 Task: Search one way flight ticket for 2 adults, 2 children, 2 infants in seat in first from Amarillo: Rick Husband Amarillo International Airport to Jackson: Jackson Hole Airport on 5-2-2023. Choice of flights is Westjet. Number of bags: 2 checked bags. Price is upto 96000. Outbound departure time preference is 18:00.
Action: Mouse moved to (390, 151)
Screenshot: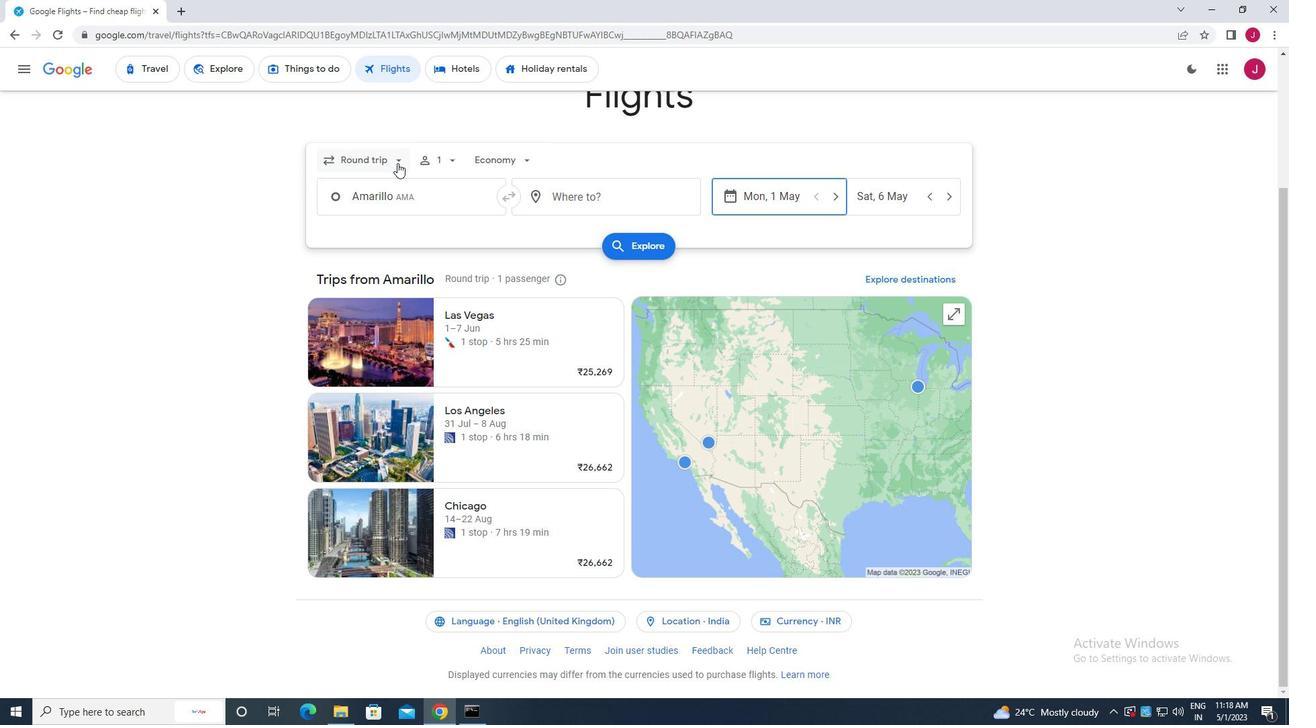 
Action: Mouse pressed left at (390, 151)
Screenshot: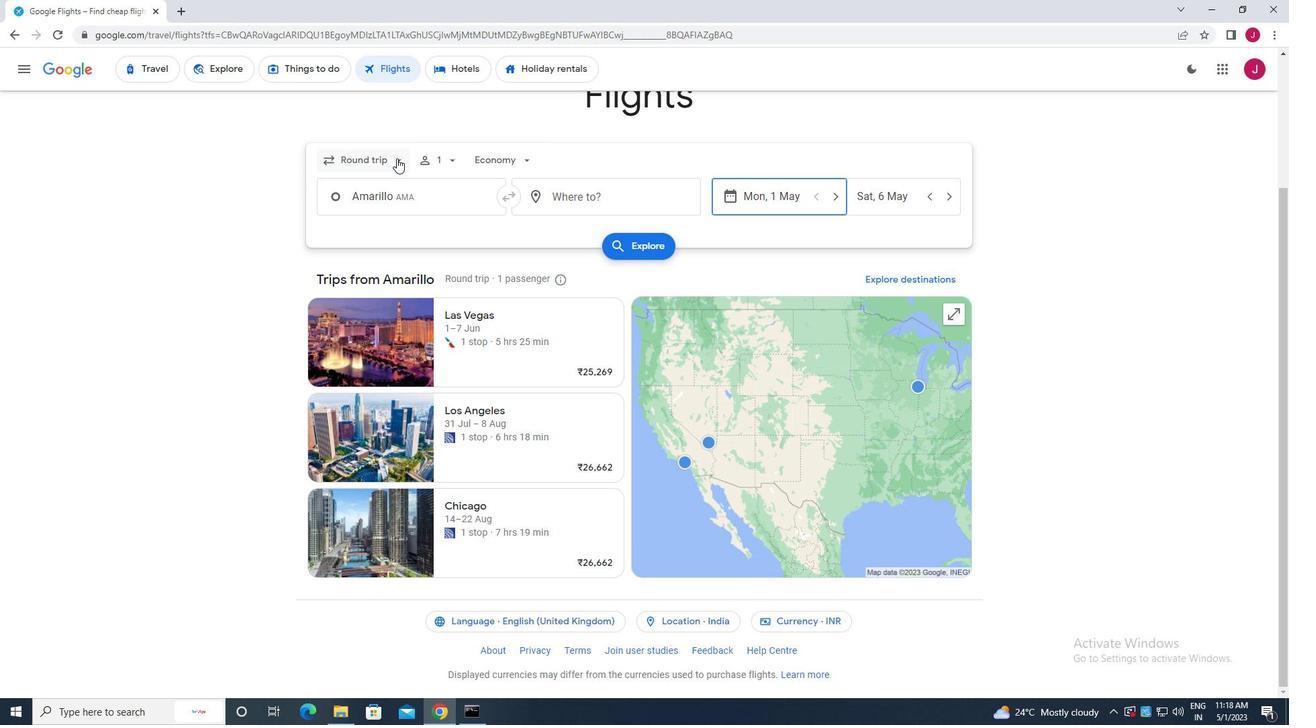 
Action: Mouse moved to (387, 224)
Screenshot: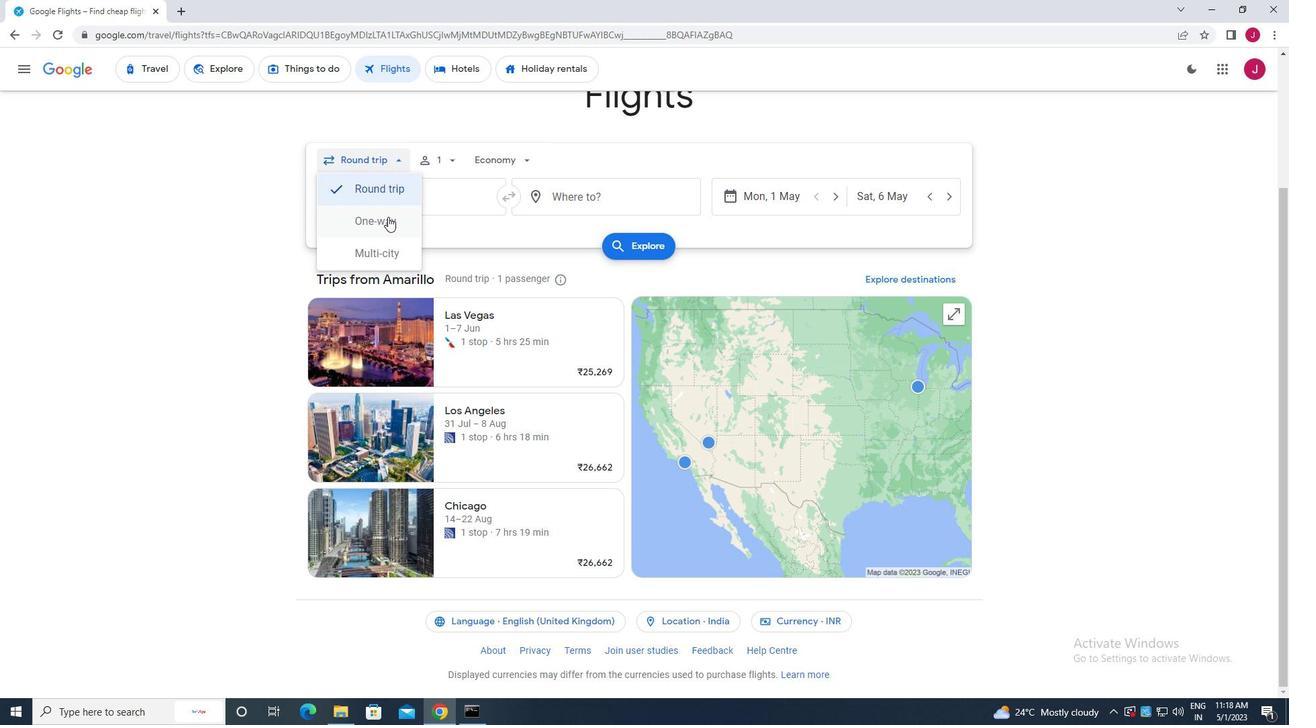 
Action: Mouse pressed left at (387, 224)
Screenshot: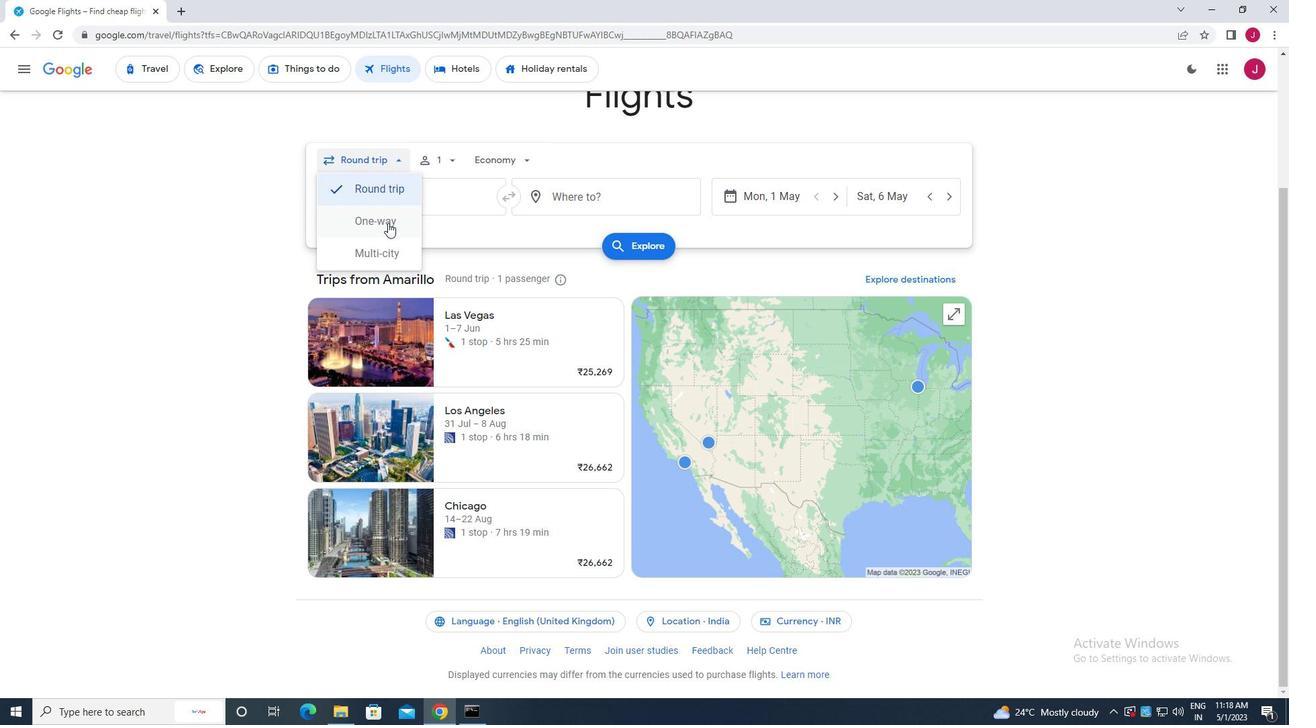 
Action: Mouse moved to (449, 159)
Screenshot: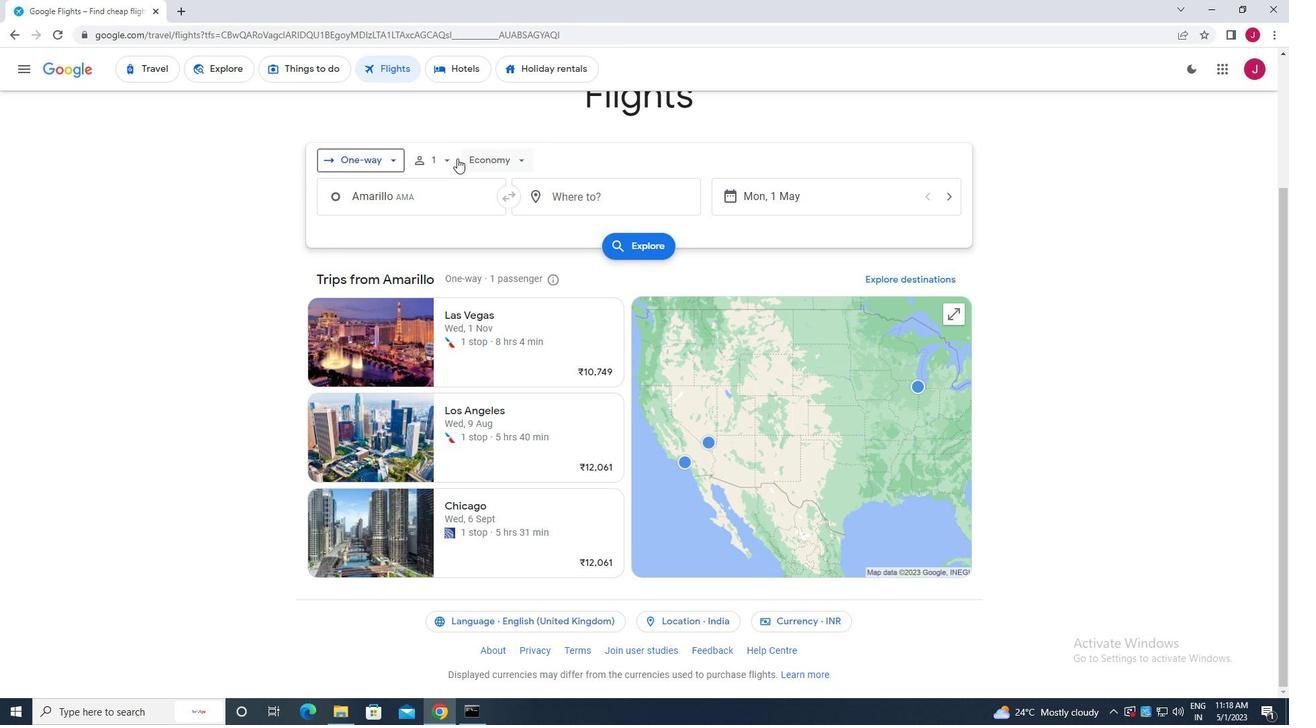 
Action: Mouse pressed left at (449, 159)
Screenshot: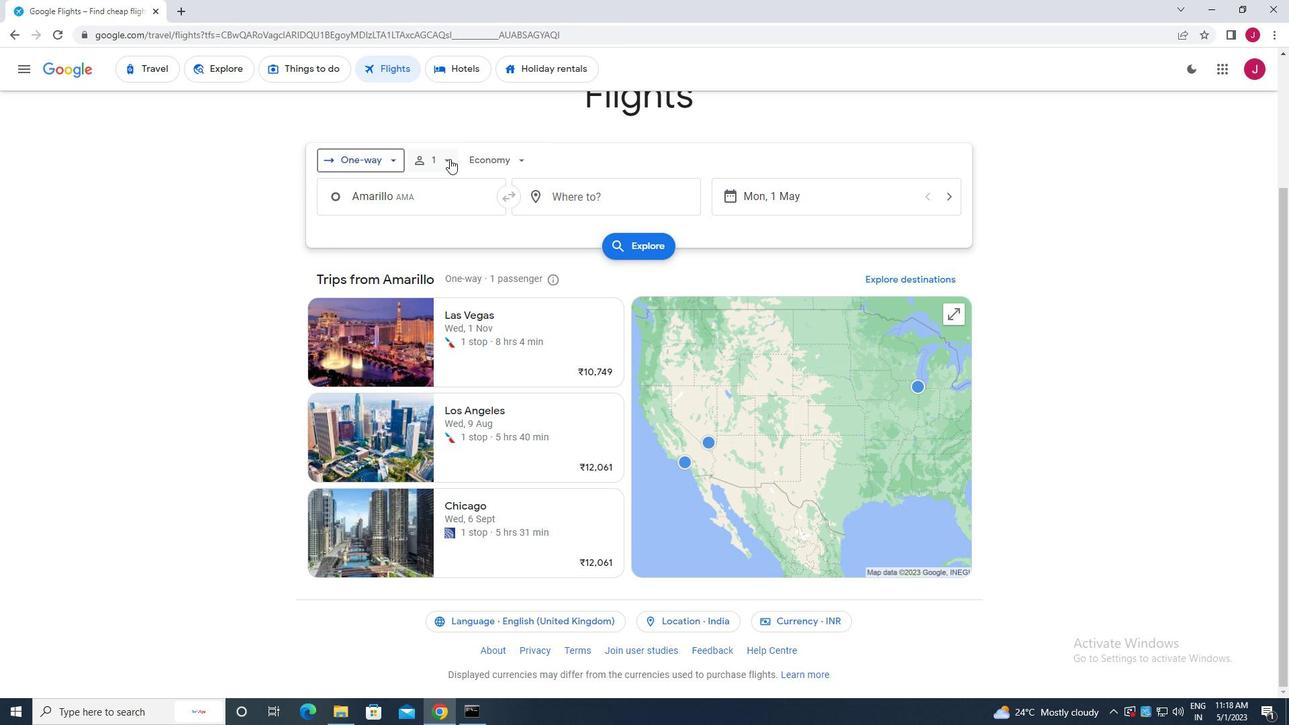 
Action: Mouse moved to (551, 196)
Screenshot: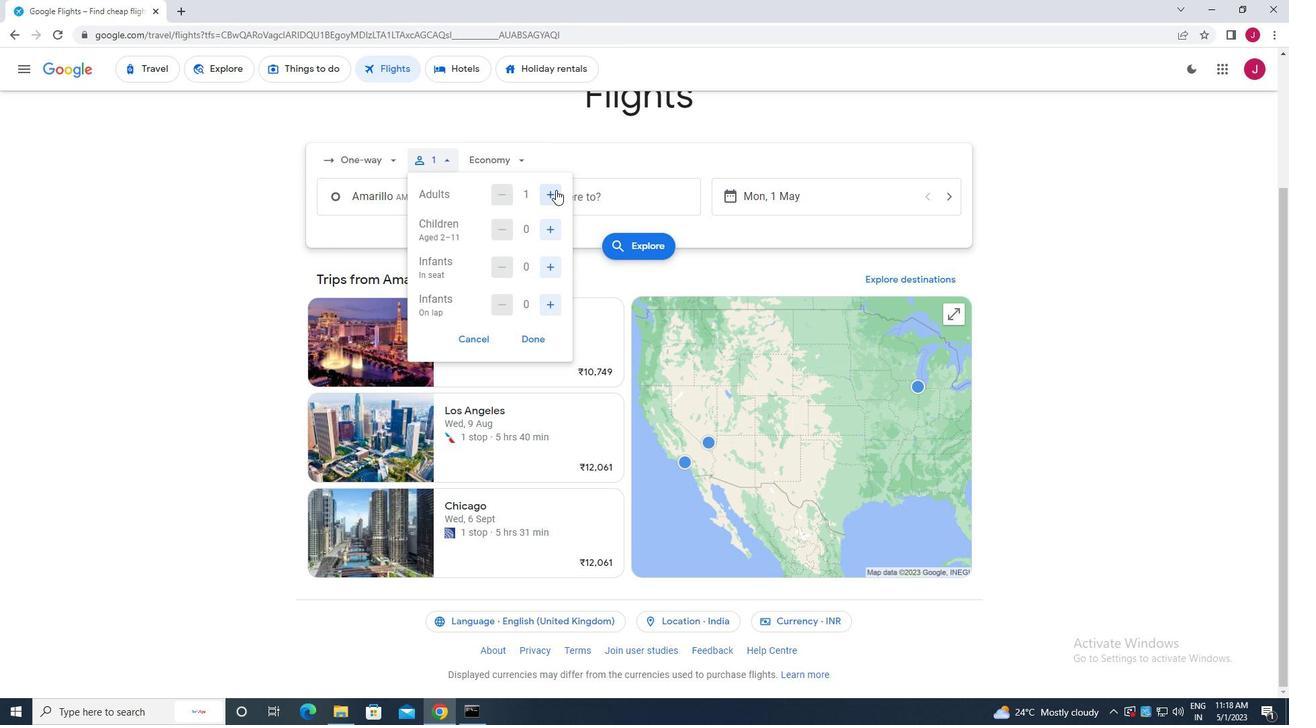 
Action: Mouse pressed left at (551, 196)
Screenshot: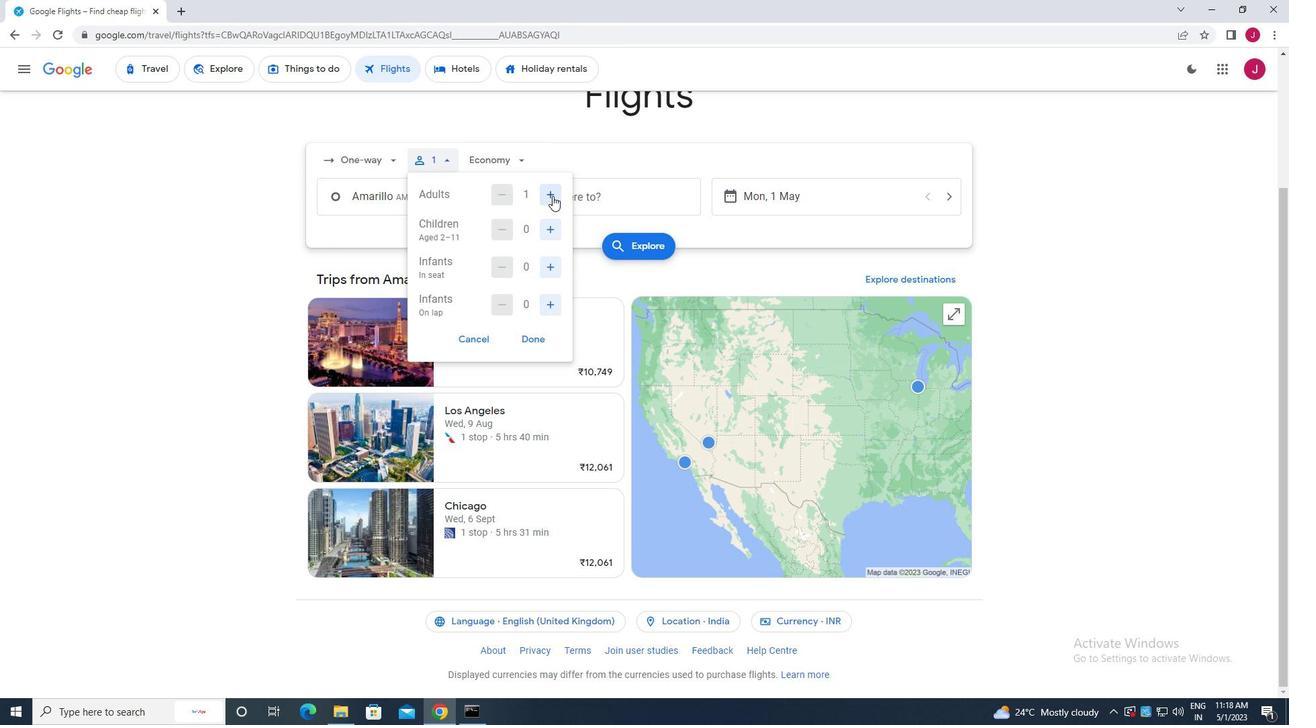 
Action: Mouse moved to (543, 228)
Screenshot: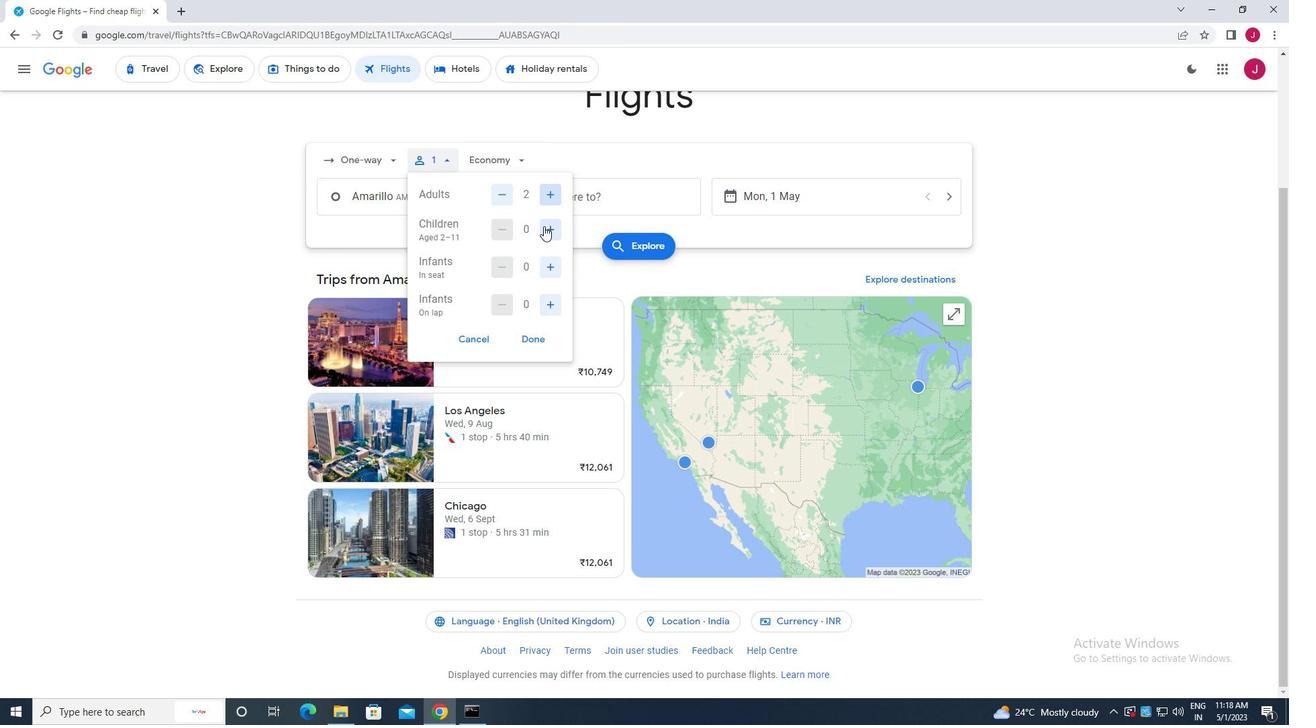 
Action: Mouse pressed left at (543, 228)
Screenshot: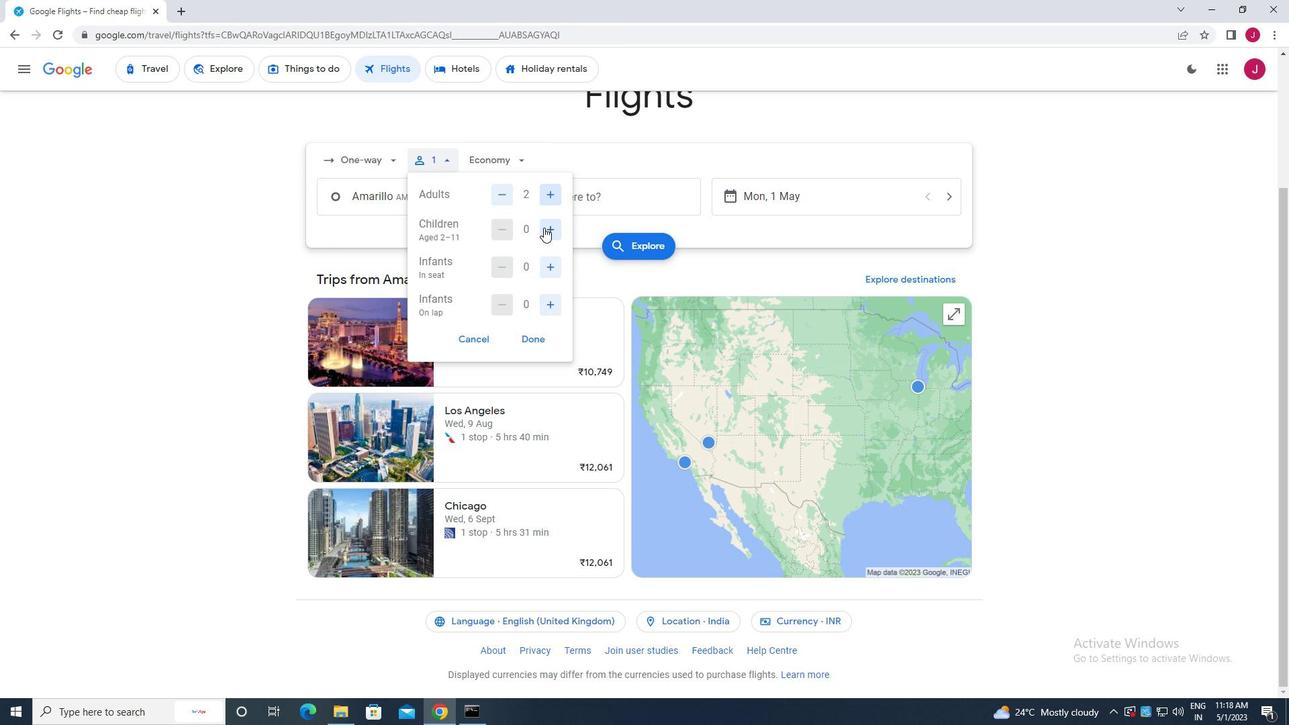 
Action: Mouse pressed left at (543, 228)
Screenshot: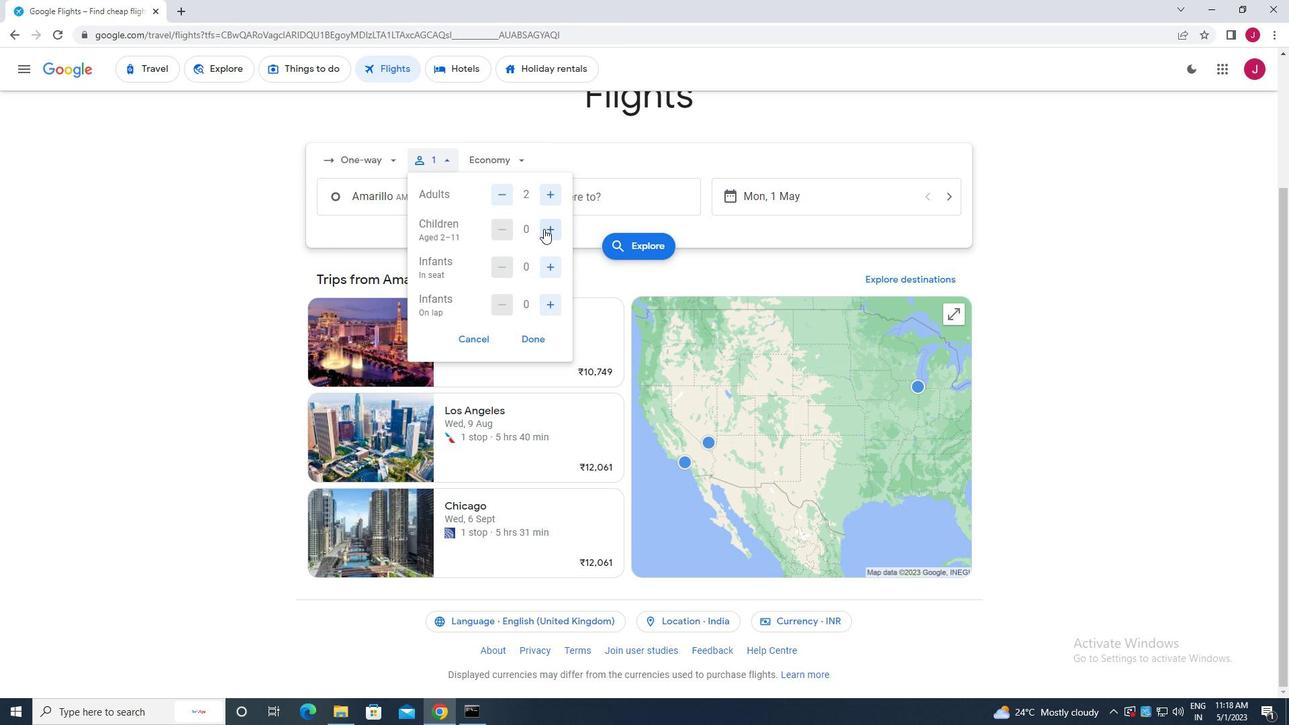 
Action: Mouse moved to (549, 269)
Screenshot: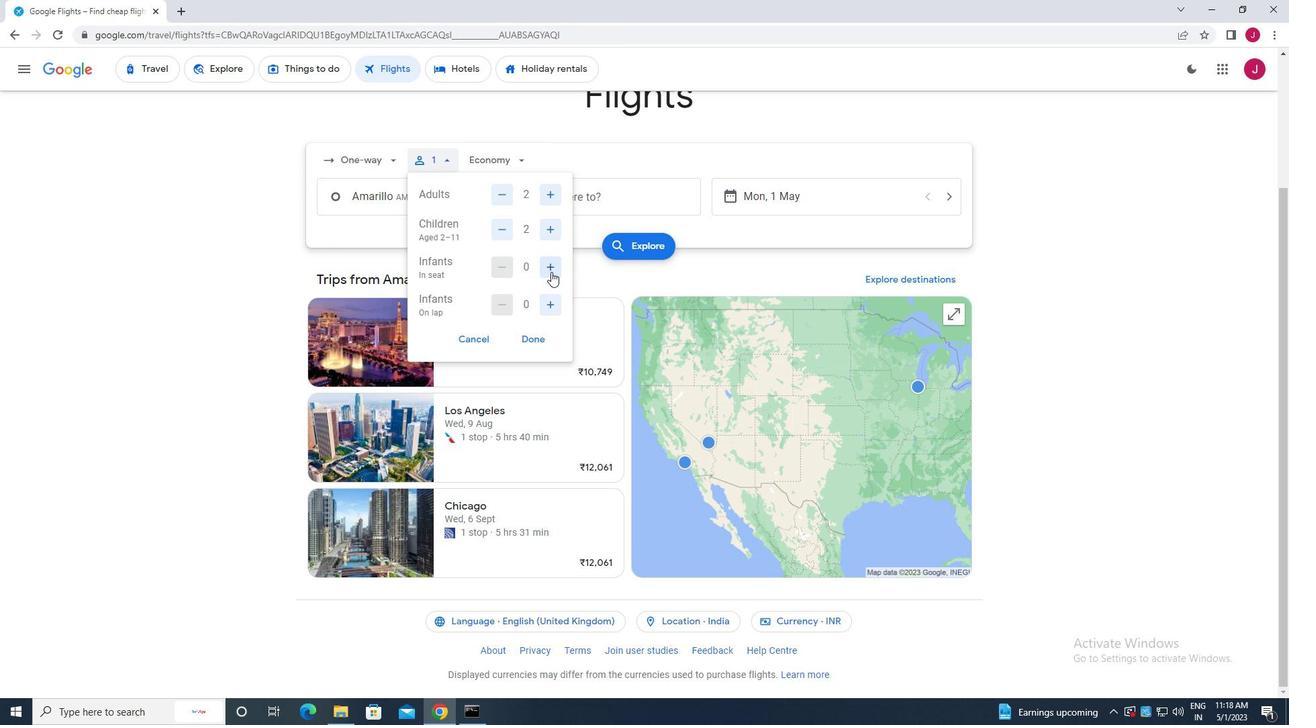 
Action: Mouse pressed left at (549, 269)
Screenshot: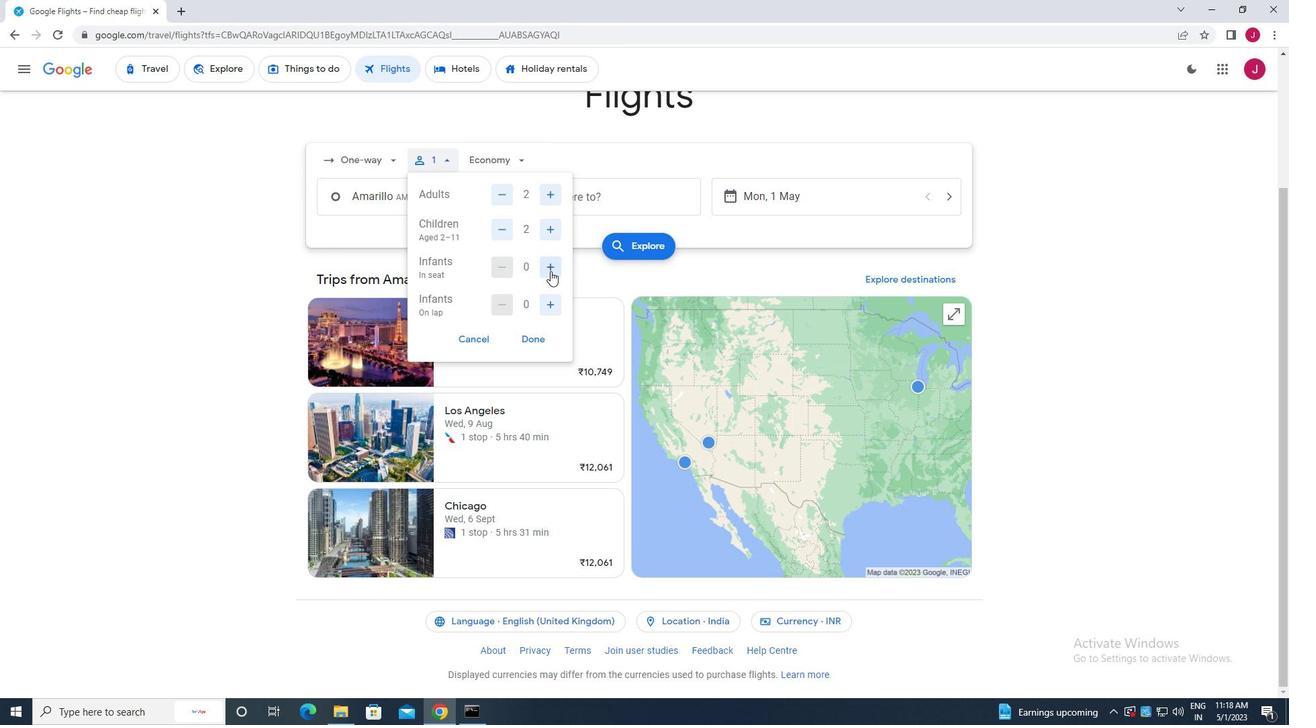 
Action: Mouse moved to (548, 269)
Screenshot: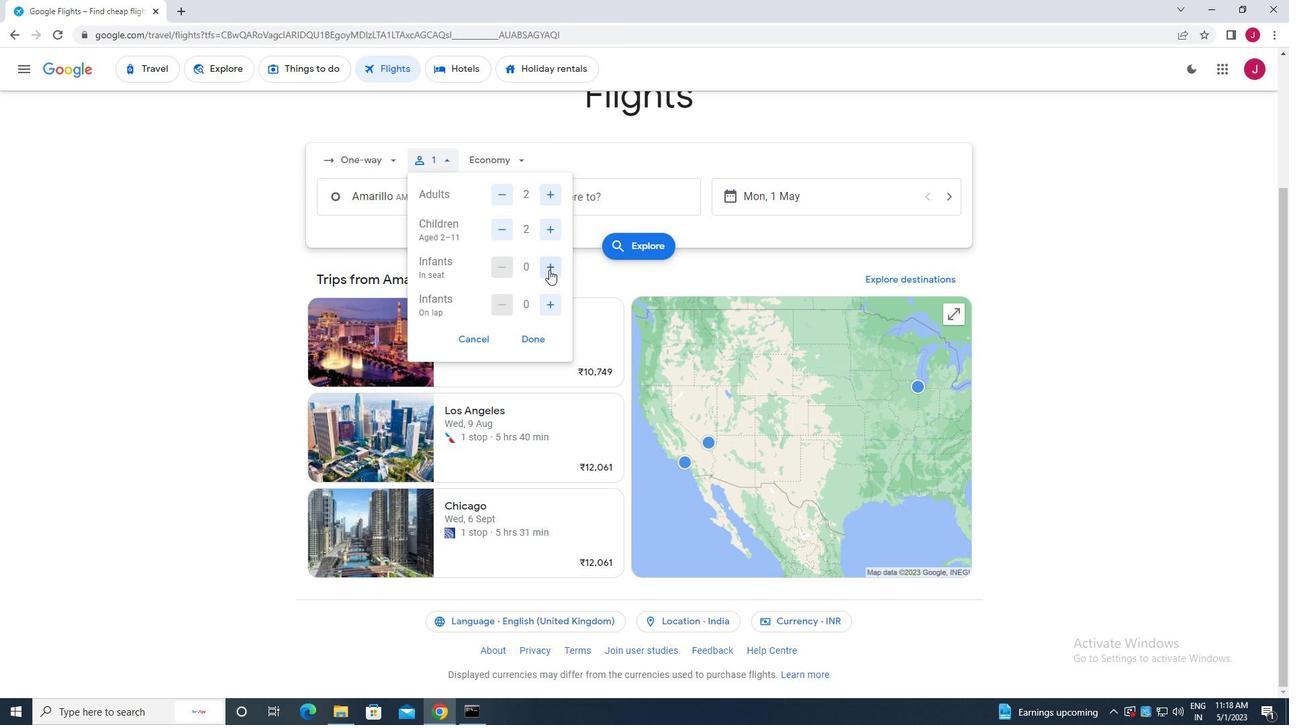 
Action: Mouse pressed left at (548, 269)
Screenshot: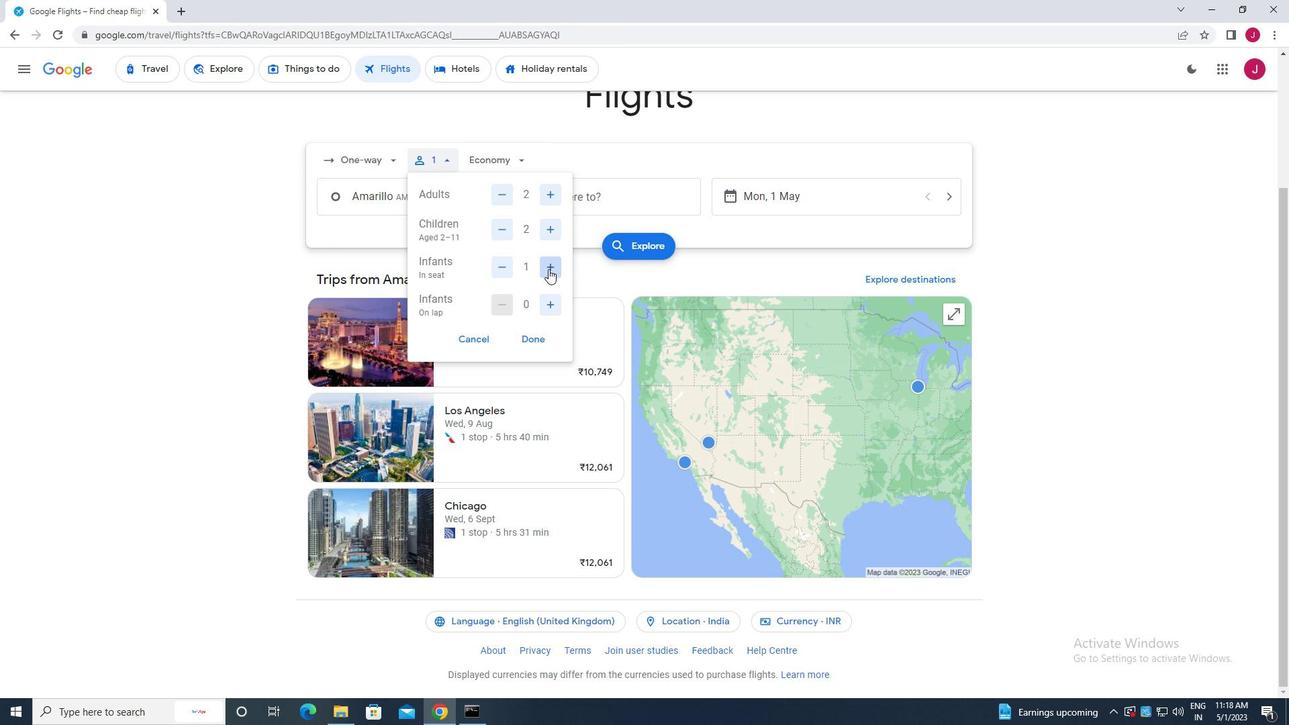 
Action: Mouse moved to (539, 339)
Screenshot: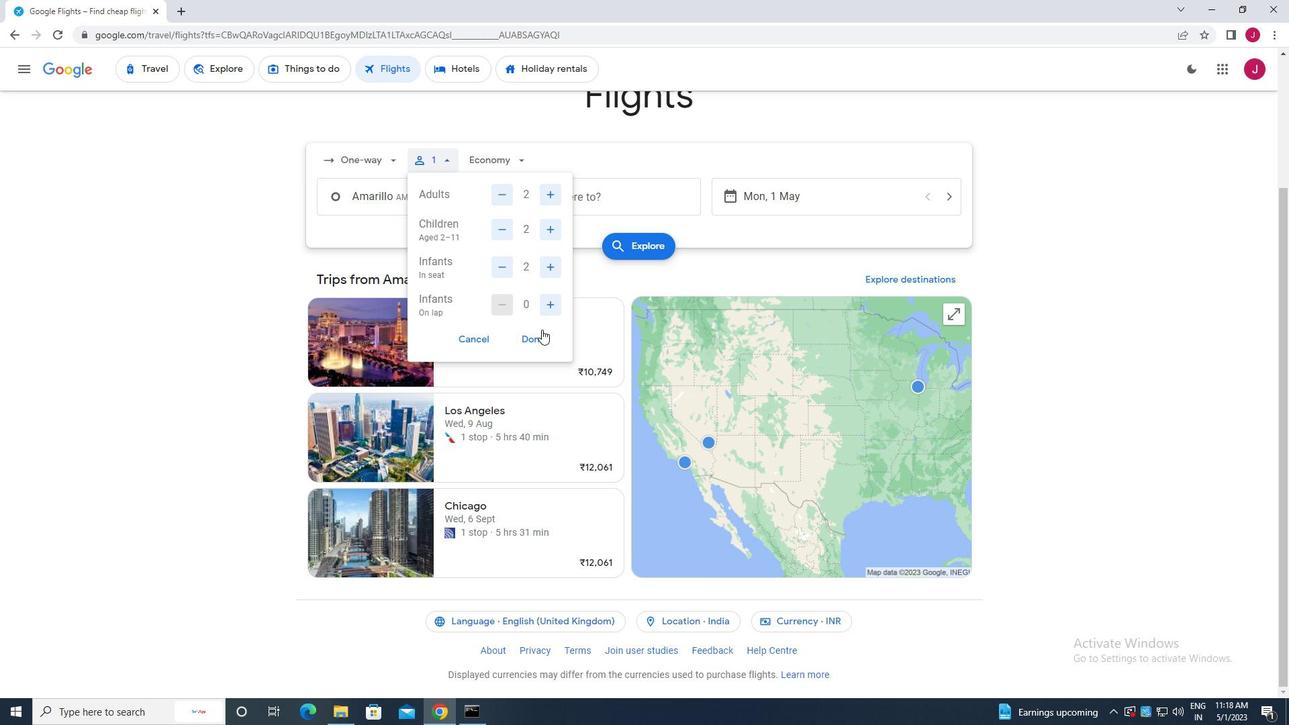 
Action: Mouse pressed left at (539, 339)
Screenshot: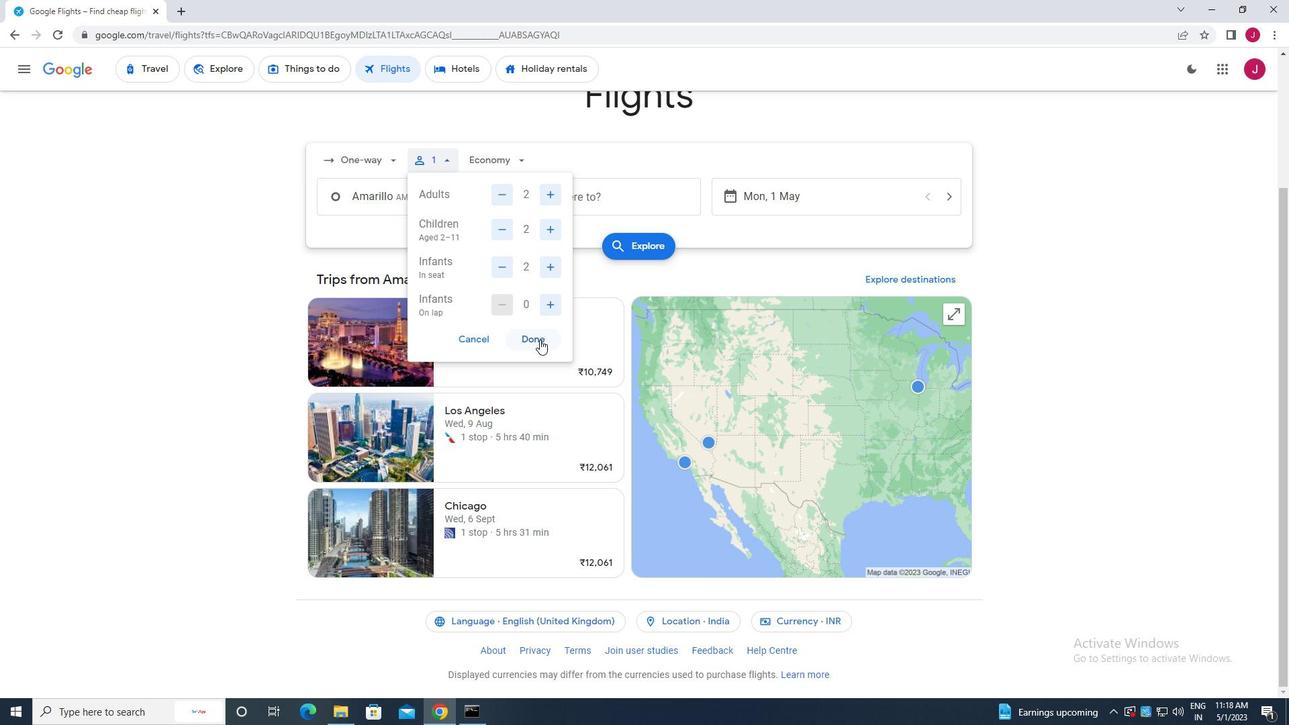 
Action: Mouse moved to (506, 156)
Screenshot: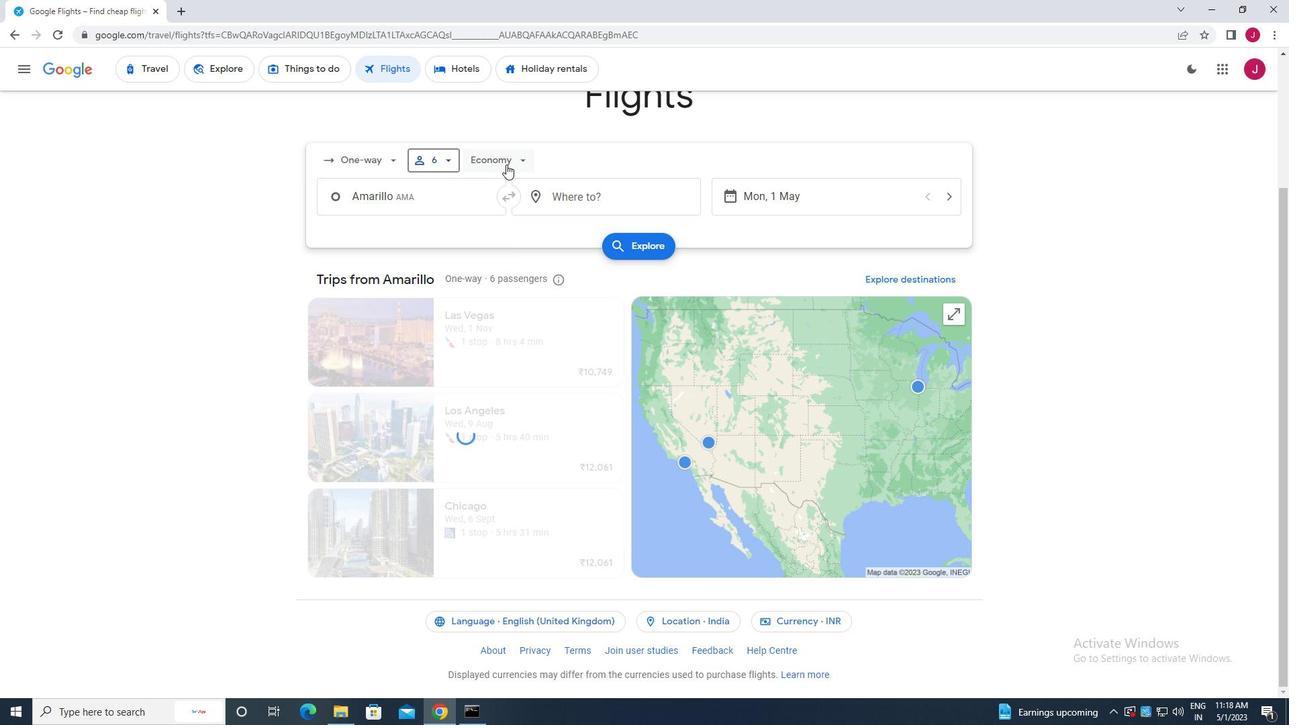 
Action: Mouse pressed left at (506, 156)
Screenshot: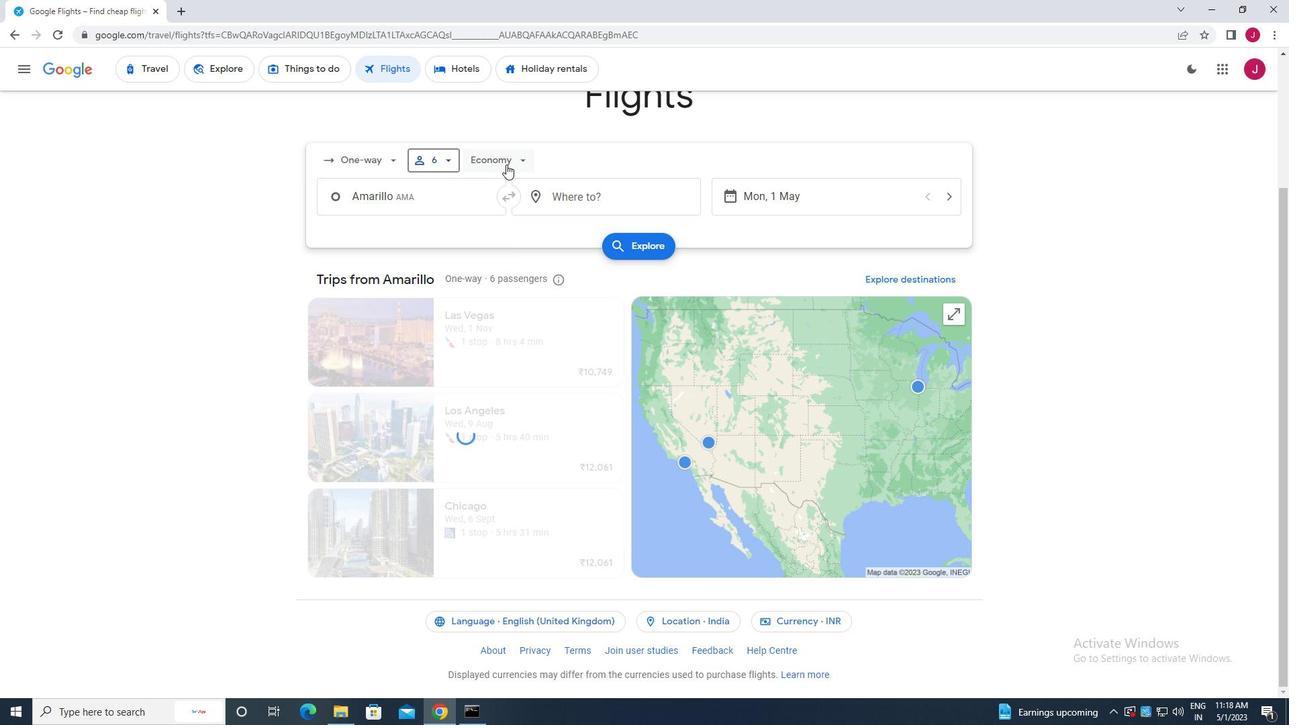 
Action: Mouse moved to (501, 291)
Screenshot: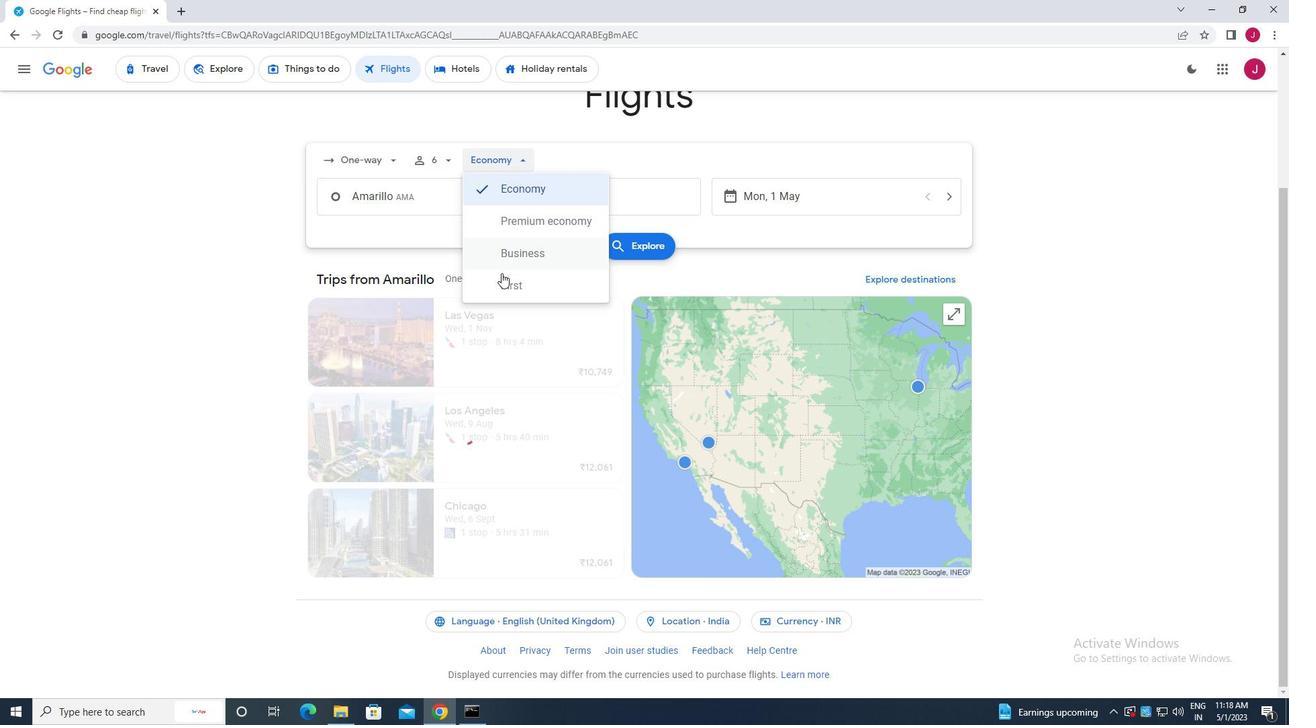 
Action: Mouse pressed left at (501, 291)
Screenshot: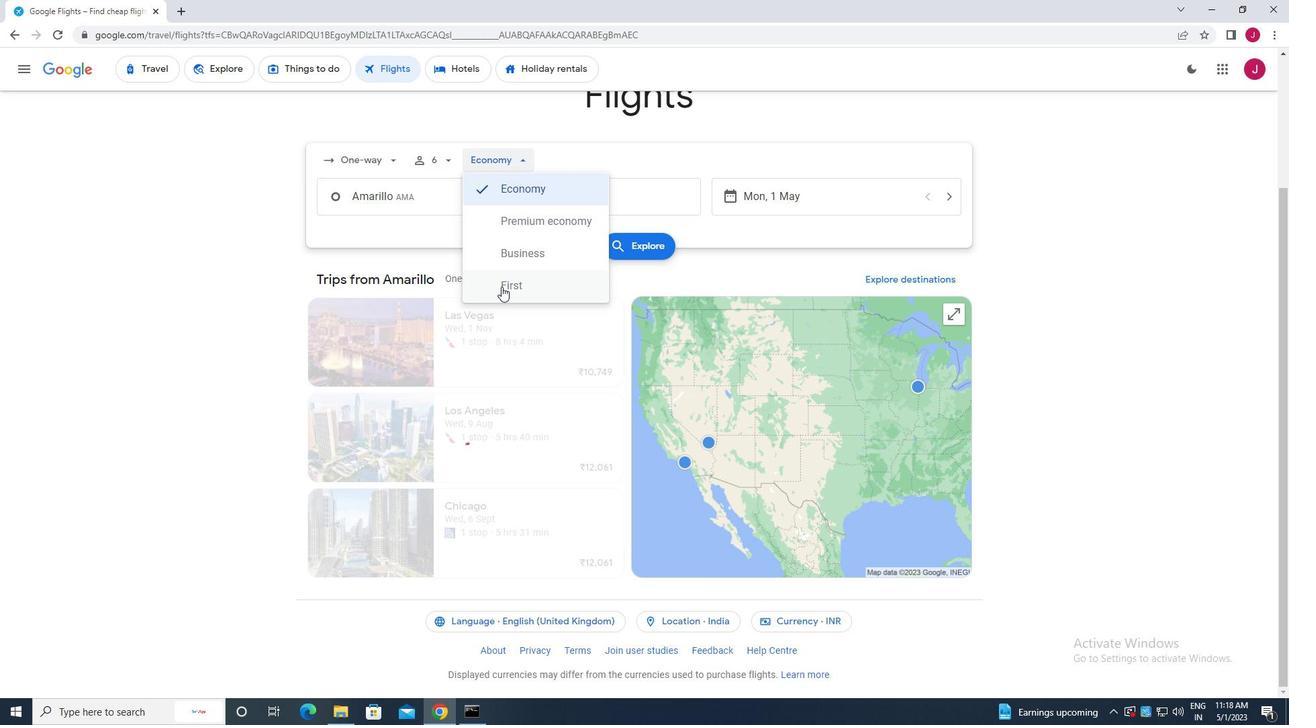 
Action: Mouse moved to (423, 201)
Screenshot: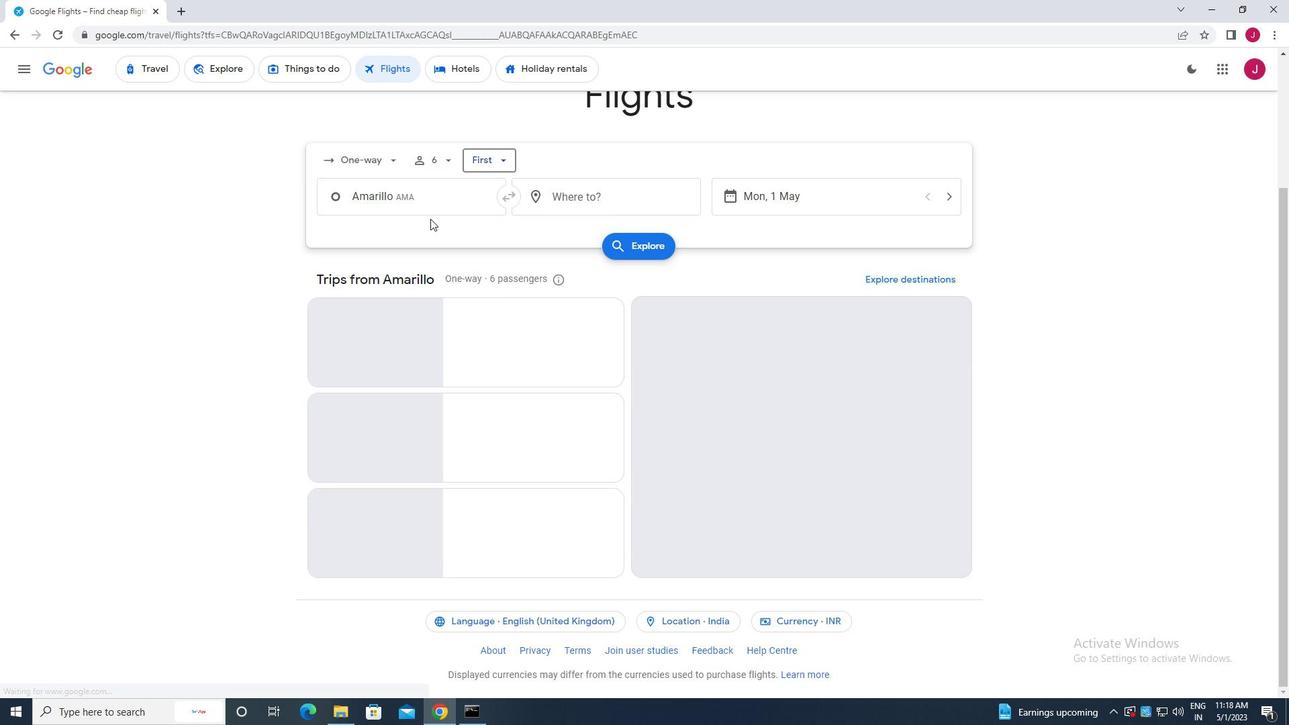
Action: Mouse pressed left at (423, 201)
Screenshot: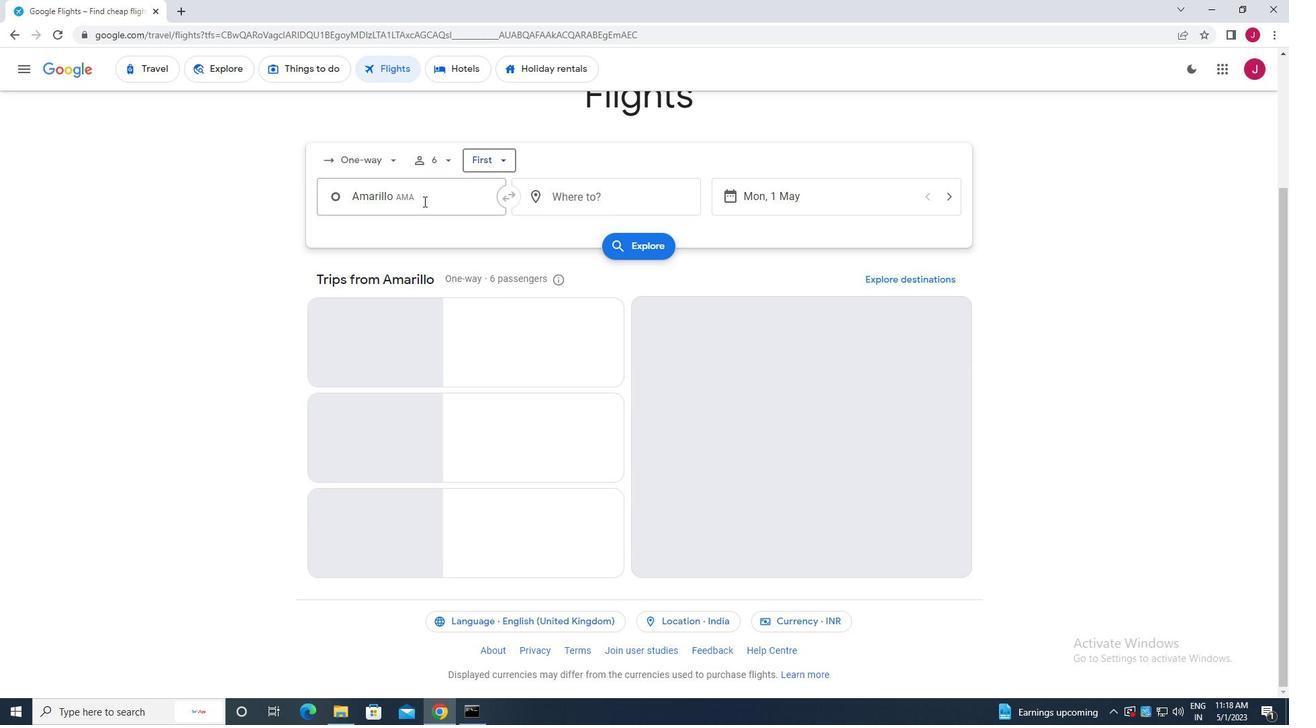 
Action: Key pressed amarillo
Screenshot: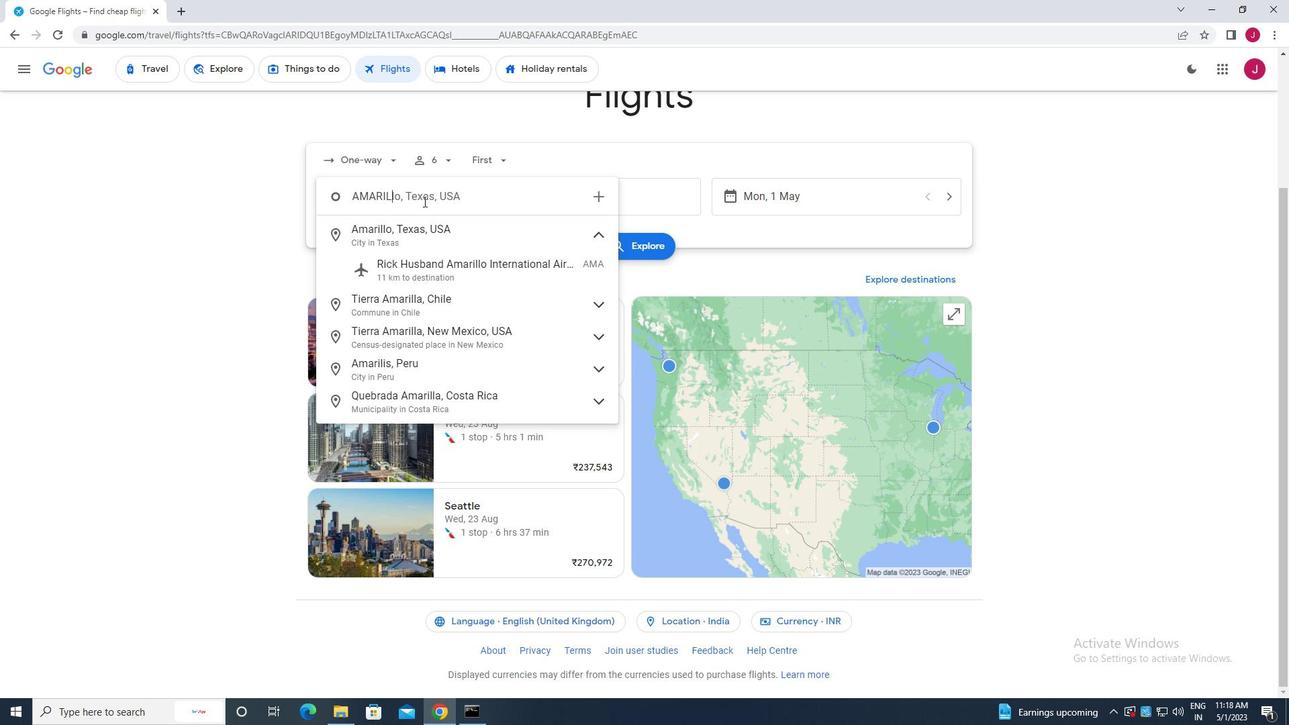 
Action: Mouse moved to (445, 264)
Screenshot: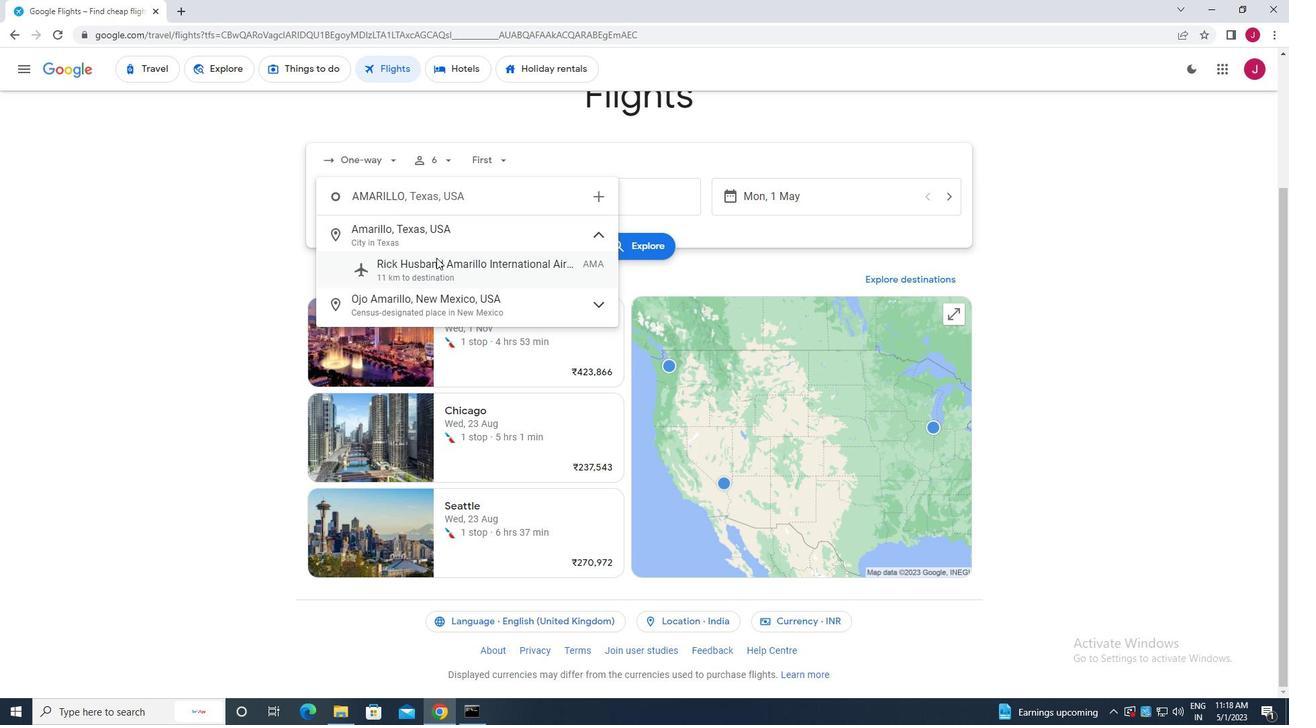 
Action: Mouse pressed left at (445, 264)
Screenshot: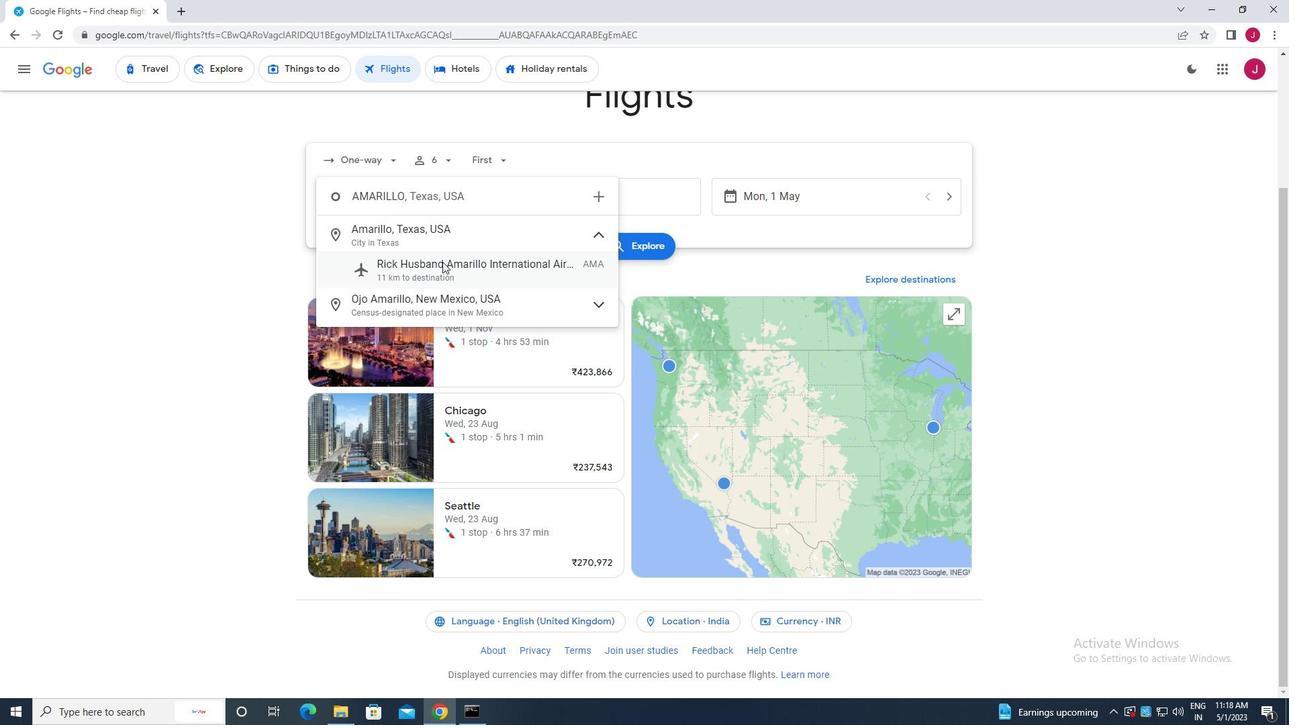 
Action: Mouse moved to (609, 200)
Screenshot: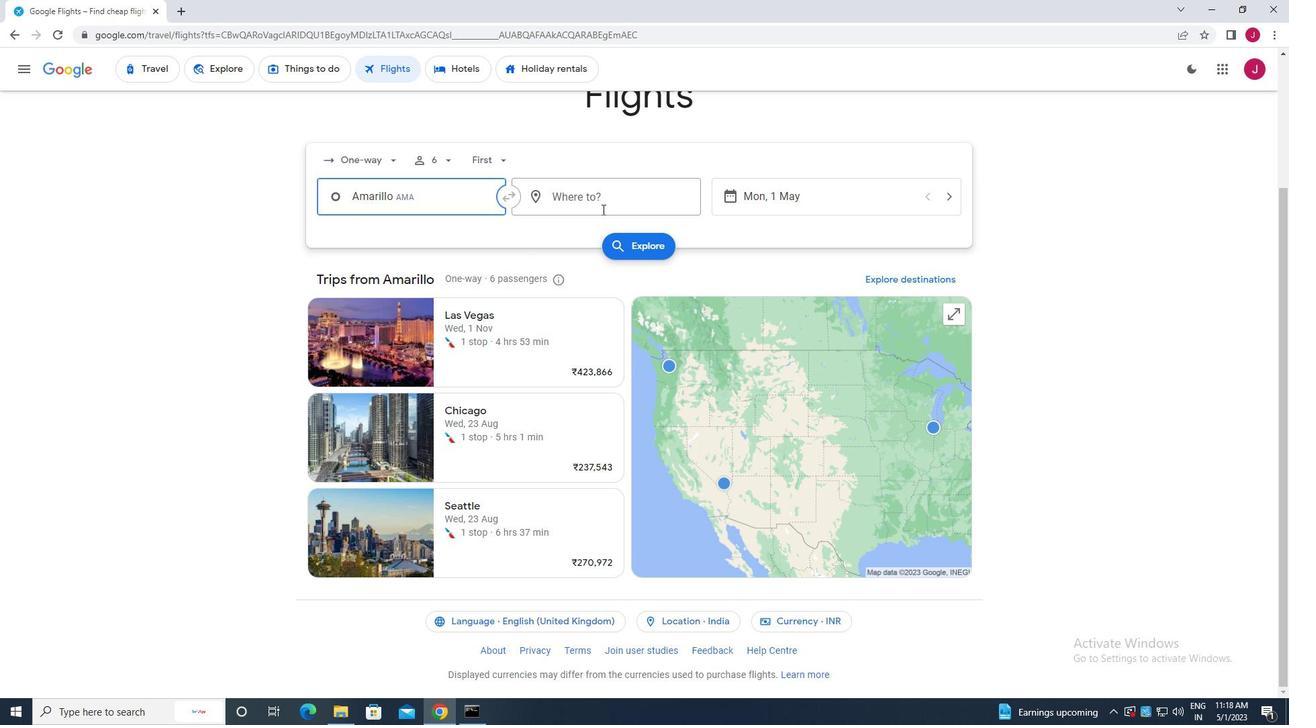 
Action: Mouse pressed left at (609, 200)
Screenshot: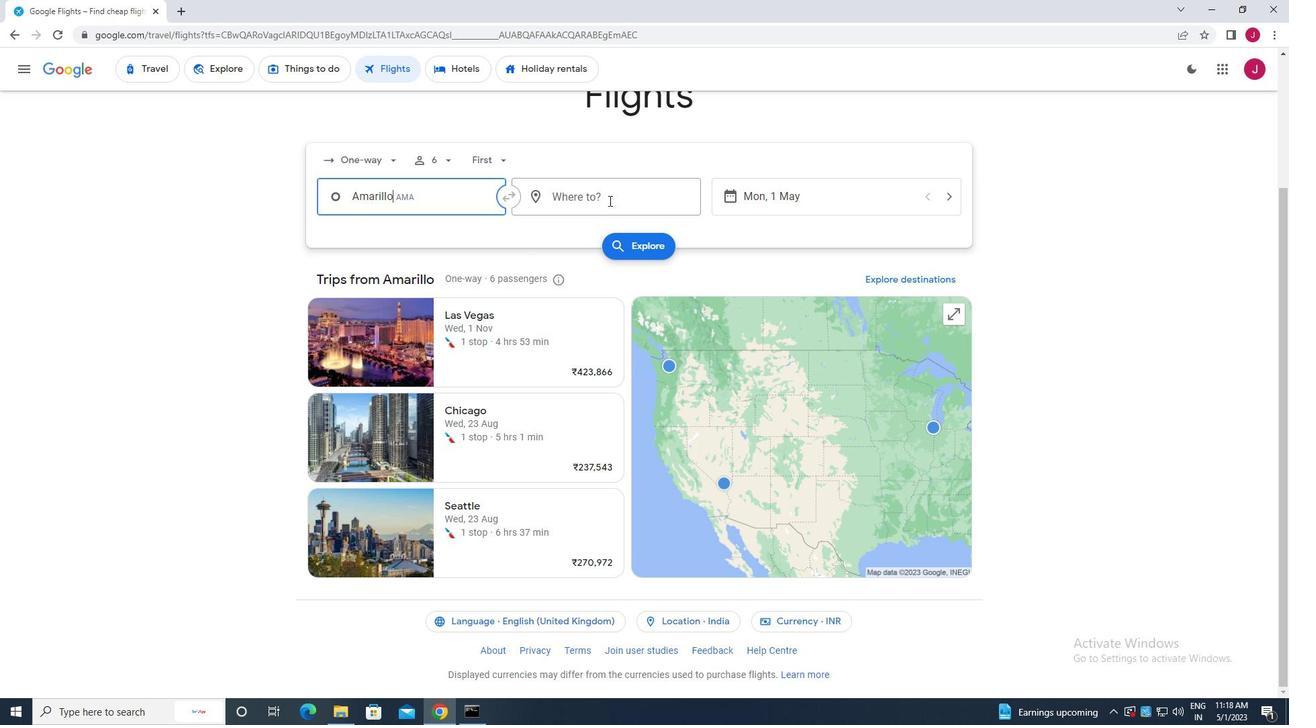 
Action: Key pressed jackson<Key.space>h
Screenshot: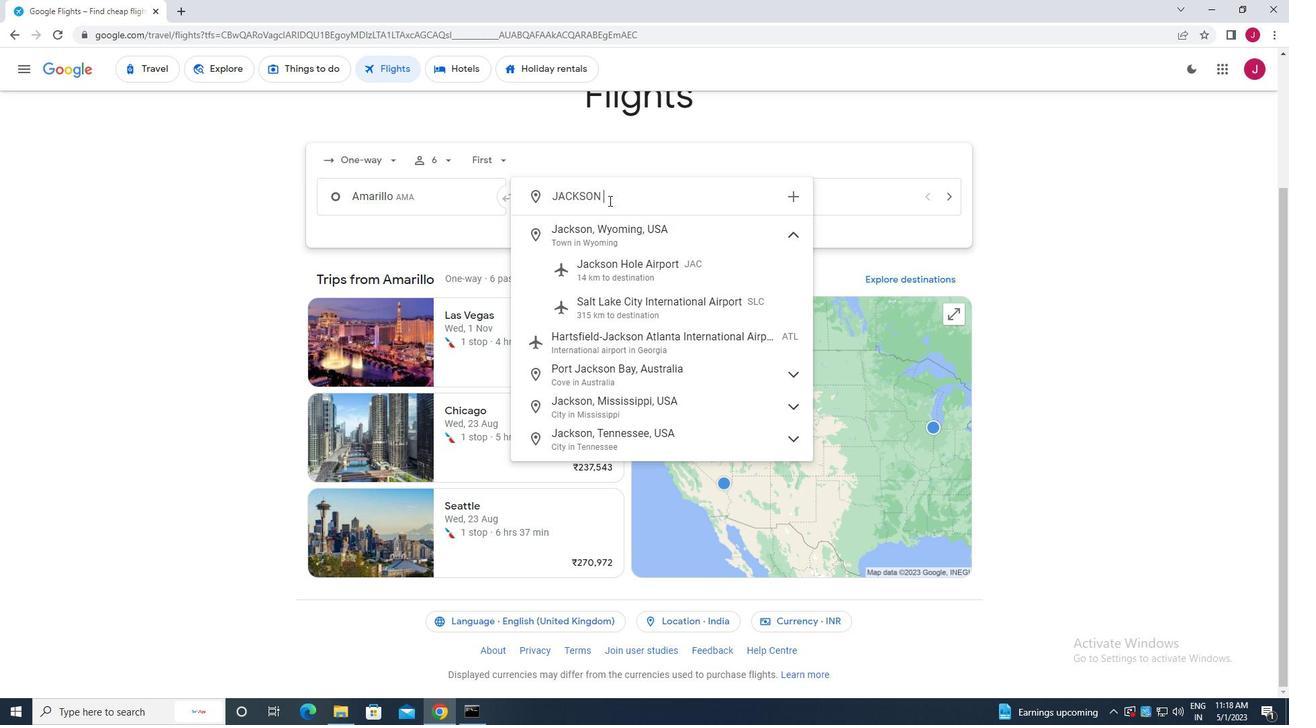 
Action: Mouse moved to (640, 259)
Screenshot: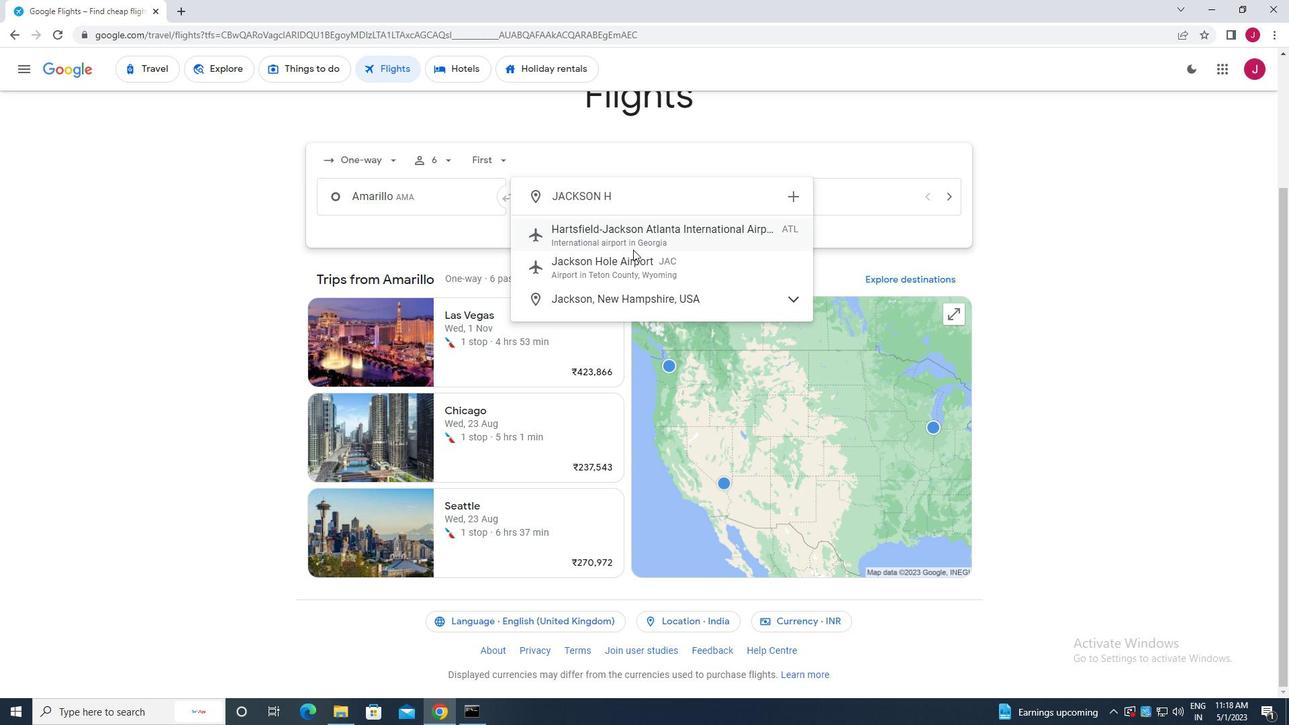 
Action: Mouse pressed left at (640, 259)
Screenshot: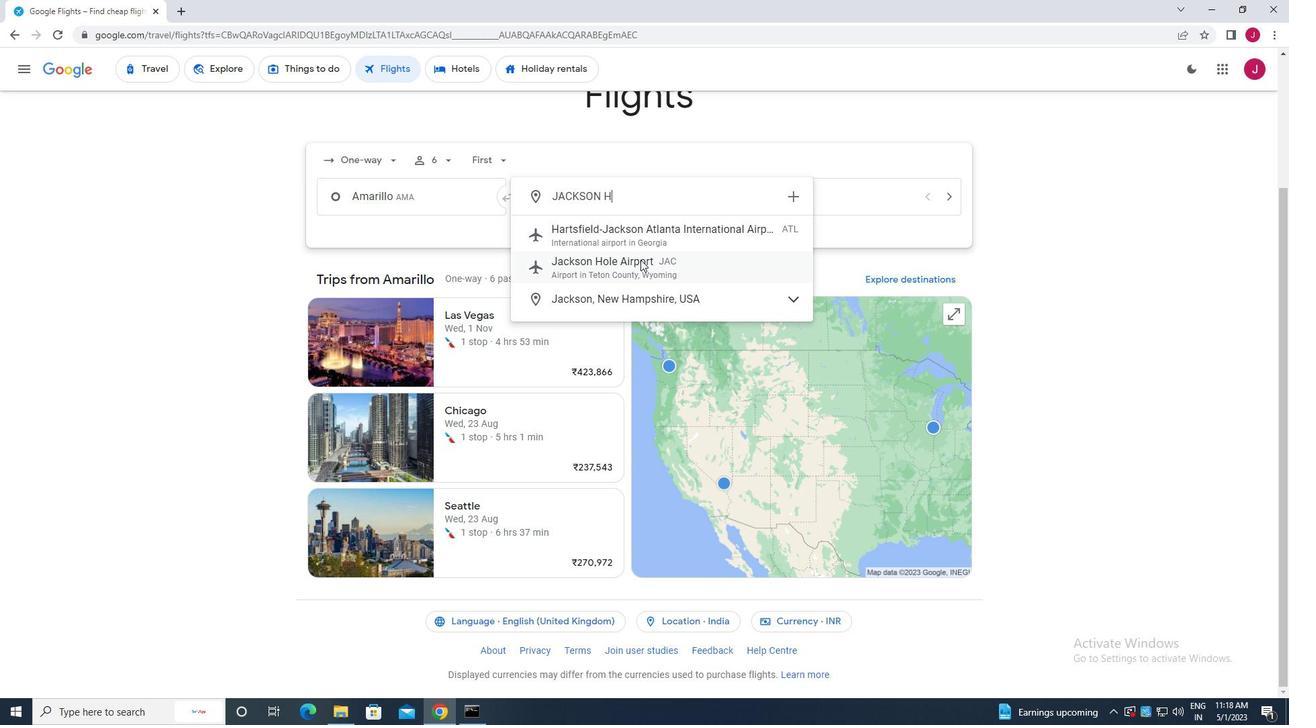 
Action: Mouse moved to (772, 204)
Screenshot: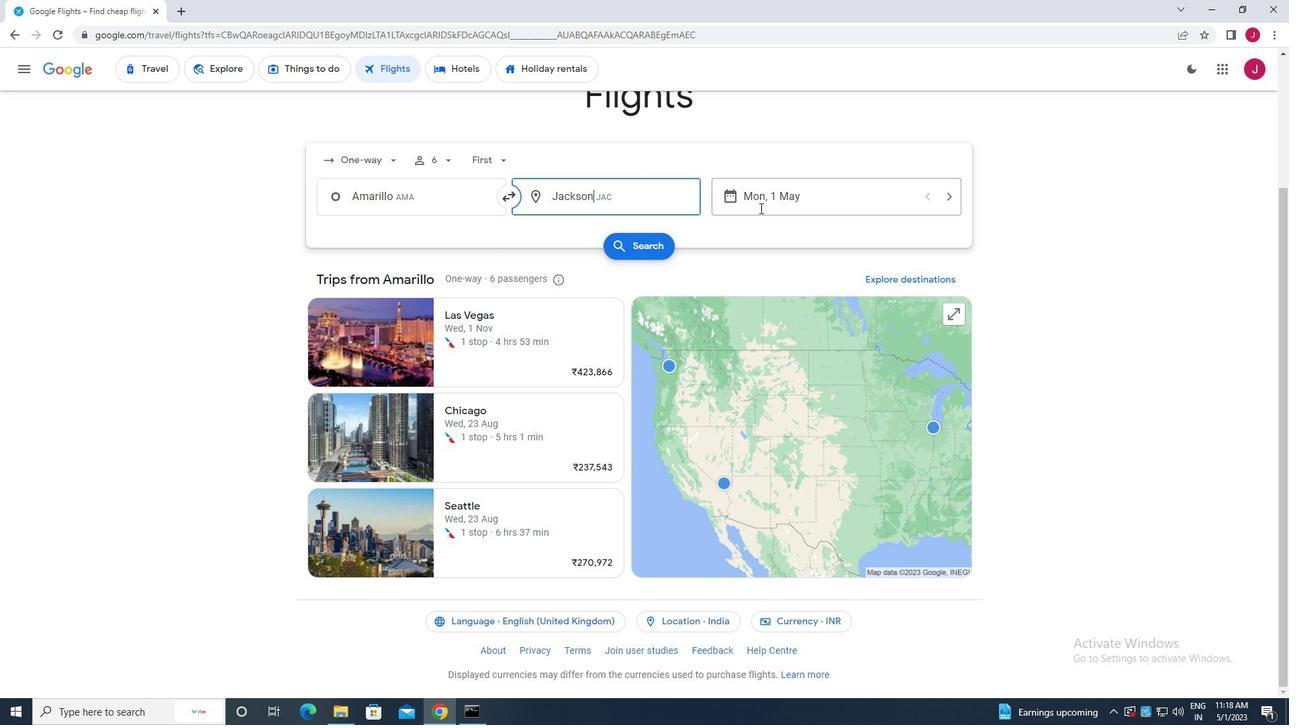 
Action: Mouse pressed left at (772, 204)
Screenshot: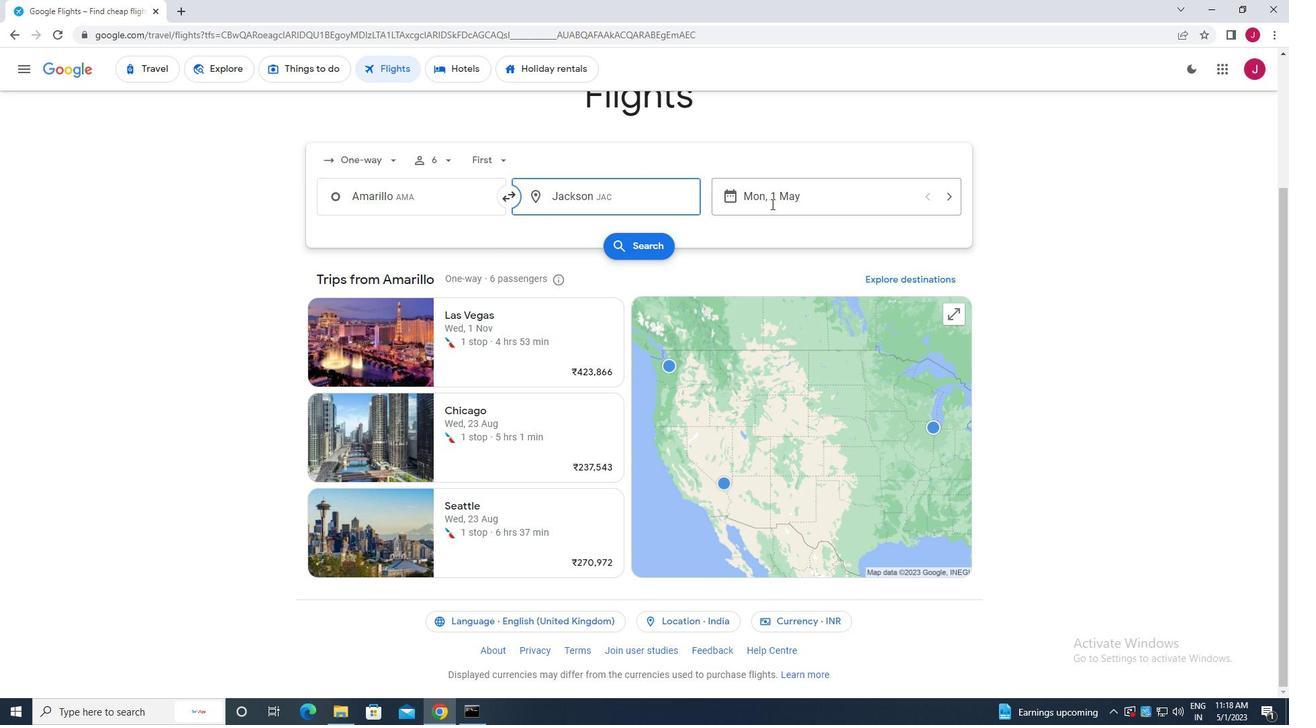 
Action: Mouse moved to (539, 300)
Screenshot: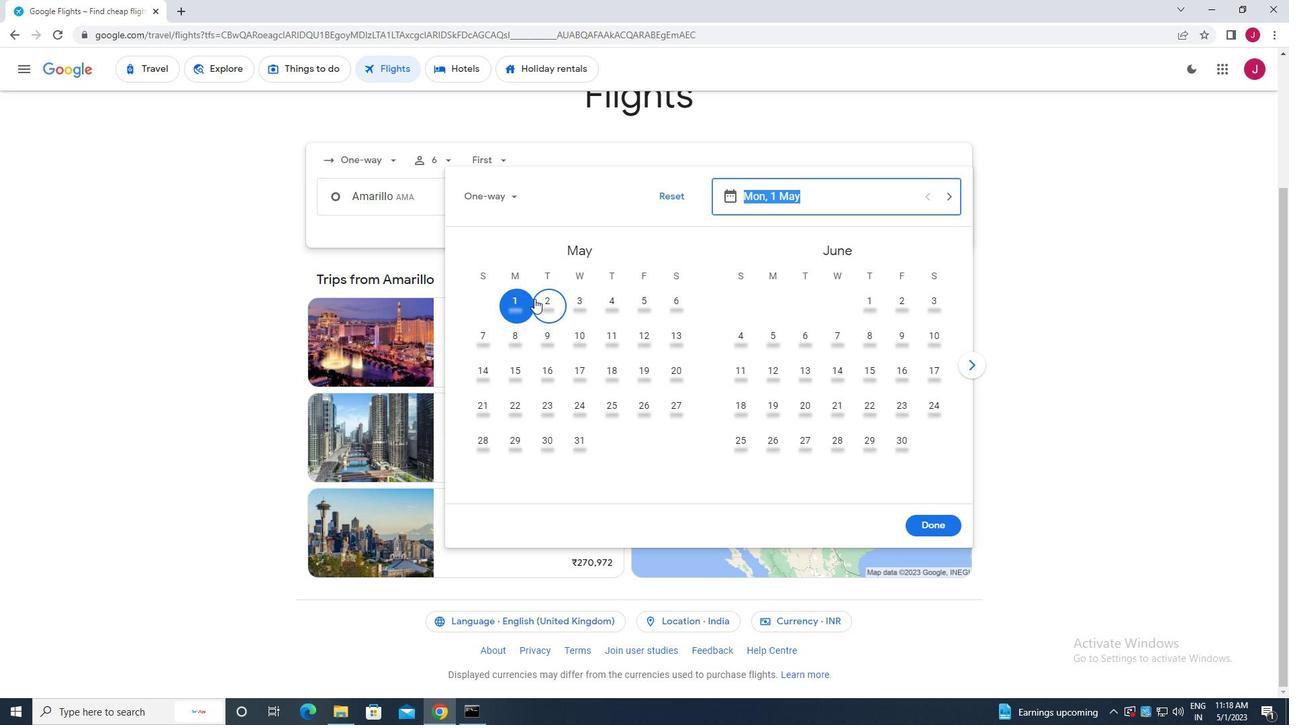 
Action: Mouse pressed left at (539, 300)
Screenshot: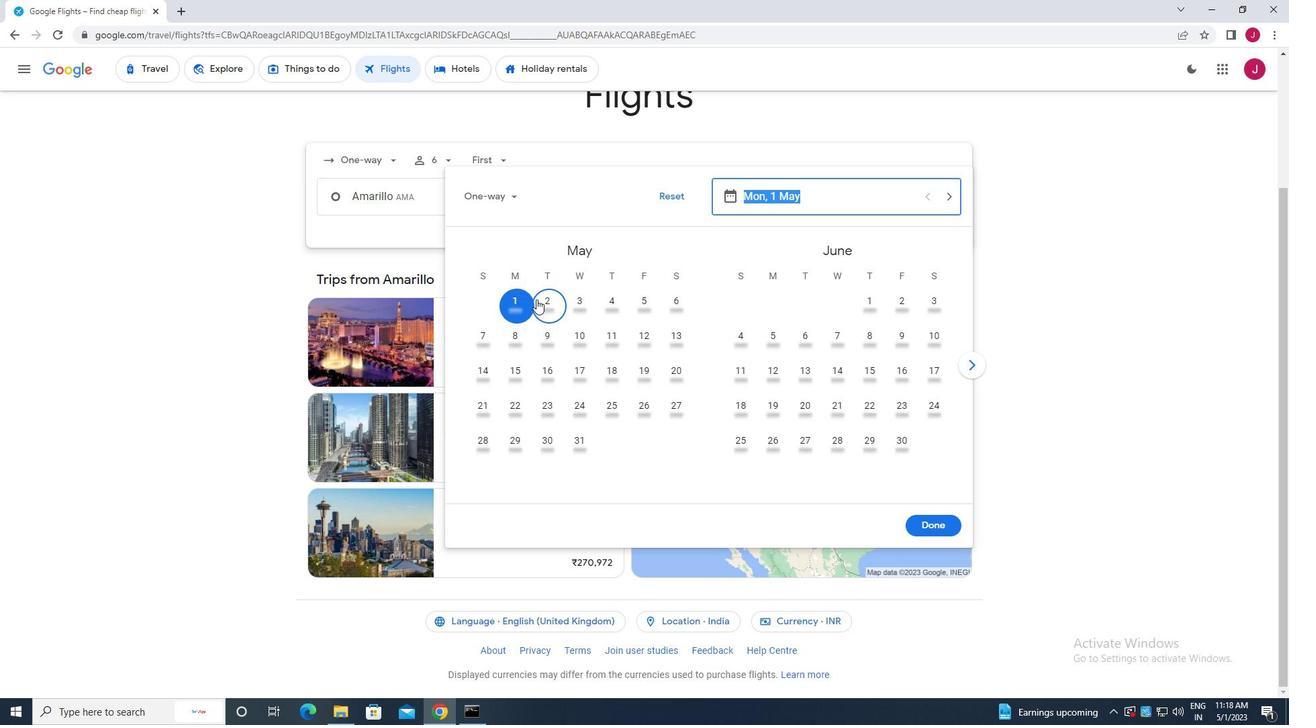 
Action: Mouse moved to (925, 525)
Screenshot: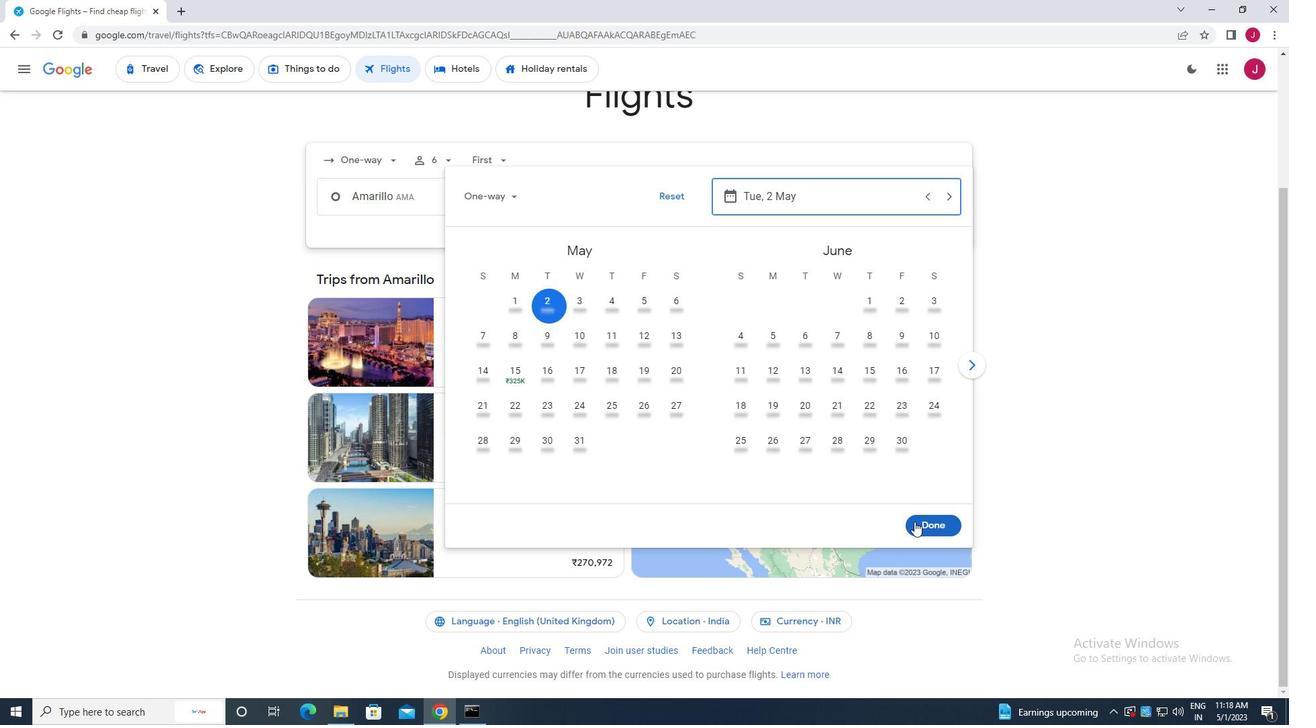 
Action: Mouse pressed left at (925, 525)
Screenshot: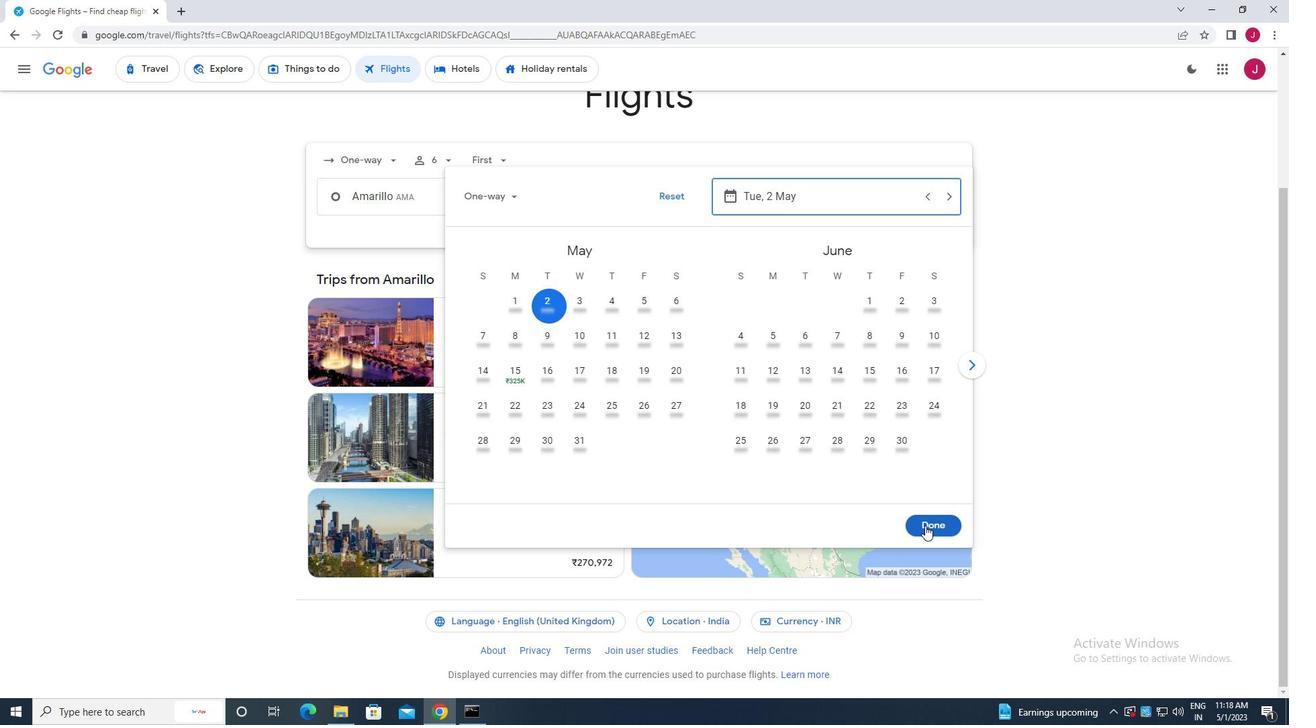 
Action: Mouse moved to (656, 248)
Screenshot: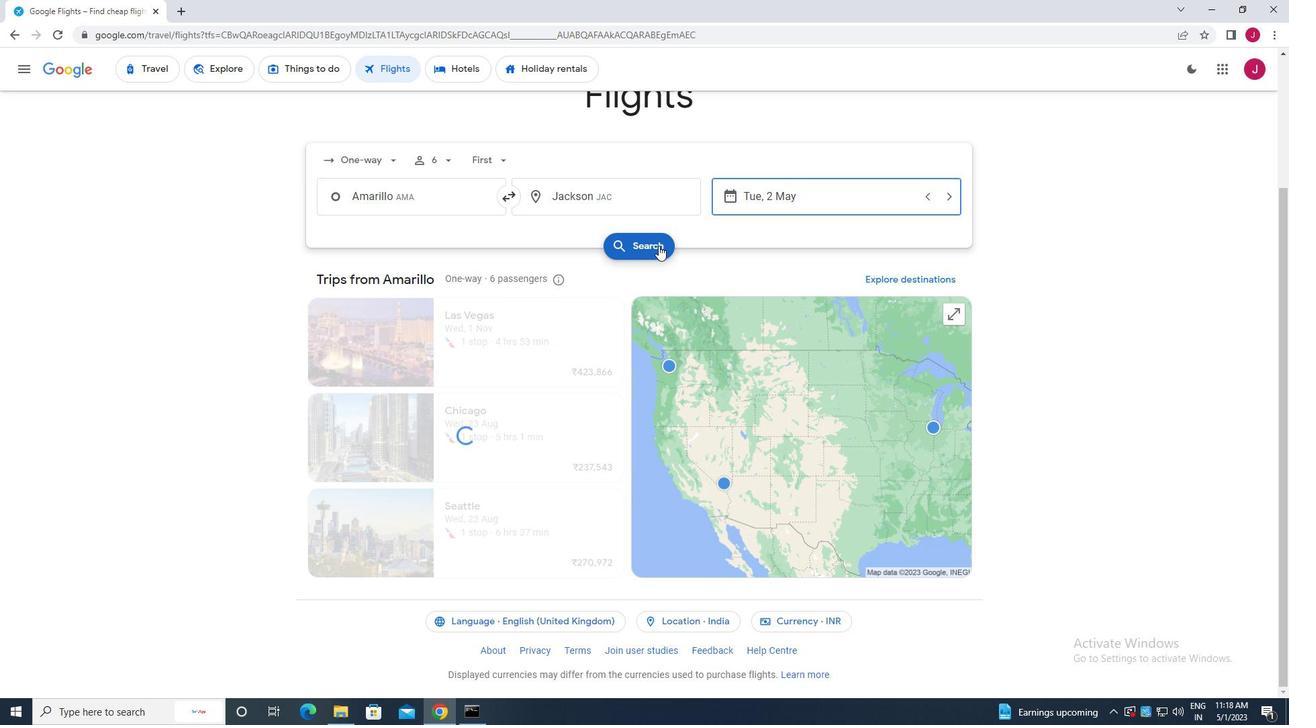 
Action: Mouse pressed left at (656, 248)
Screenshot: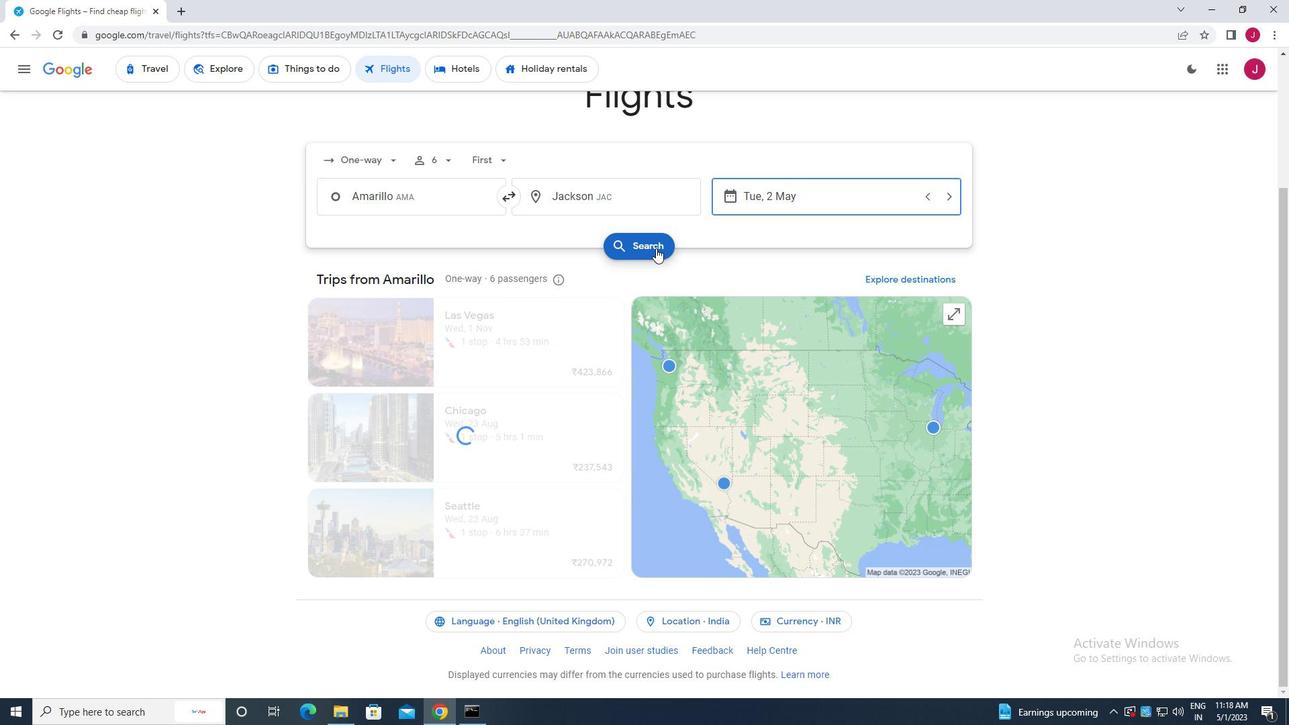 
Action: Mouse moved to (324, 190)
Screenshot: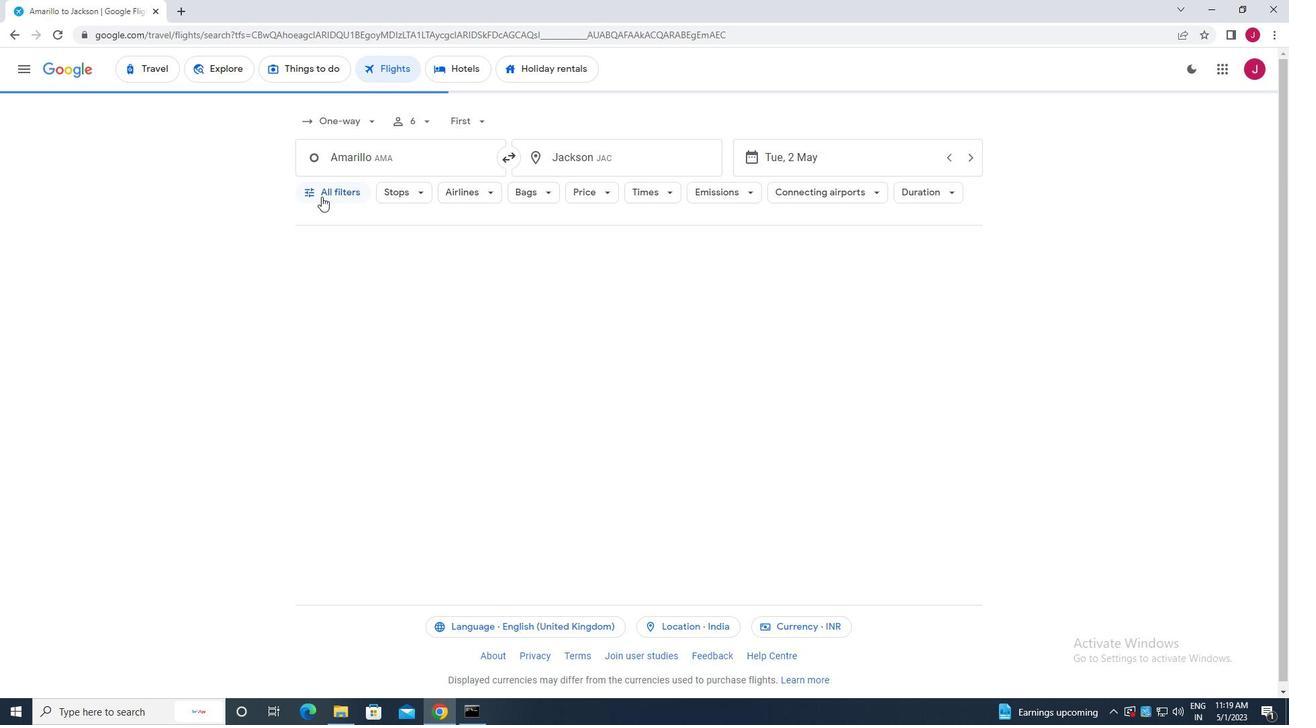
Action: Mouse pressed left at (324, 190)
Screenshot: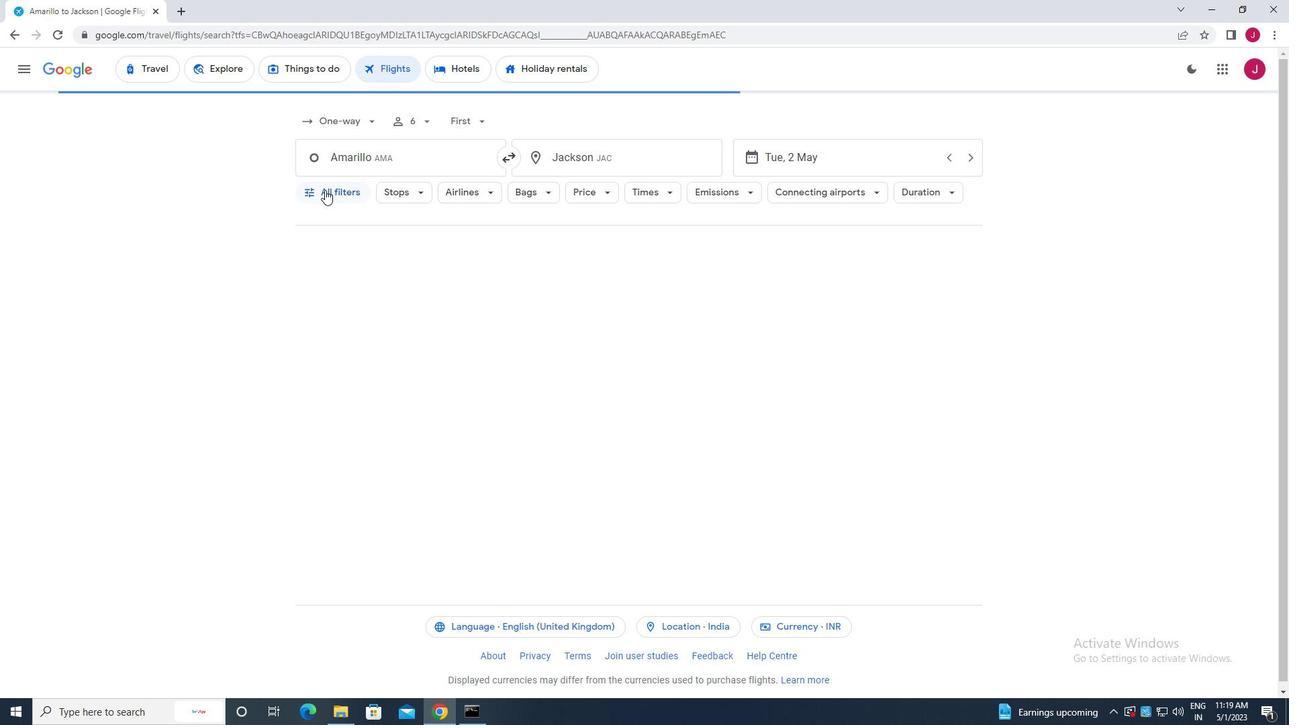 
Action: Mouse moved to (371, 281)
Screenshot: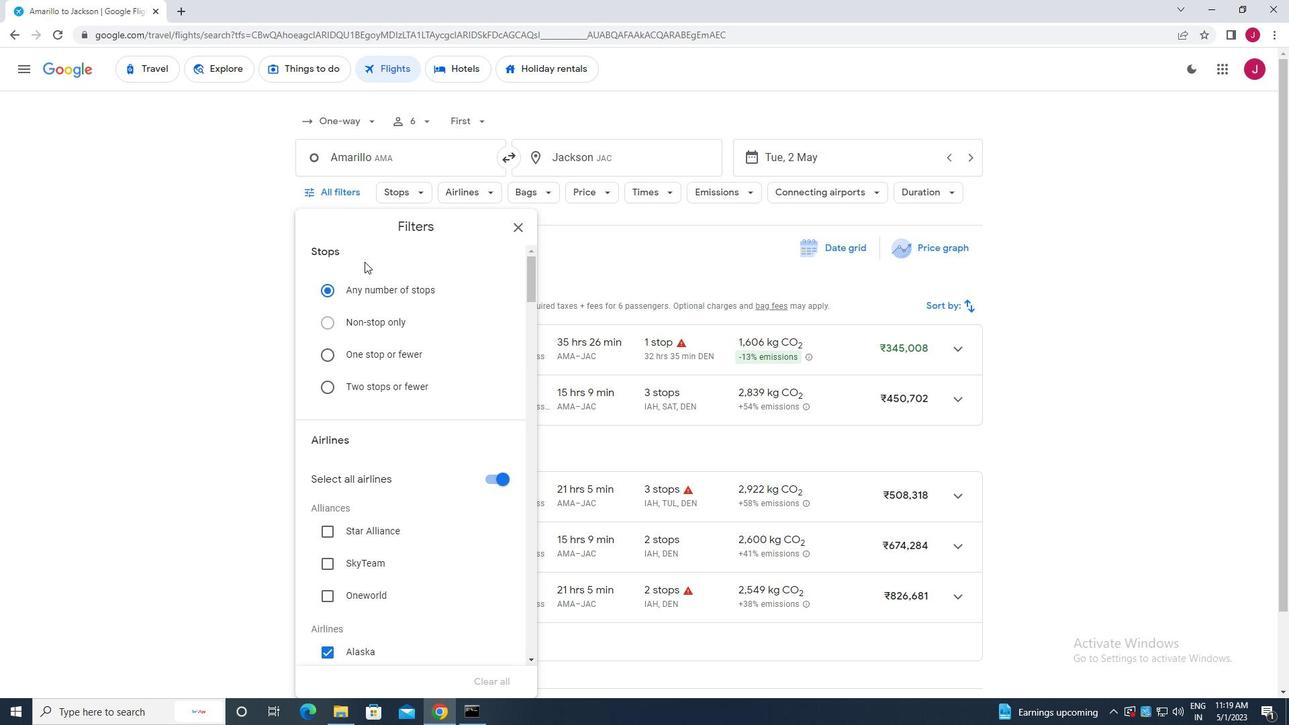 
Action: Mouse scrolled (371, 280) with delta (0, 0)
Screenshot: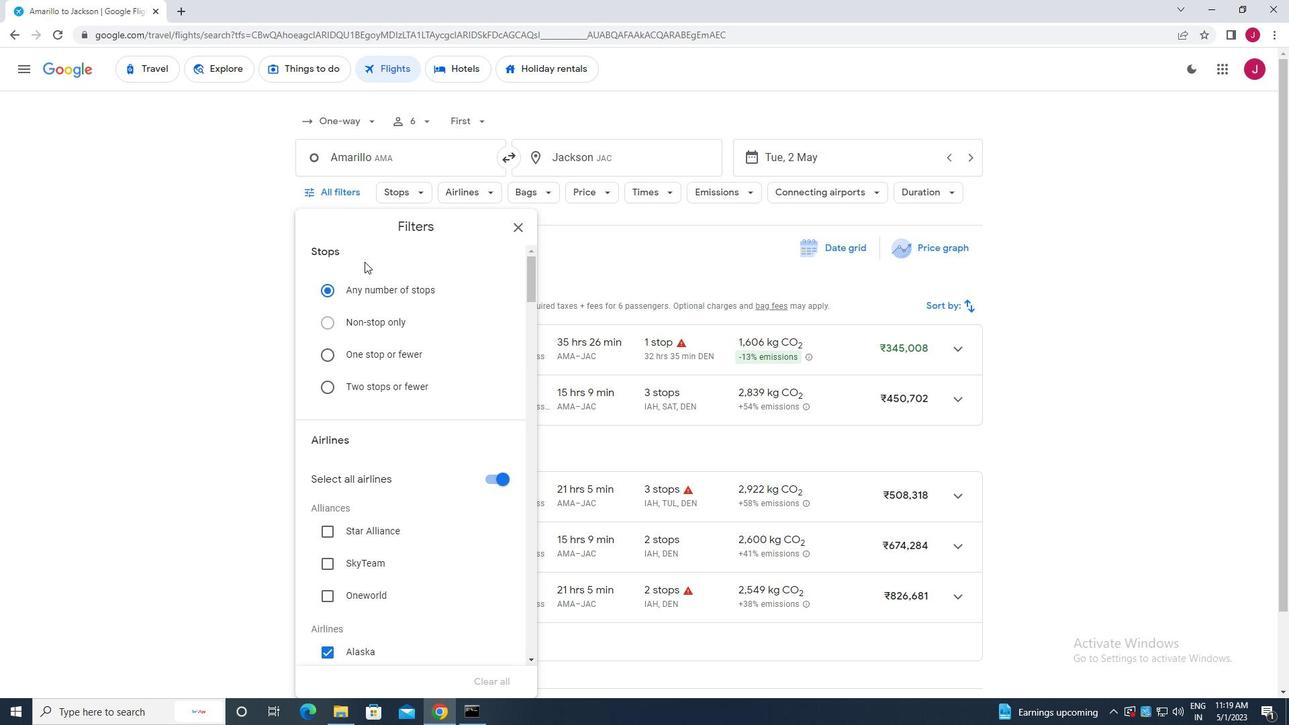 
Action: Mouse moved to (374, 291)
Screenshot: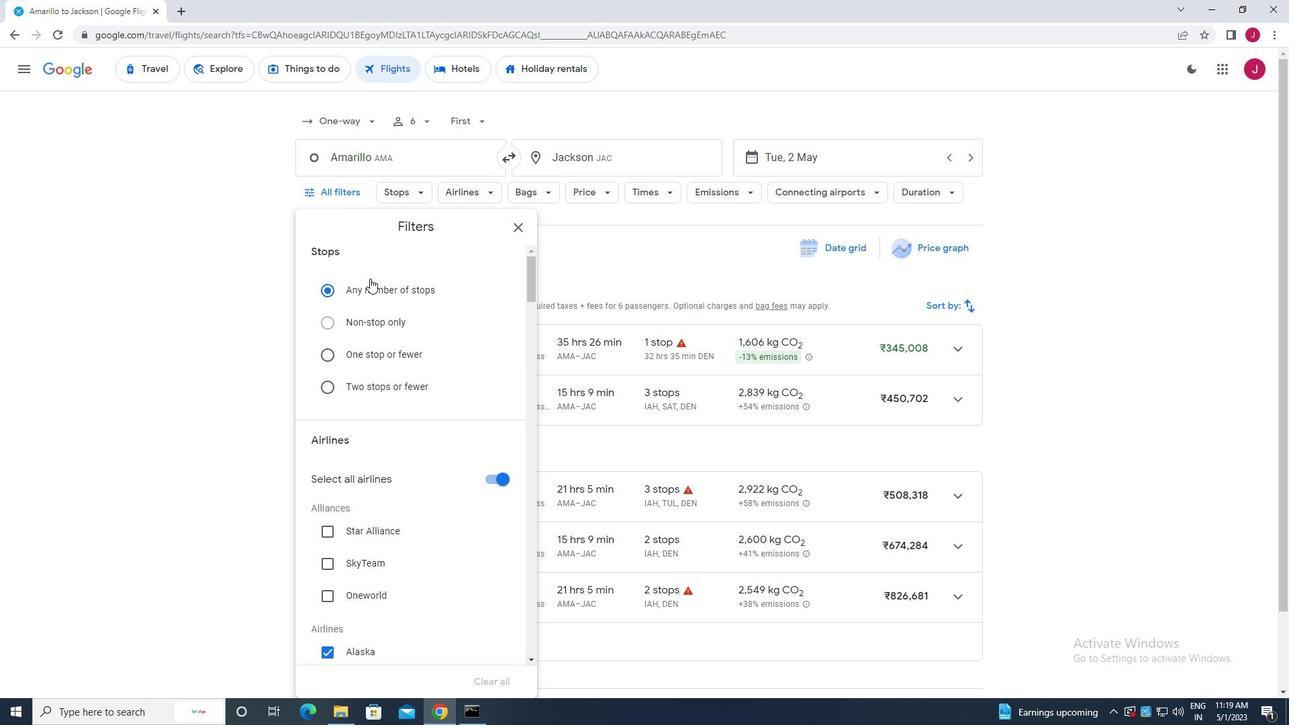 
Action: Mouse scrolled (374, 290) with delta (0, 0)
Screenshot: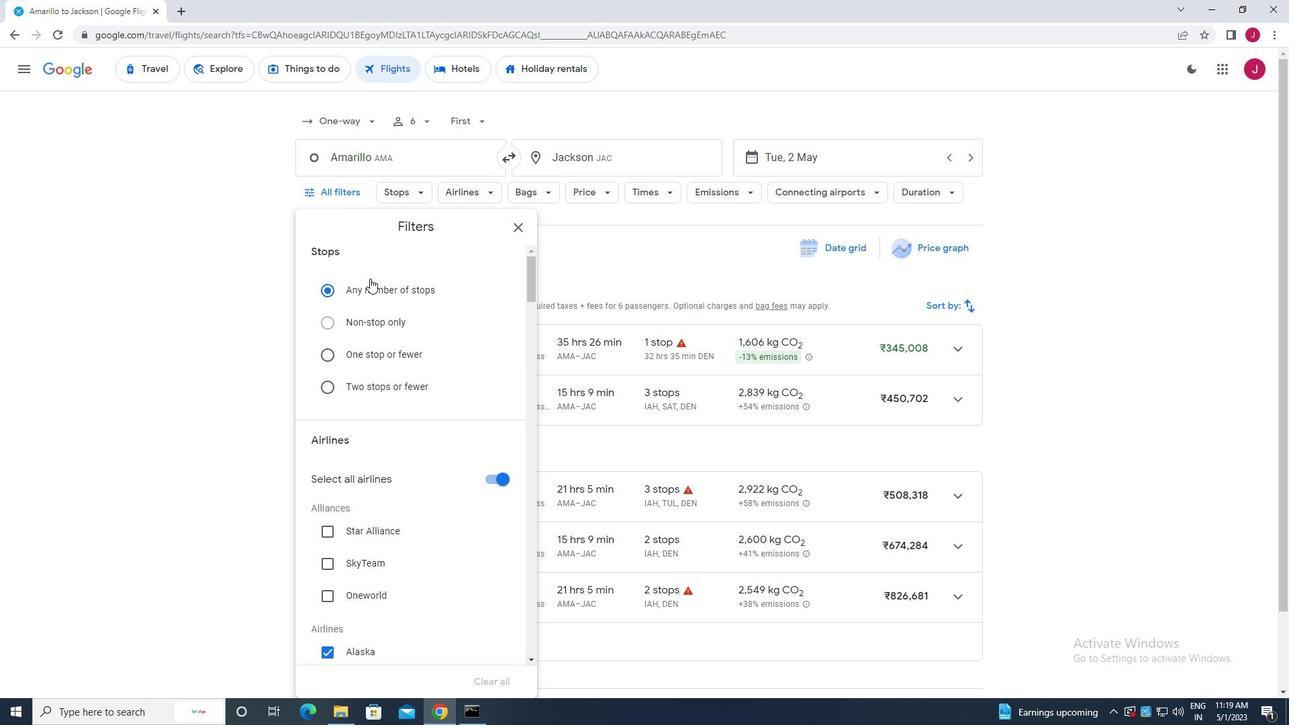 
Action: Mouse moved to (378, 294)
Screenshot: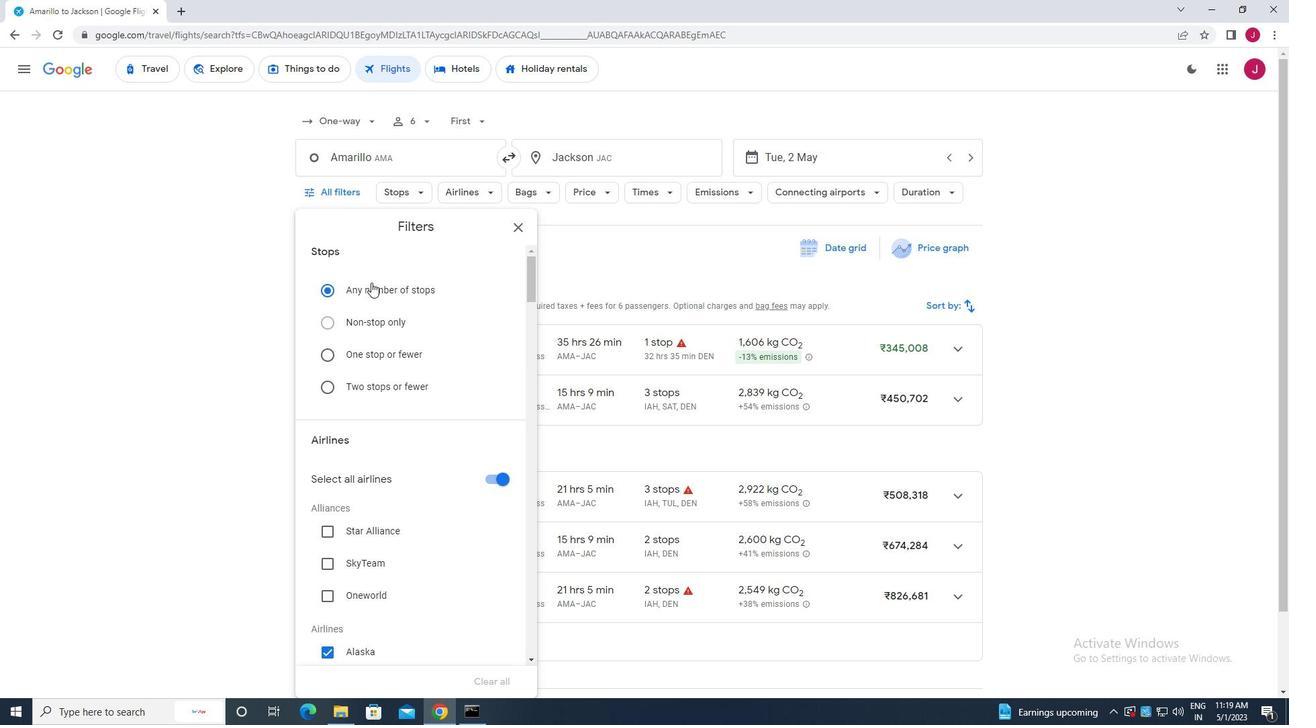 
Action: Mouse scrolled (378, 294) with delta (0, 0)
Screenshot: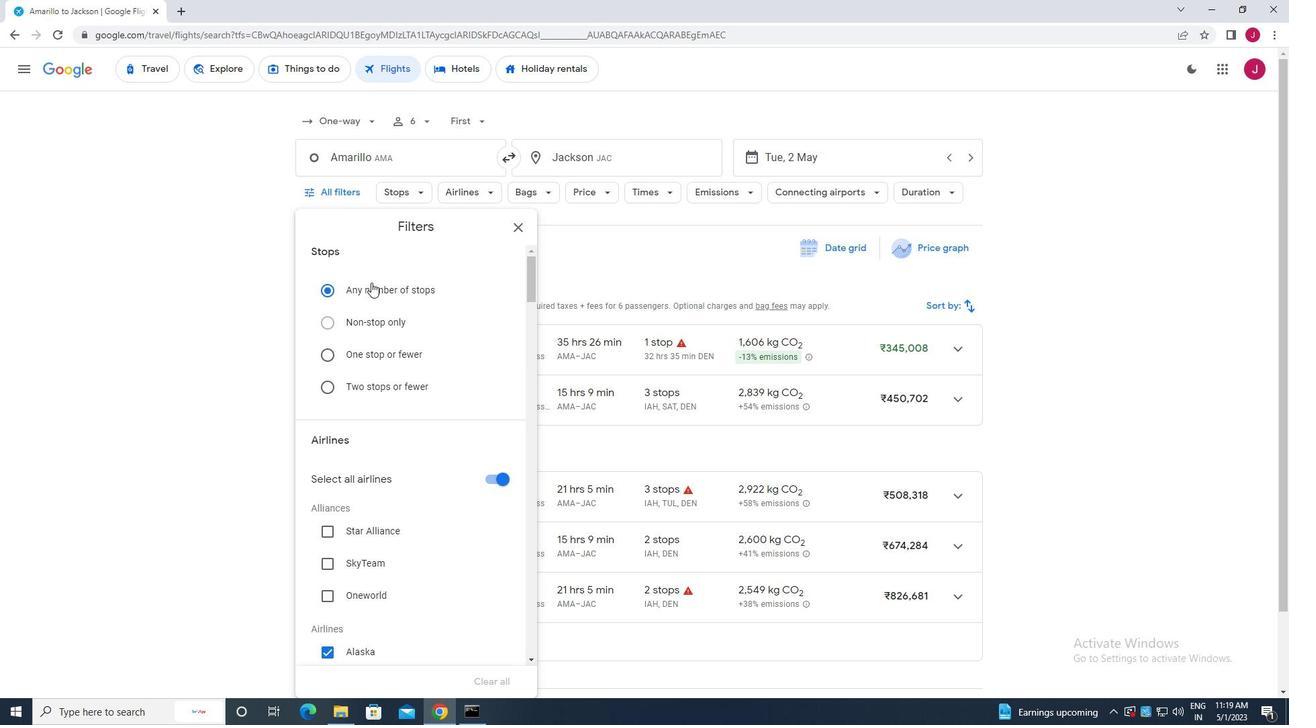 
Action: Mouse moved to (483, 278)
Screenshot: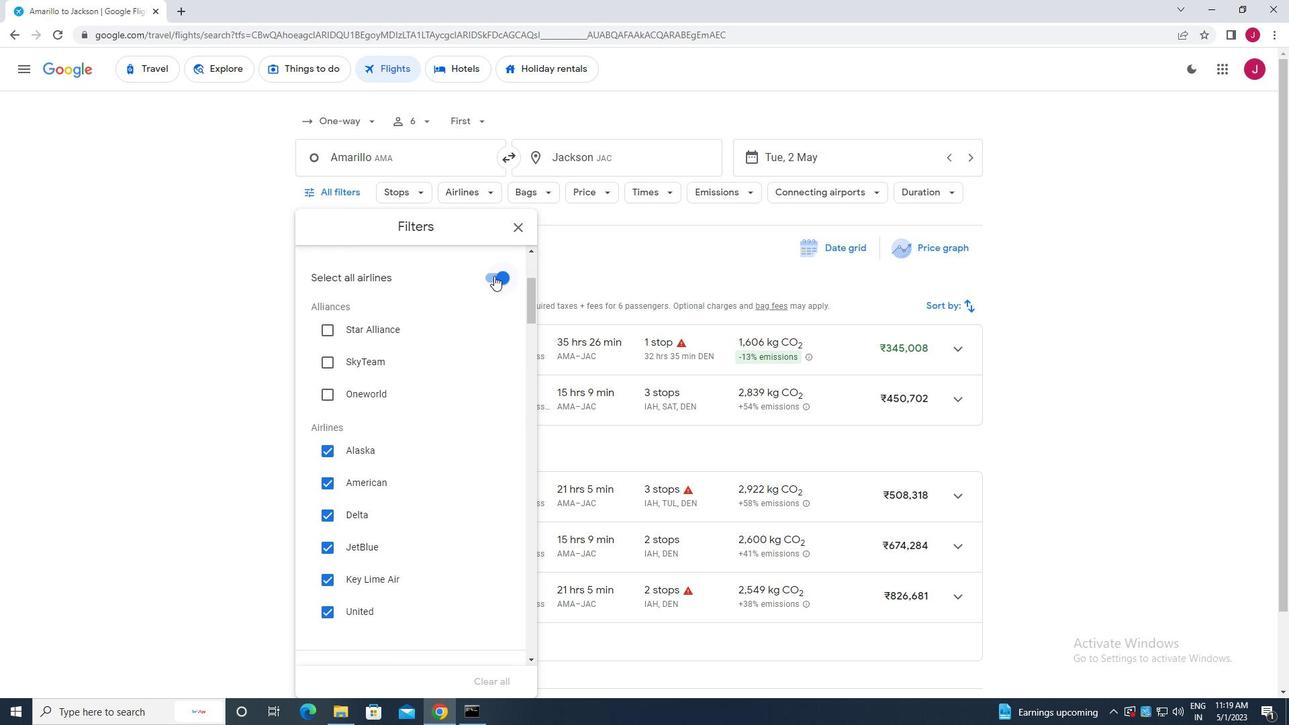 
Action: Mouse pressed left at (483, 278)
Screenshot: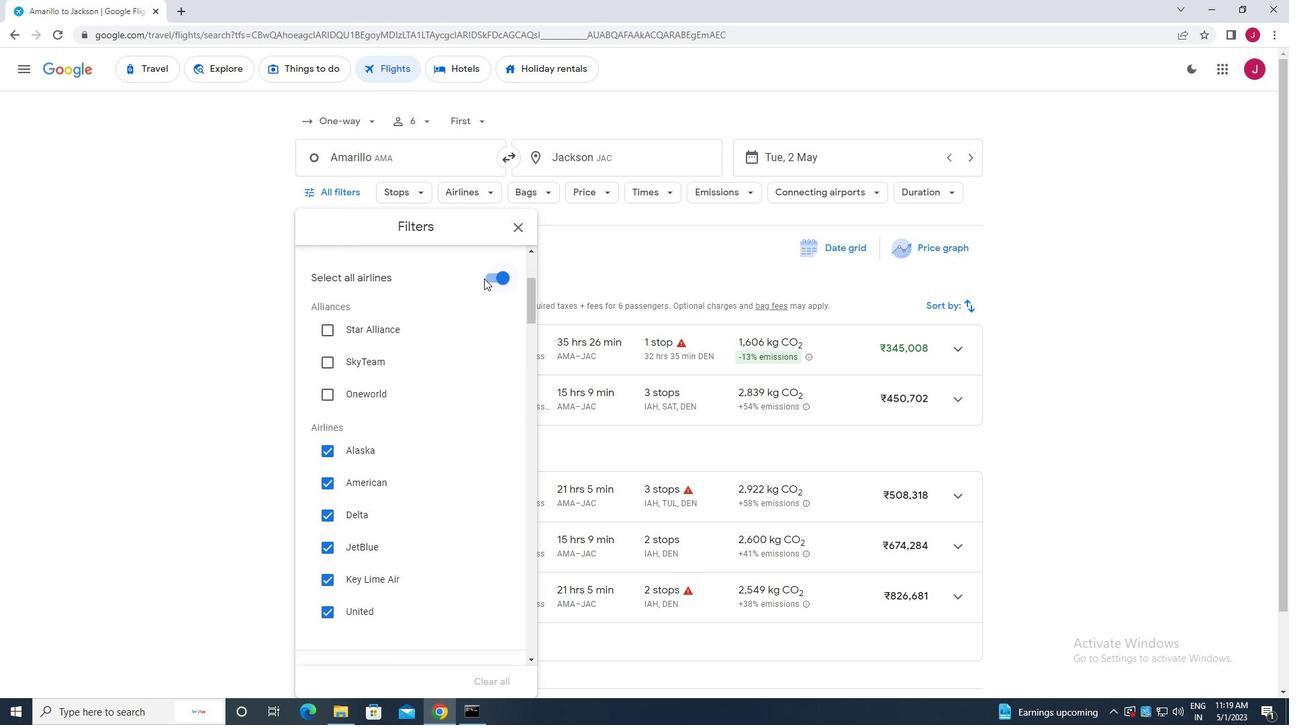 
Action: Mouse moved to (485, 278)
Screenshot: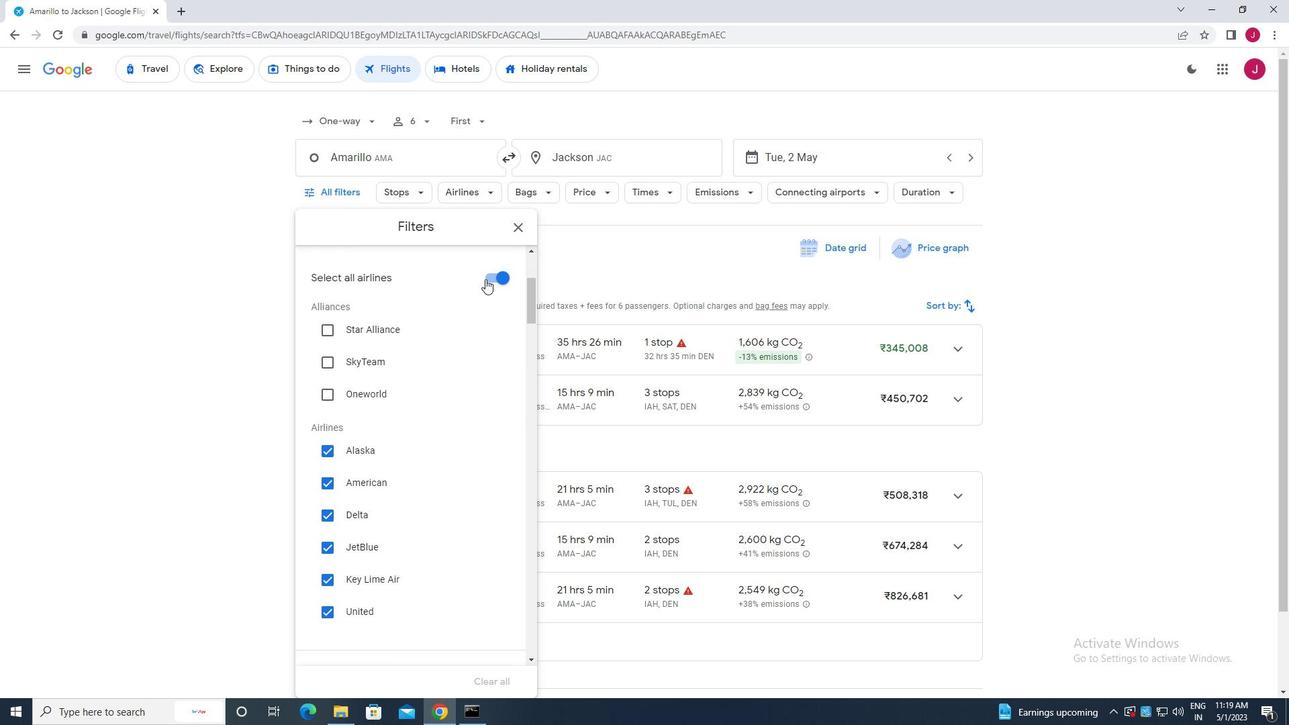 
Action: Mouse pressed left at (485, 278)
Screenshot: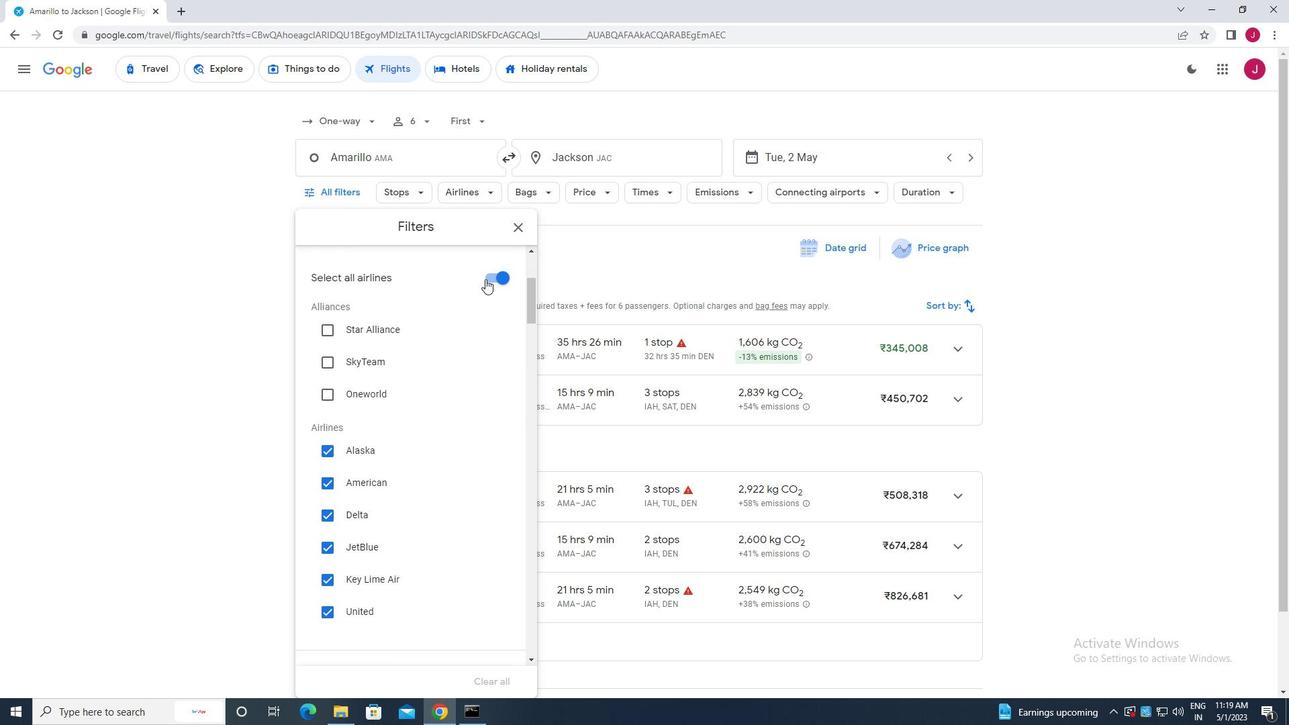 
Action: Mouse moved to (371, 351)
Screenshot: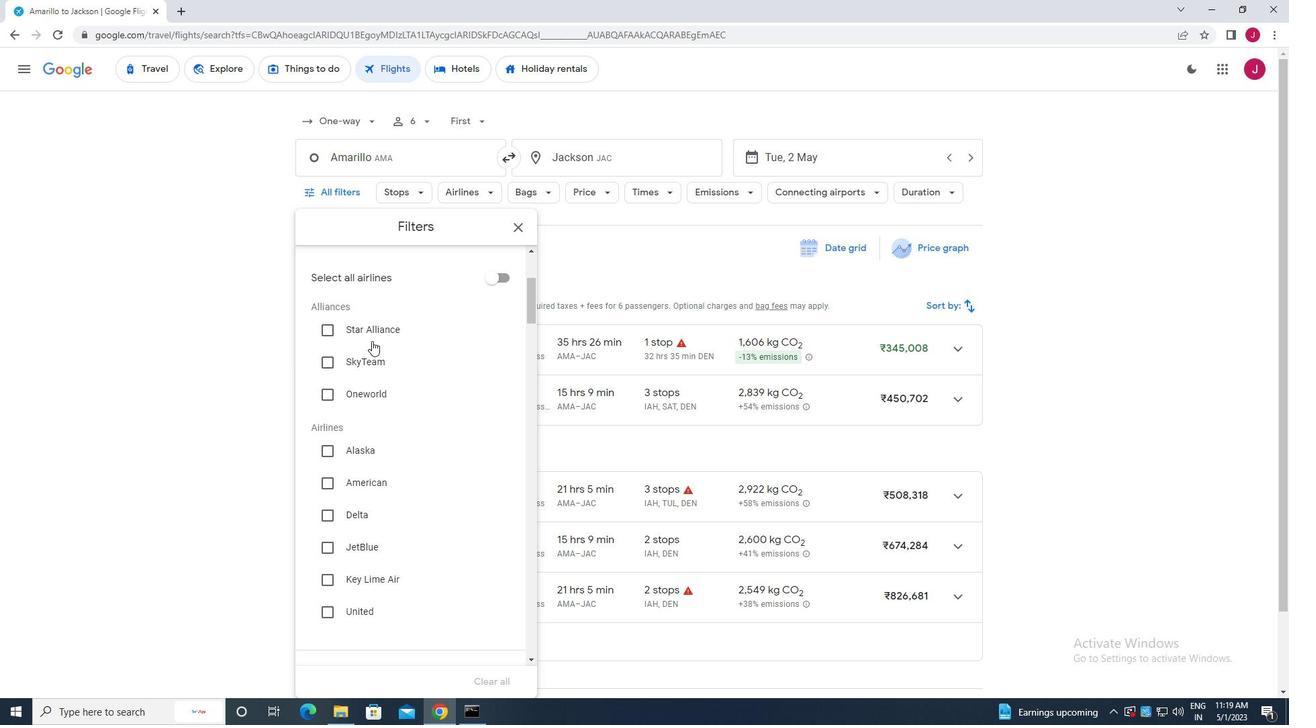 
Action: Mouse scrolled (371, 351) with delta (0, 0)
Screenshot: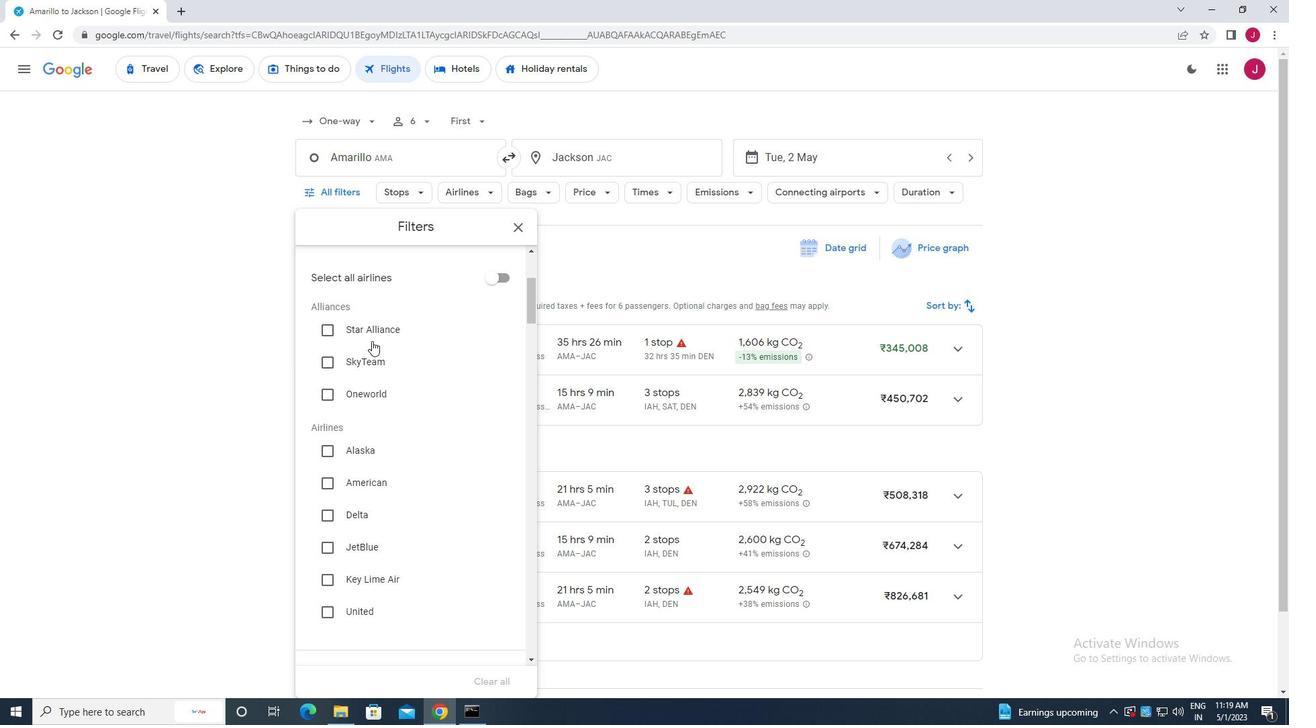 
Action: Mouse moved to (372, 376)
Screenshot: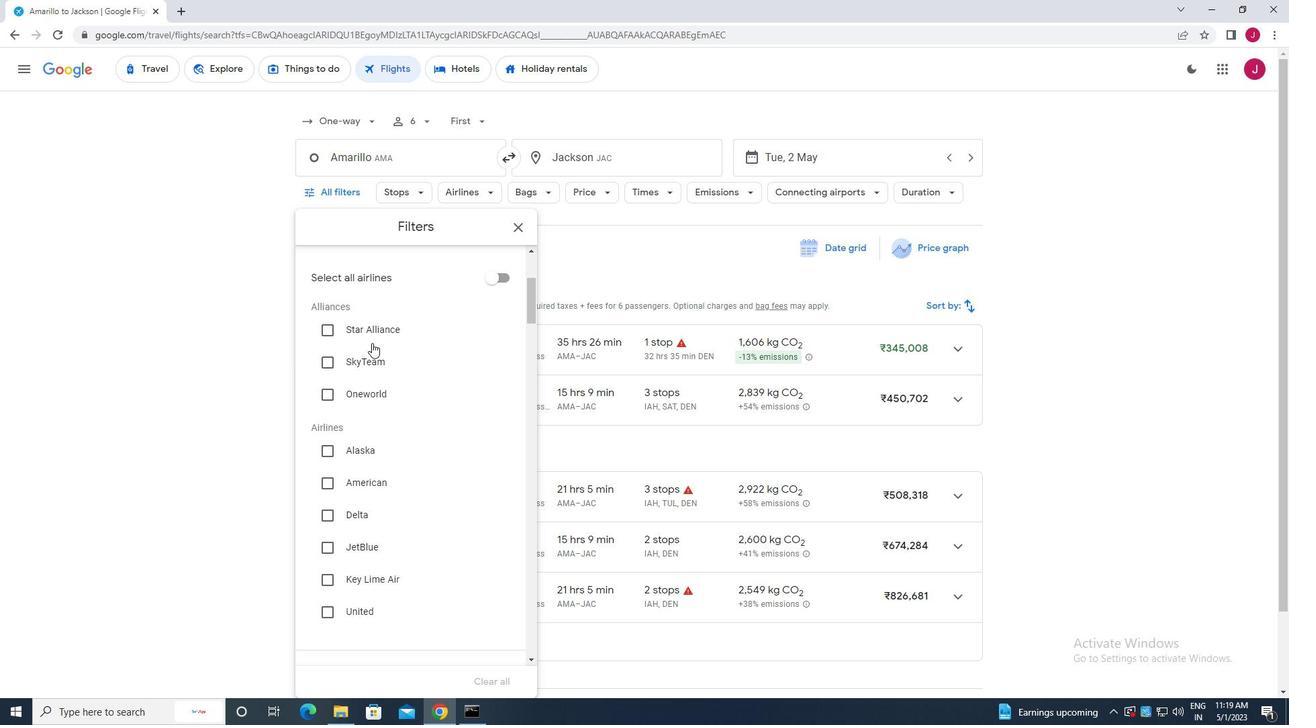 
Action: Mouse scrolled (372, 375) with delta (0, 0)
Screenshot: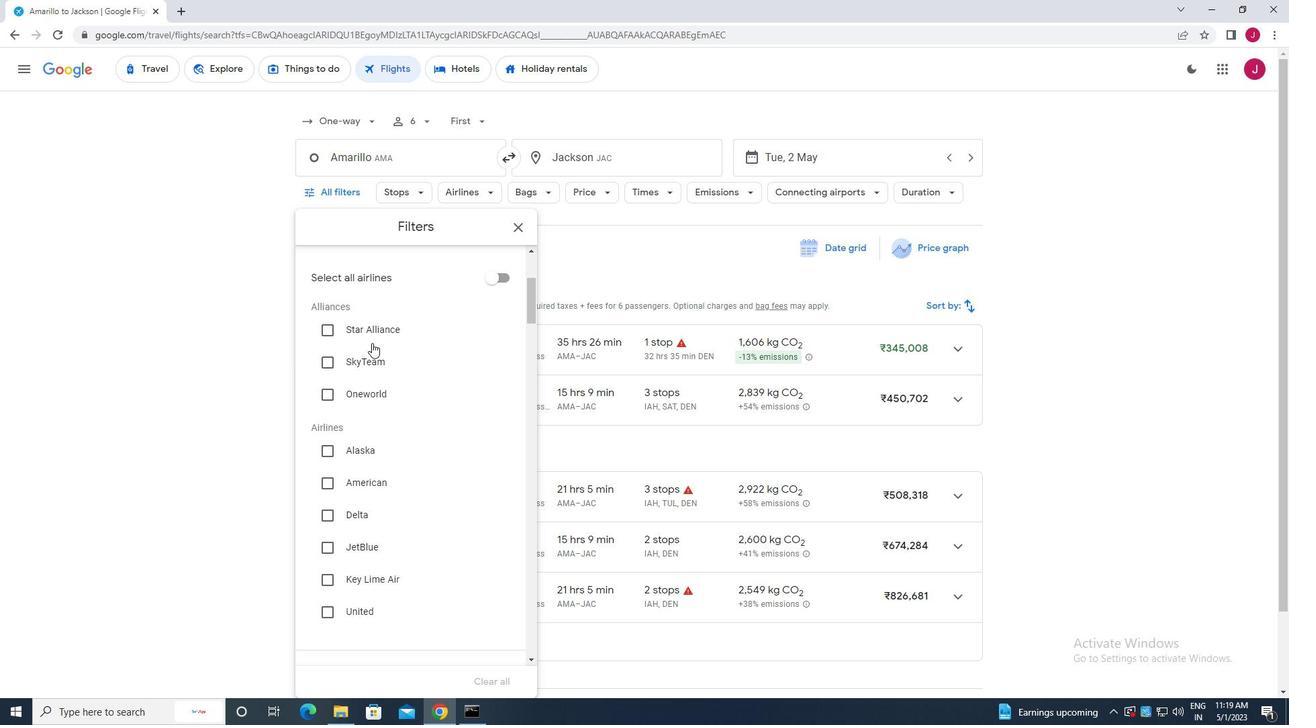 
Action: Mouse moved to (374, 383)
Screenshot: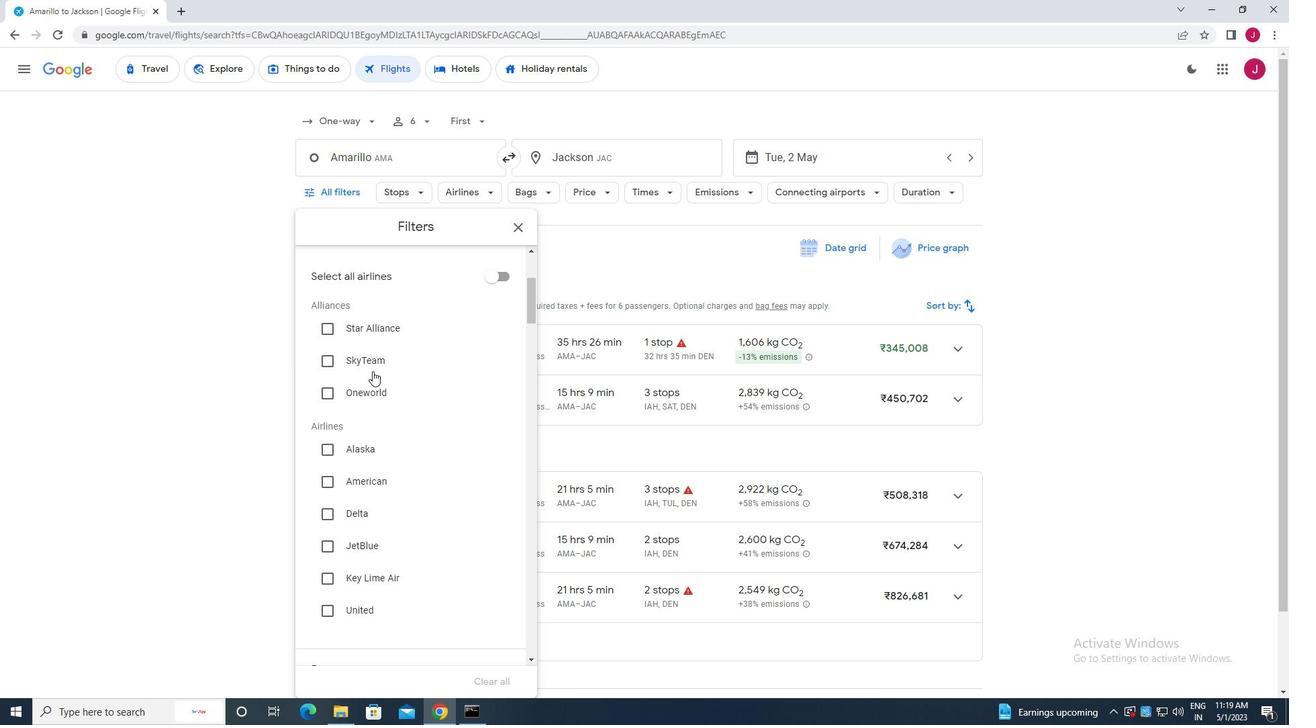 
Action: Mouse scrolled (374, 382) with delta (0, 0)
Screenshot: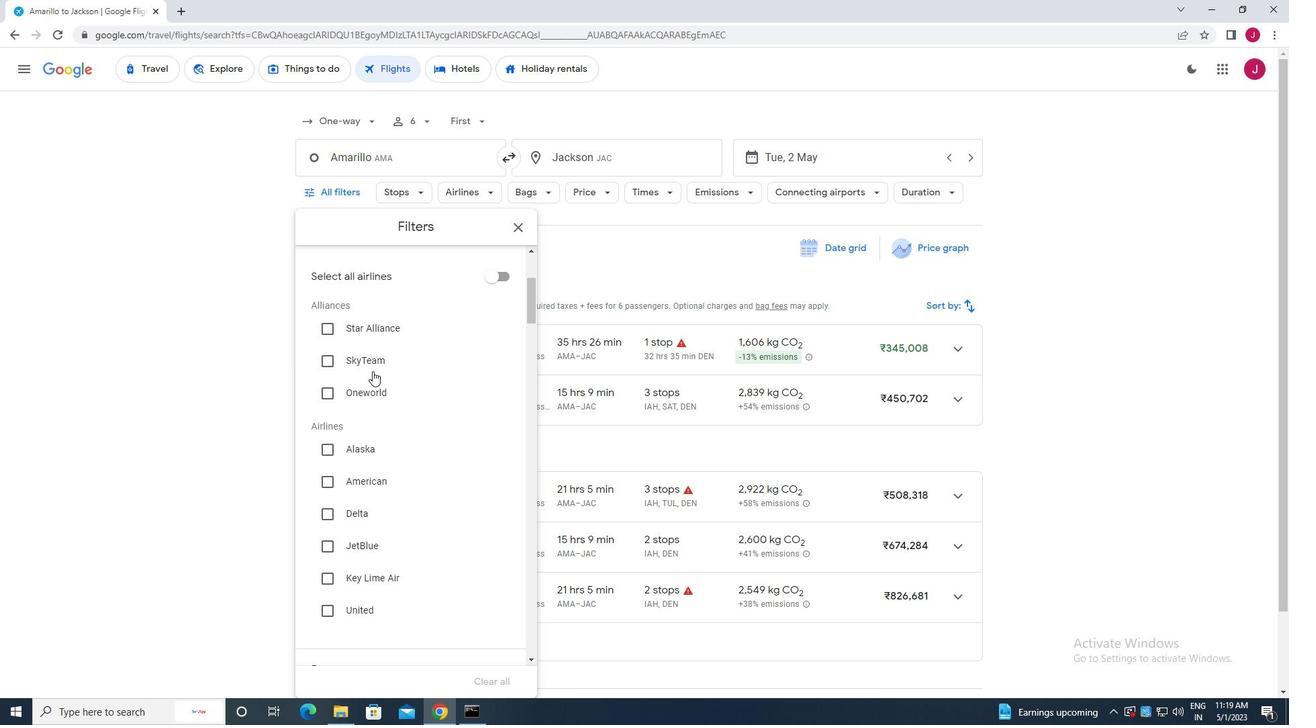 
Action: Mouse moved to (385, 345)
Screenshot: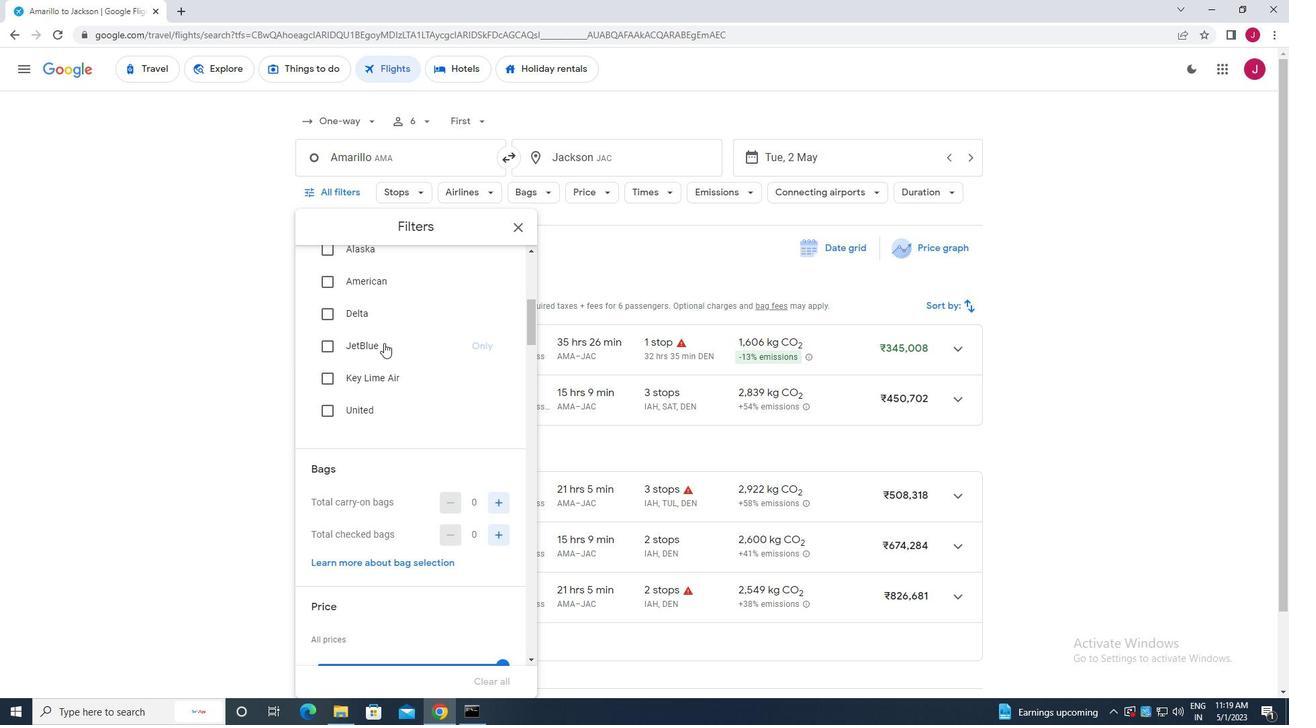 
Action: Mouse scrolled (385, 345) with delta (0, 0)
Screenshot: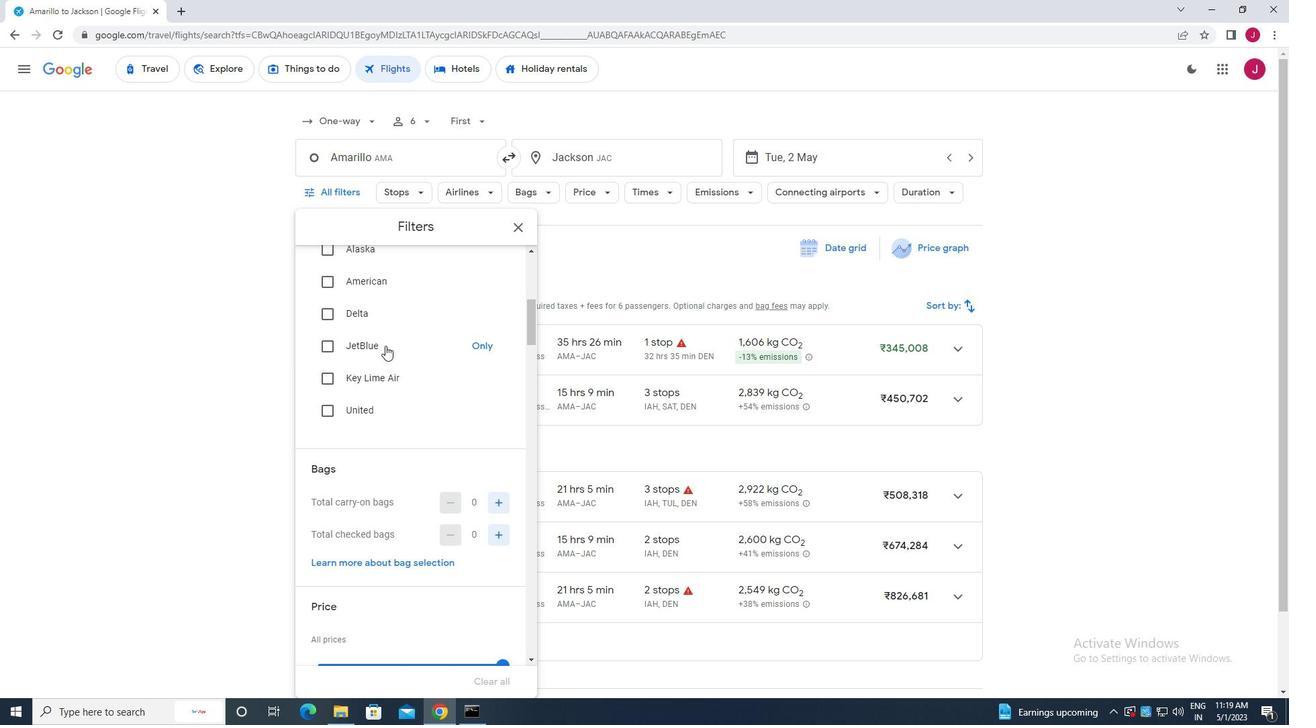 
Action: Mouse moved to (385, 346)
Screenshot: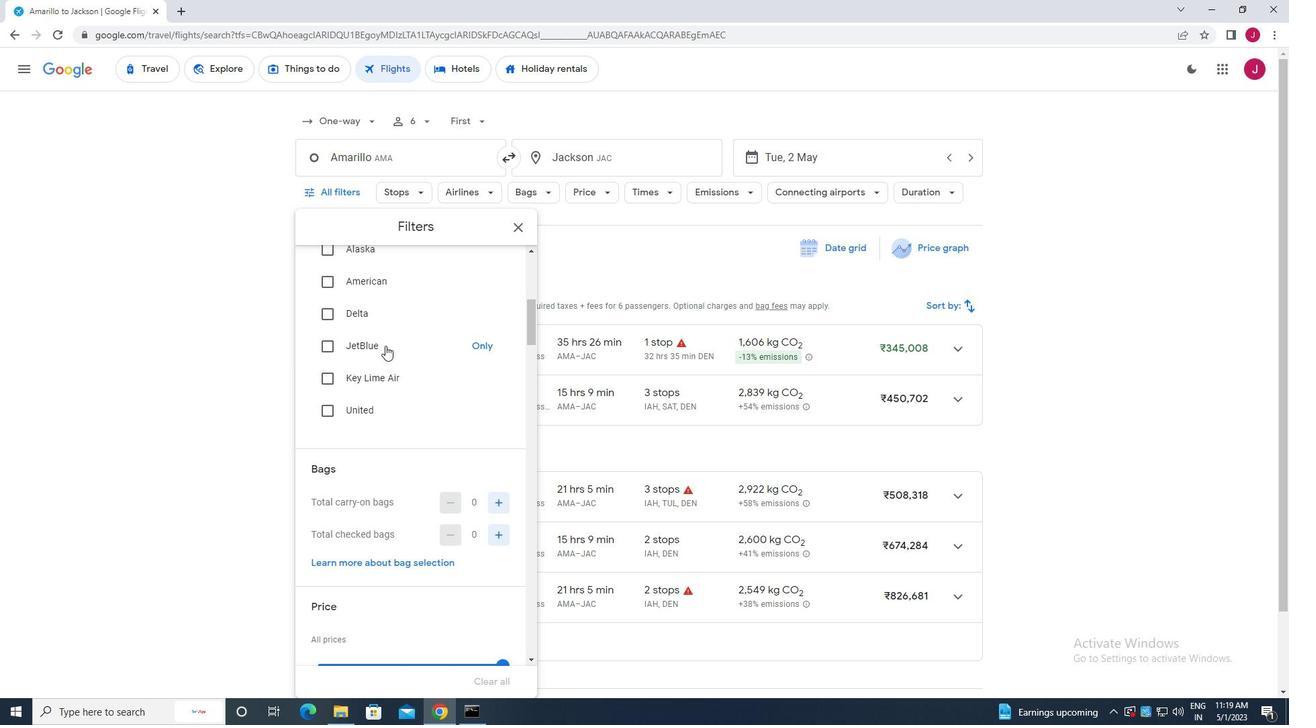 
Action: Mouse scrolled (385, 345) with delta (0, 0)
Screenshot: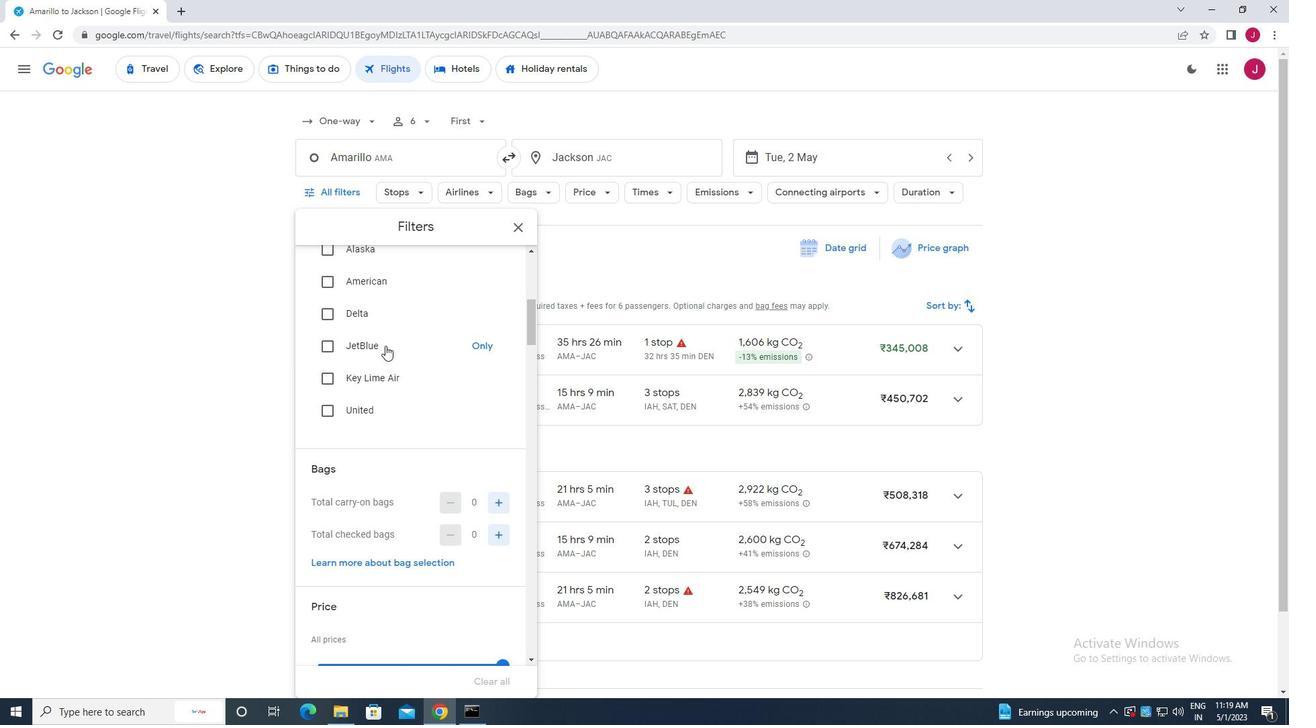 
Action: Mouse moved to (387, 347)
Screenshot: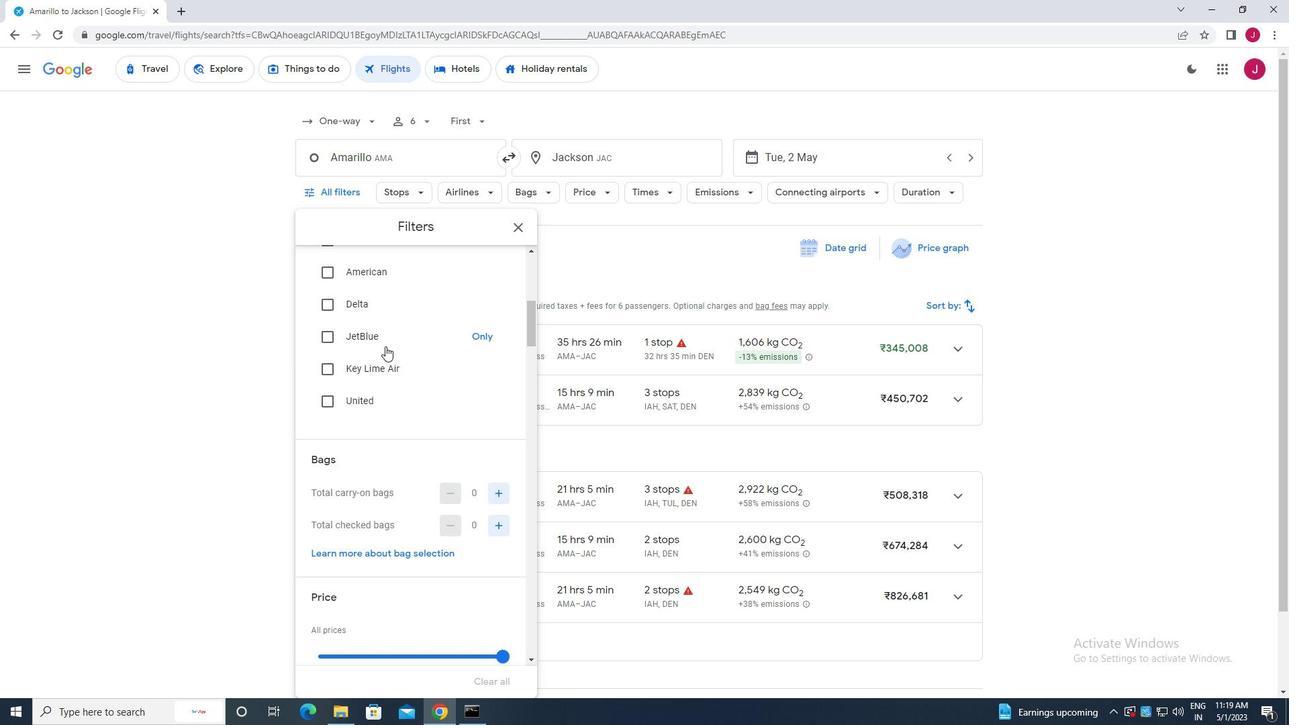 
Action: Mouse scrolled (387, 346) with delta (0, 0)
Screenshot: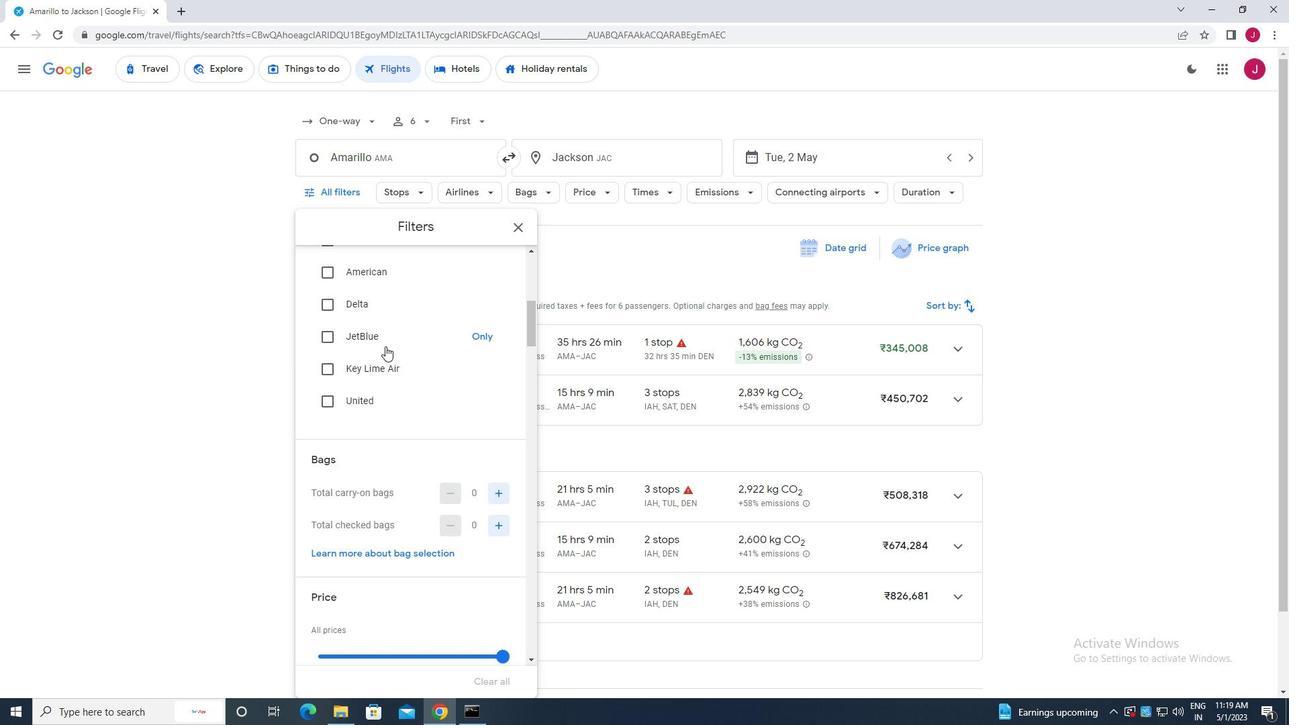 
Action: Mouse moved to (498, 331)
Screenshot: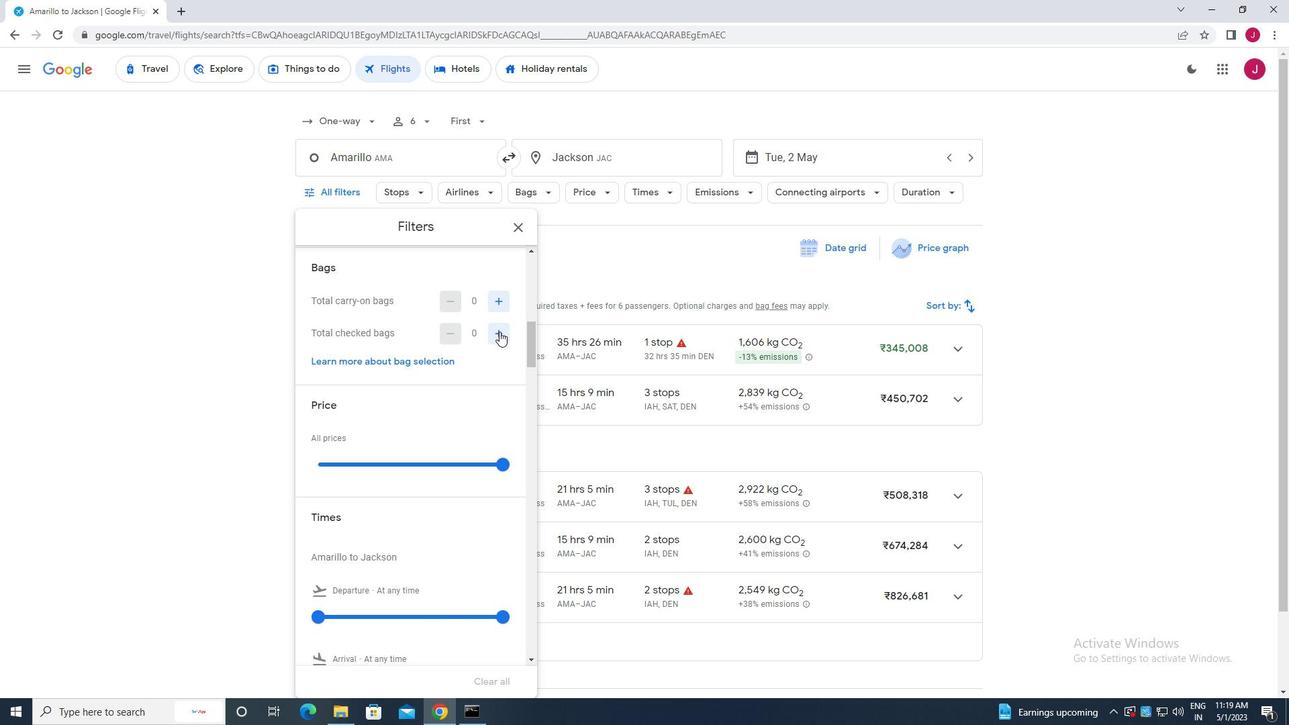 
Action: Mouse pressed left at (498, 331)
Screenshot: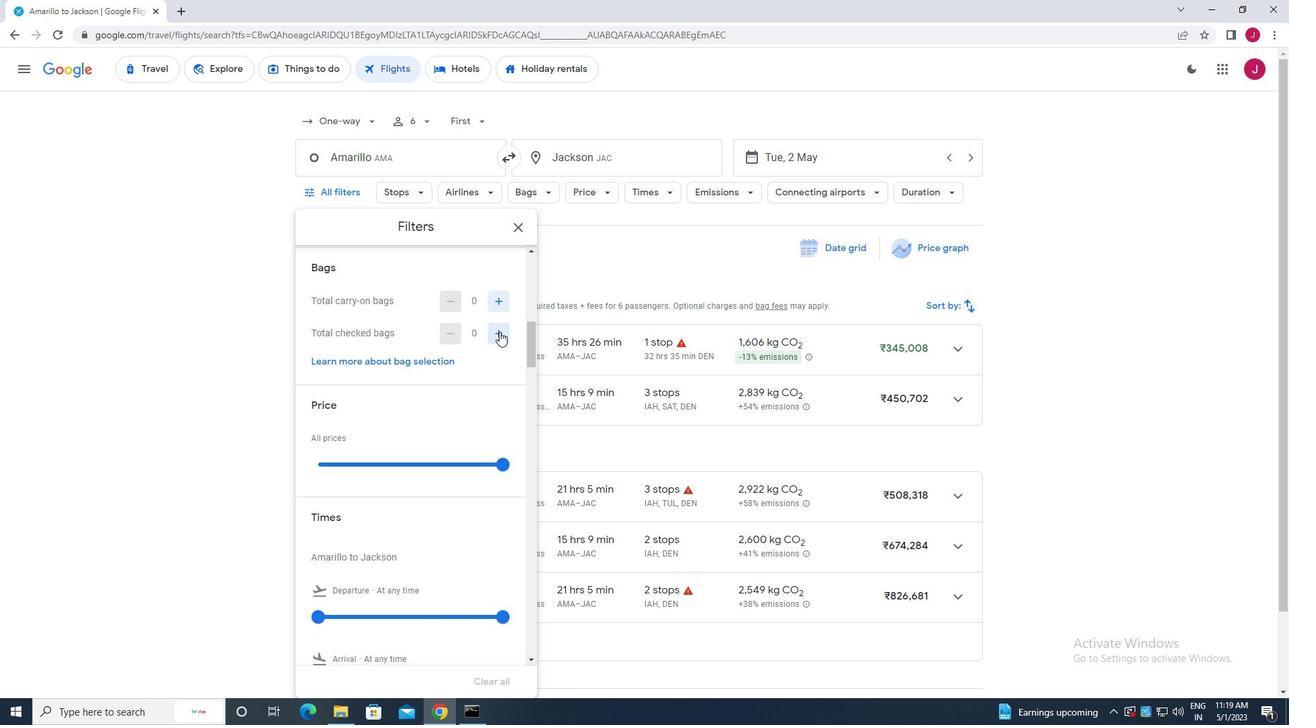 
Action: Mouse pressed left at (498, 331)
Screenshot: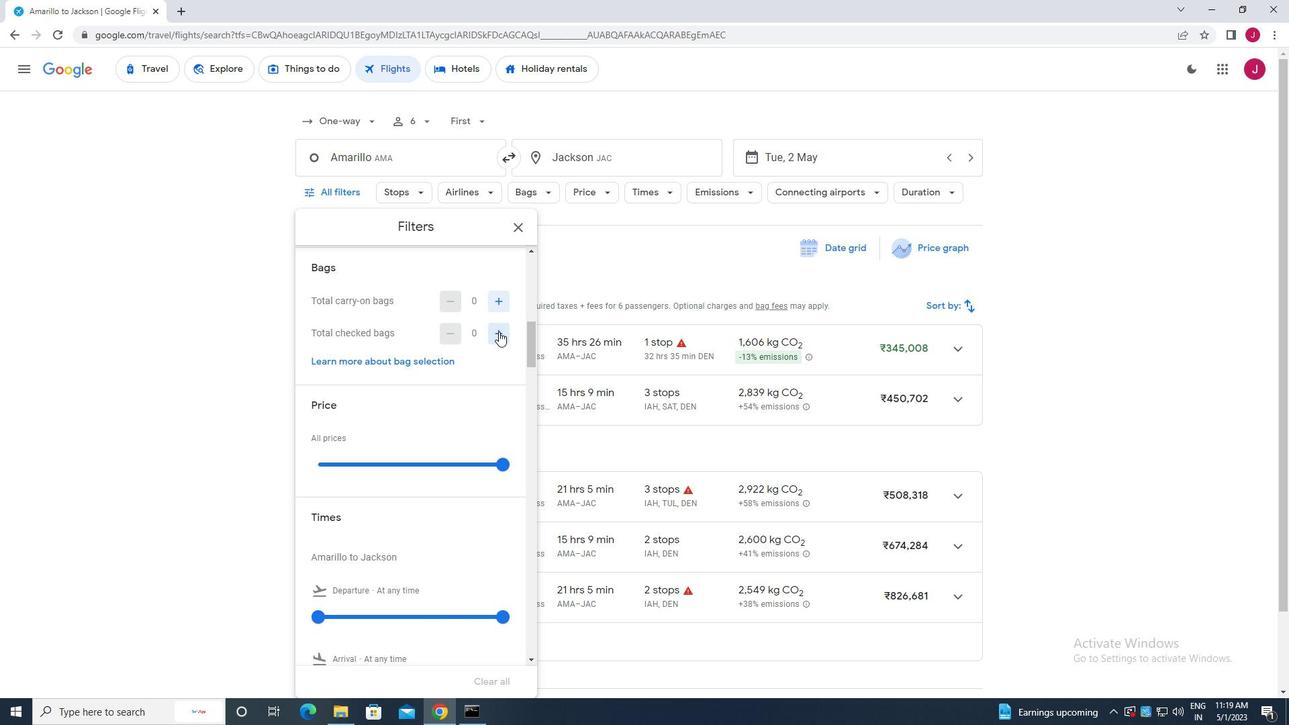 
Action: Mouse moved to (488, 342)
Screenshot: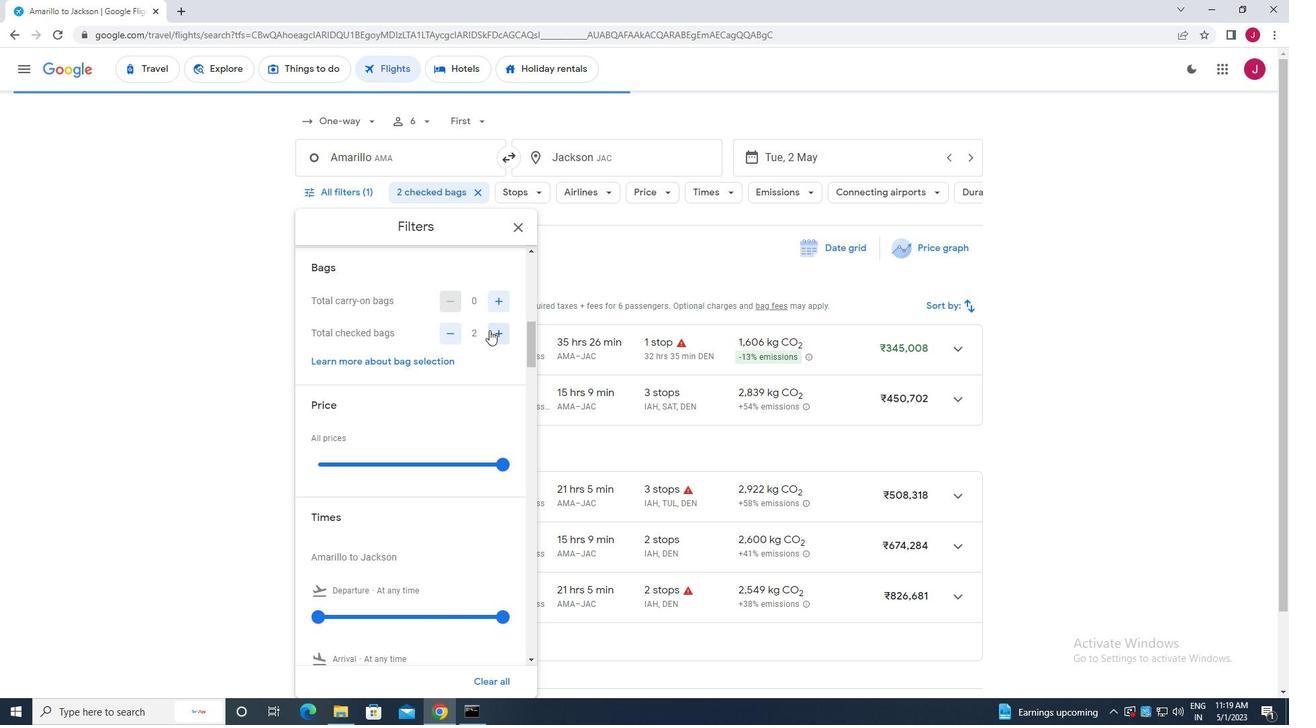 
Action: Mouse scrolled (488, 341) with delta (0, 0)
Screenshot: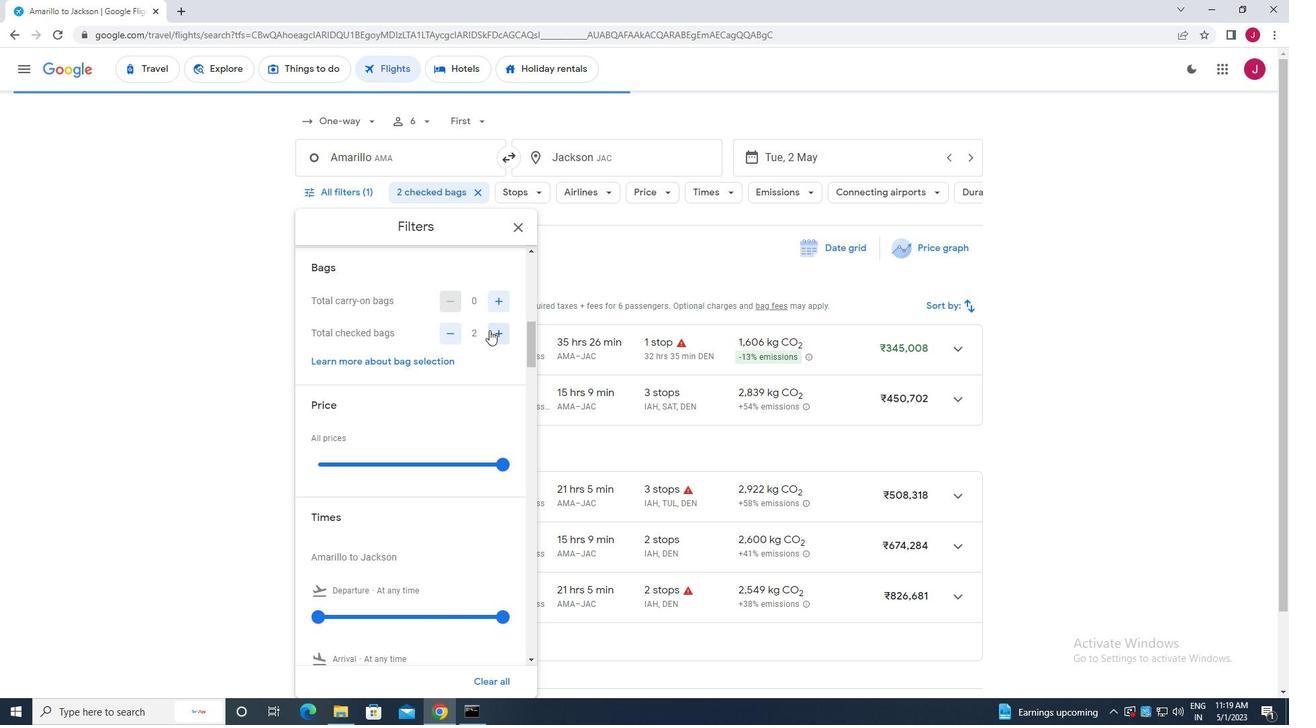 
Action: Mouse moved to (488, 347)
Screenshot: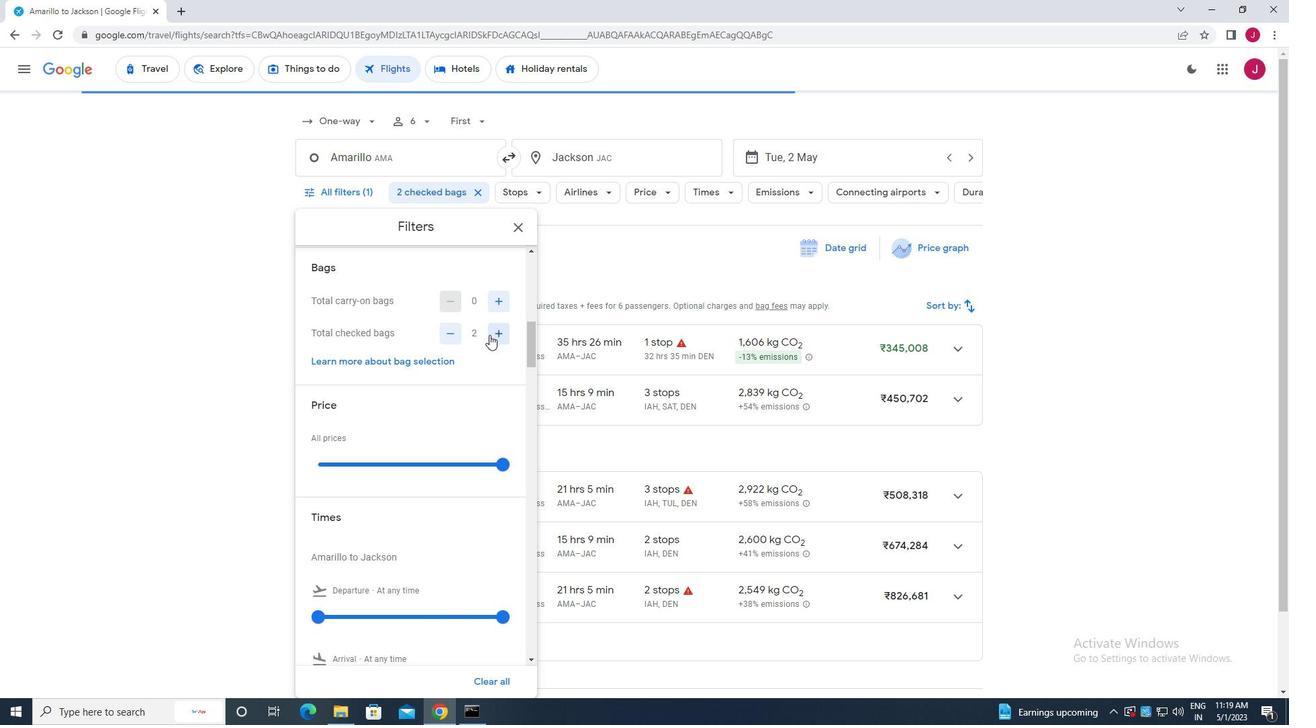 
Action: Mouse scrolled (488, 346) with delta (0, 0)
Screenshot: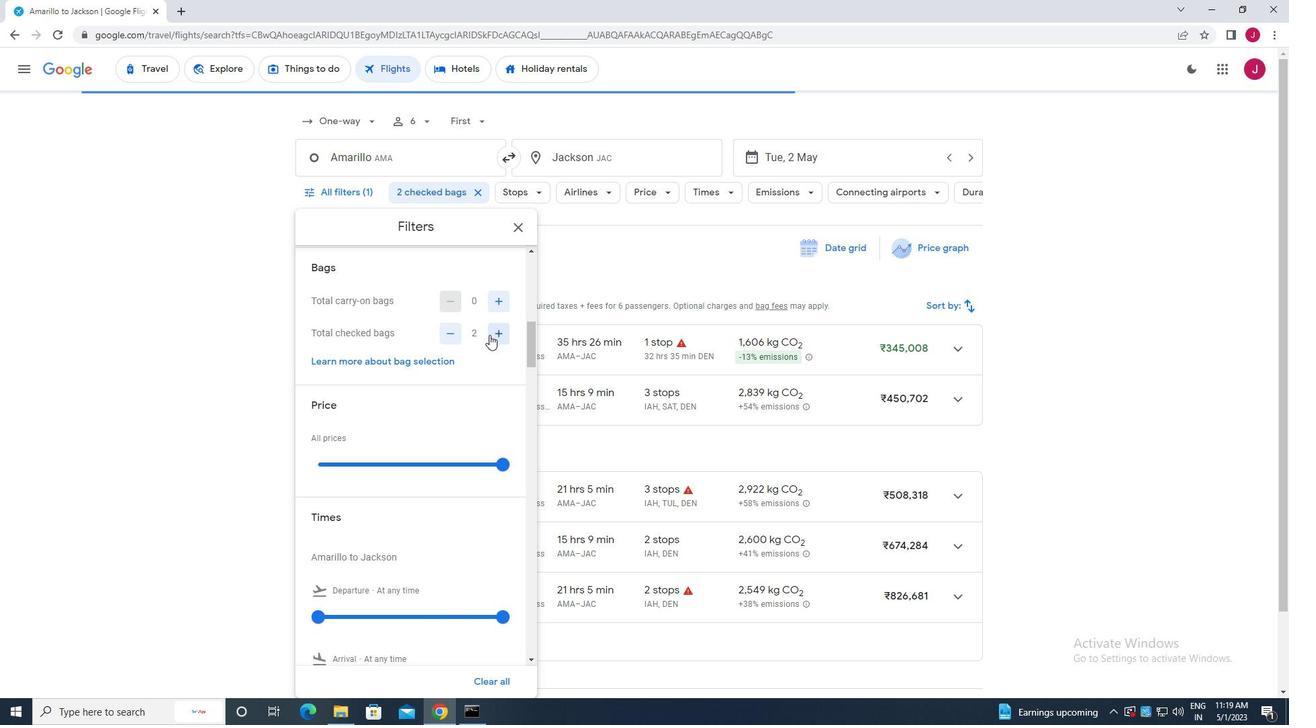 
Action: Mouse moved to (498, 333)
Screenshot: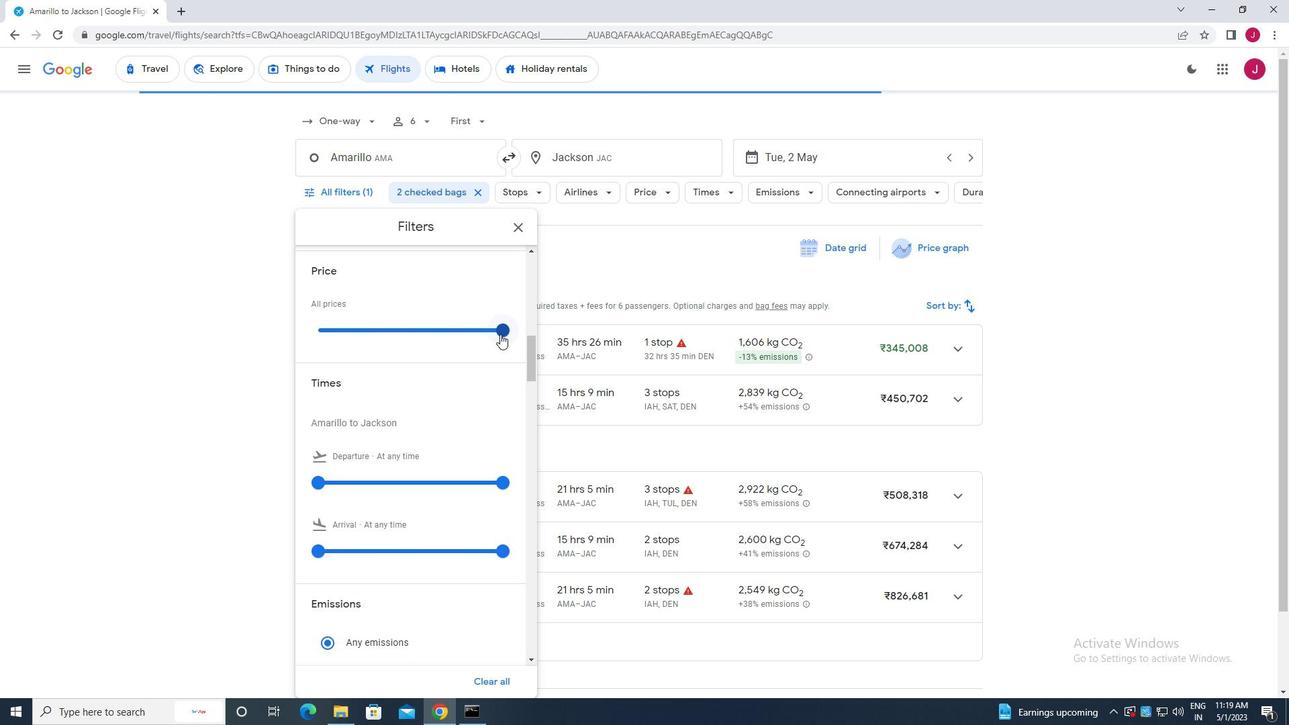 
Action: Mouse pressed left at (498, 333)
Screenshot: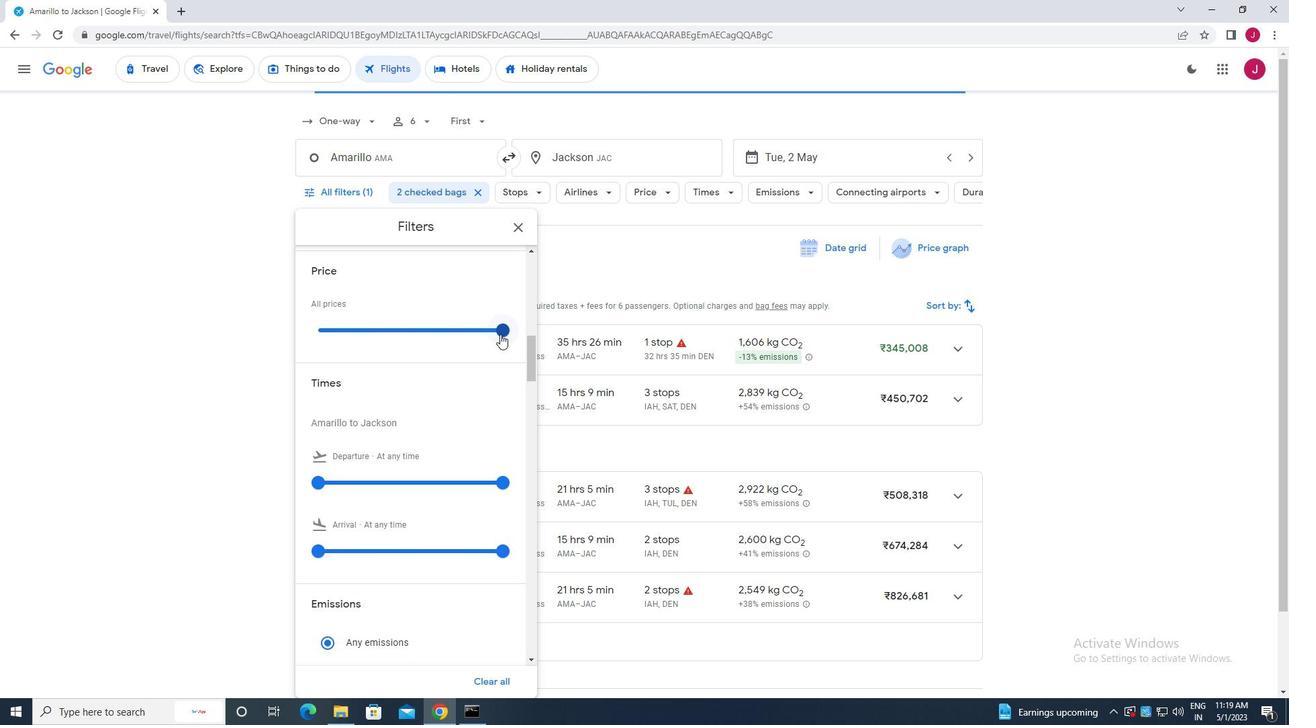 
Action: Mouse moved to (416, 378)
Screenshot: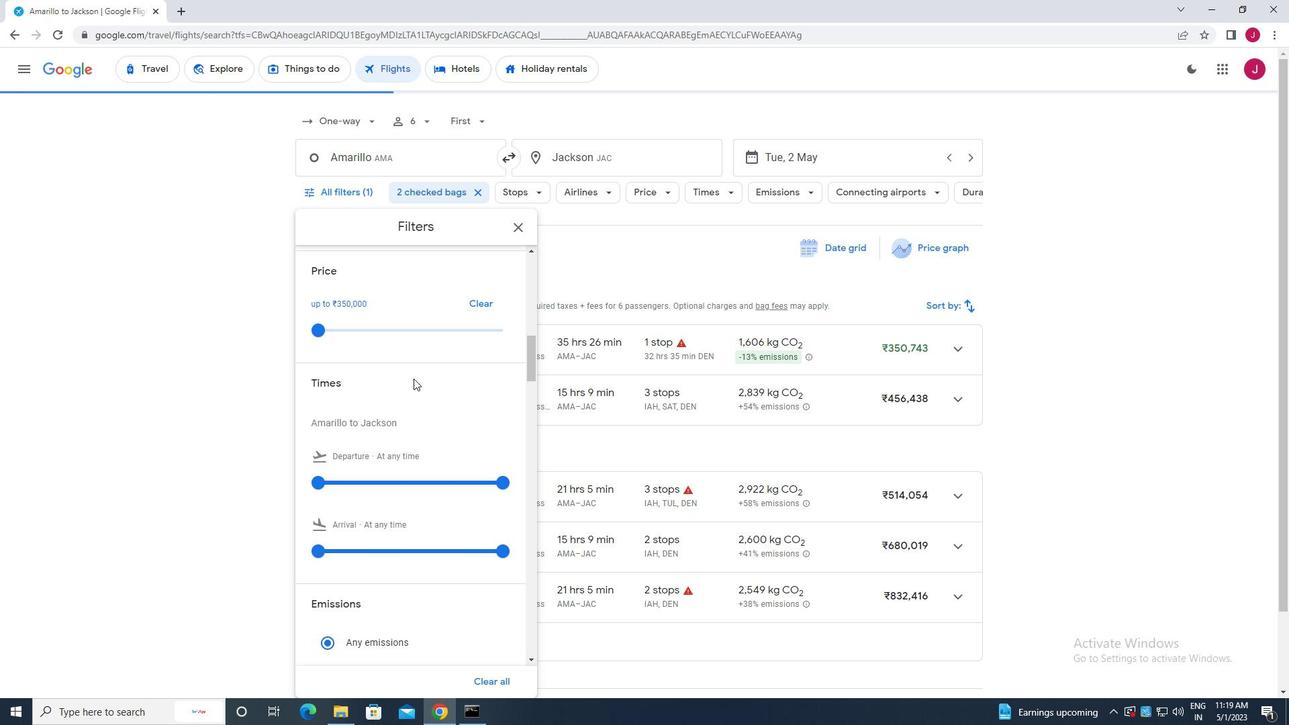 
Action: Mouse scrolled (416, 378) with delta (0, 0)
Screenshot: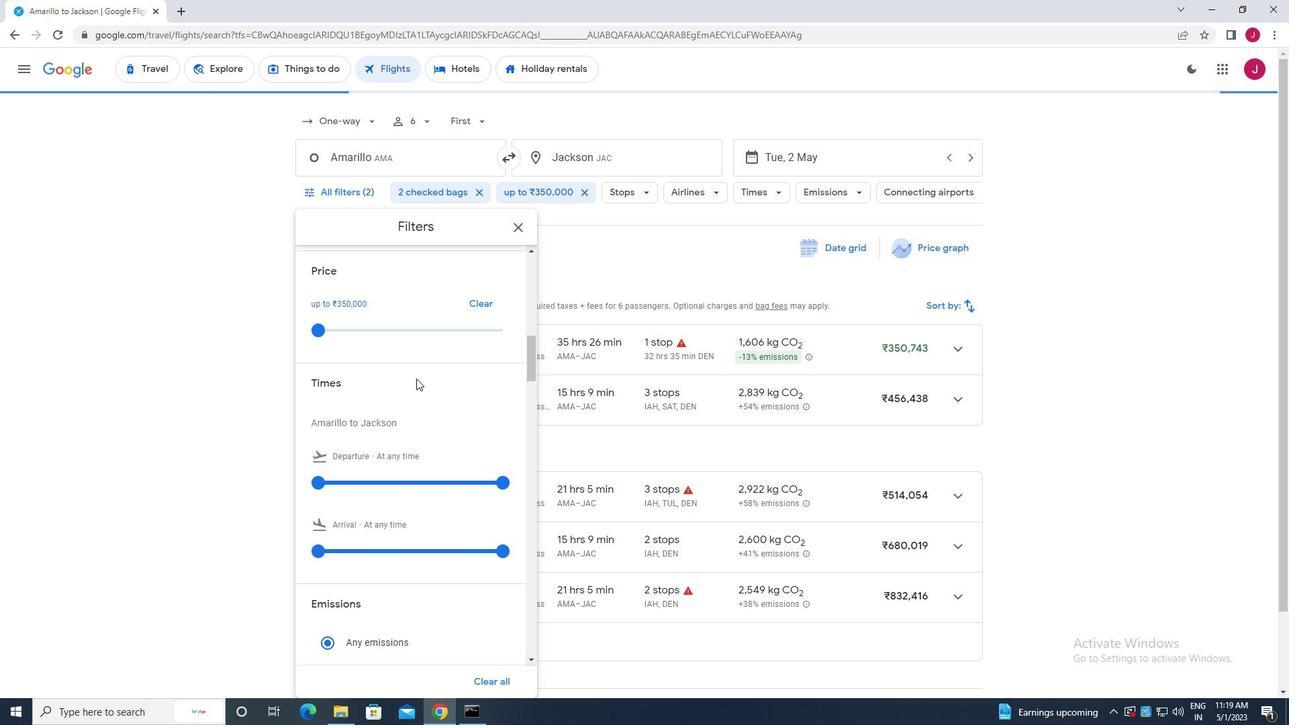 
Action: Mouse moved to (417, 382)
Screenshot: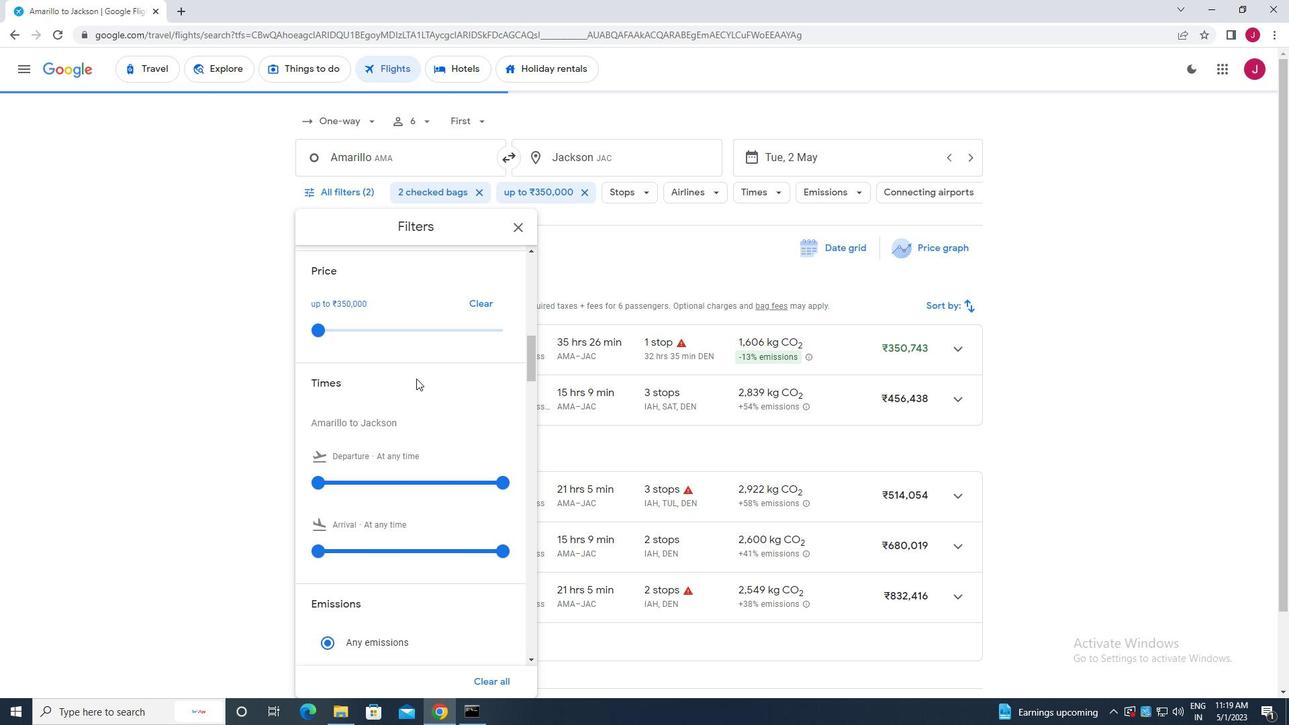 
Action: Mouse scrolled (417, 381) with delta (0, 0)
Screenshot: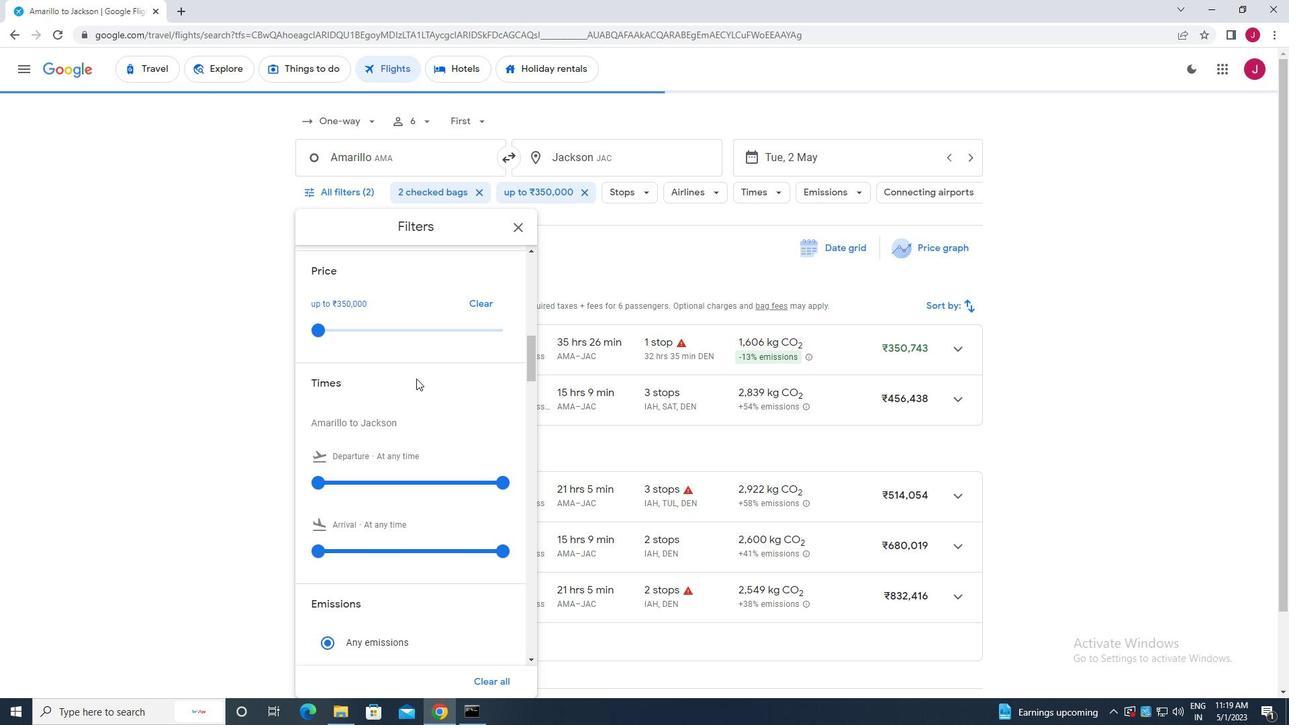 
Action: Mouse moved to (320, 349)
Screenshot: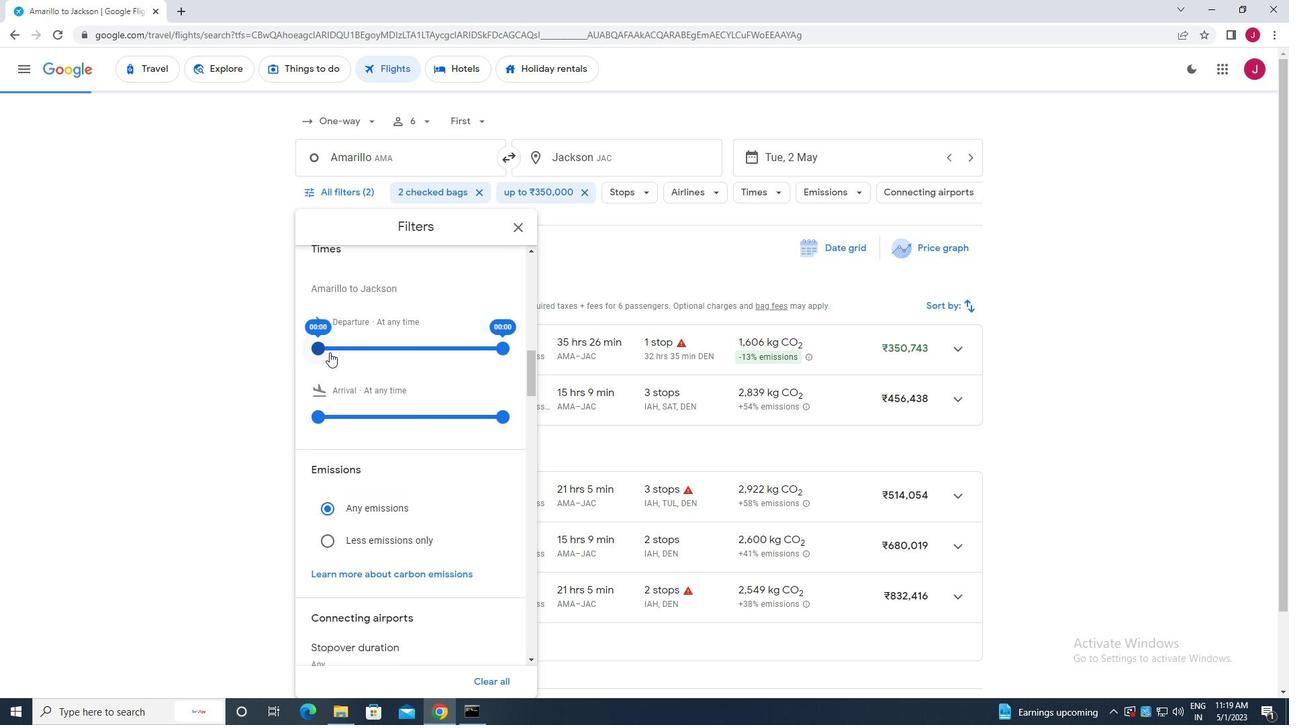
Action: Mouse pressed left at (320, 349)
Screenshot: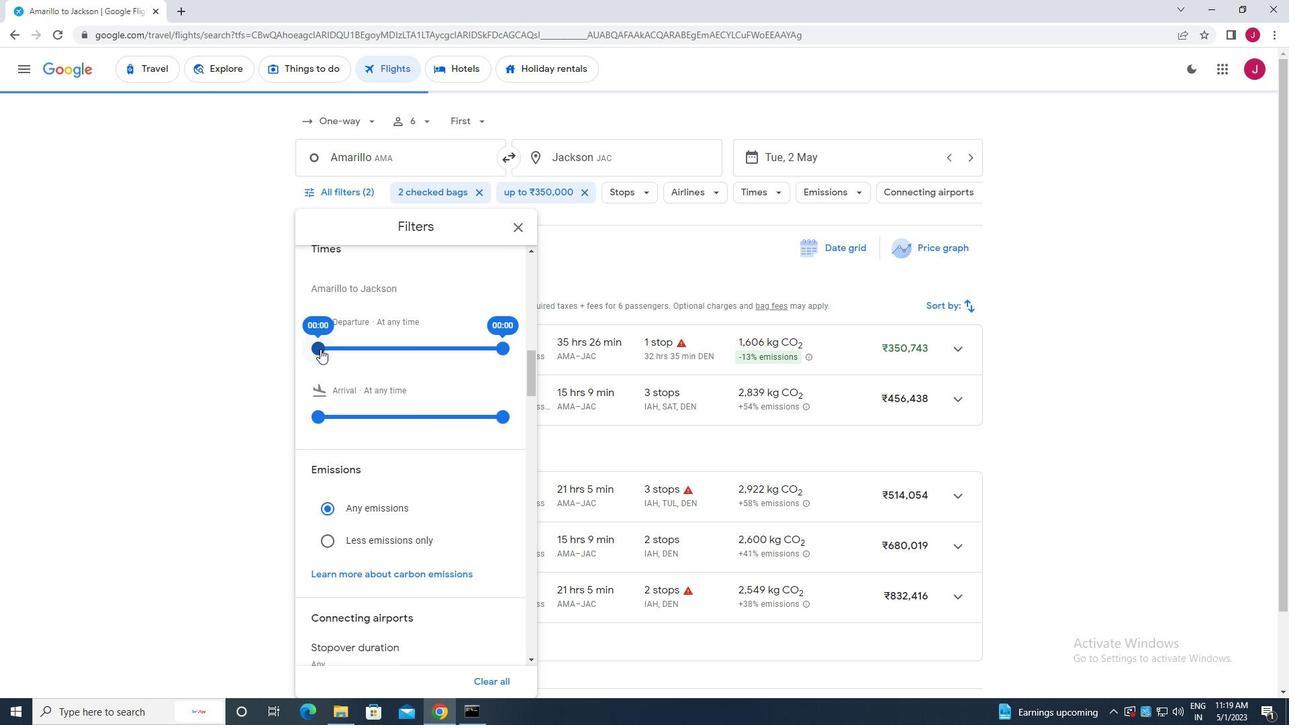 
Action: Mouse moved to (502, 349)
Screenshot: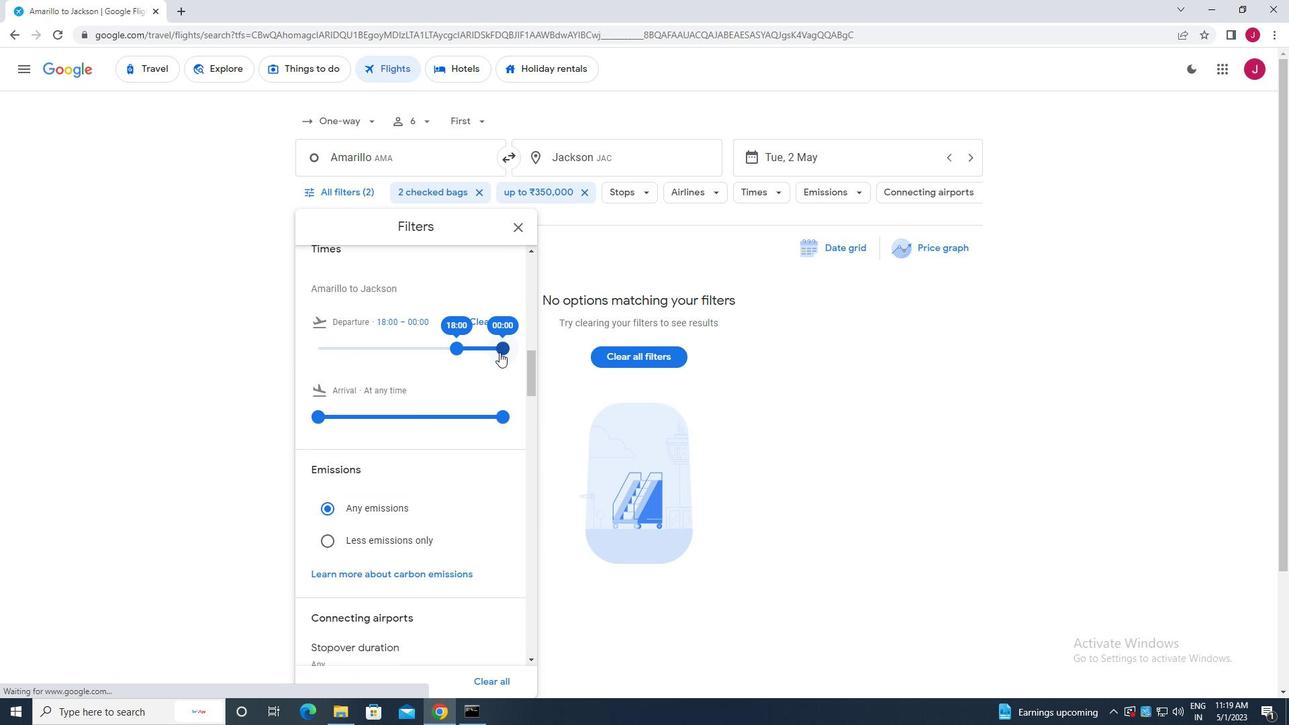 
Action: Mouse pressed left at (502, 349)
Screenshot: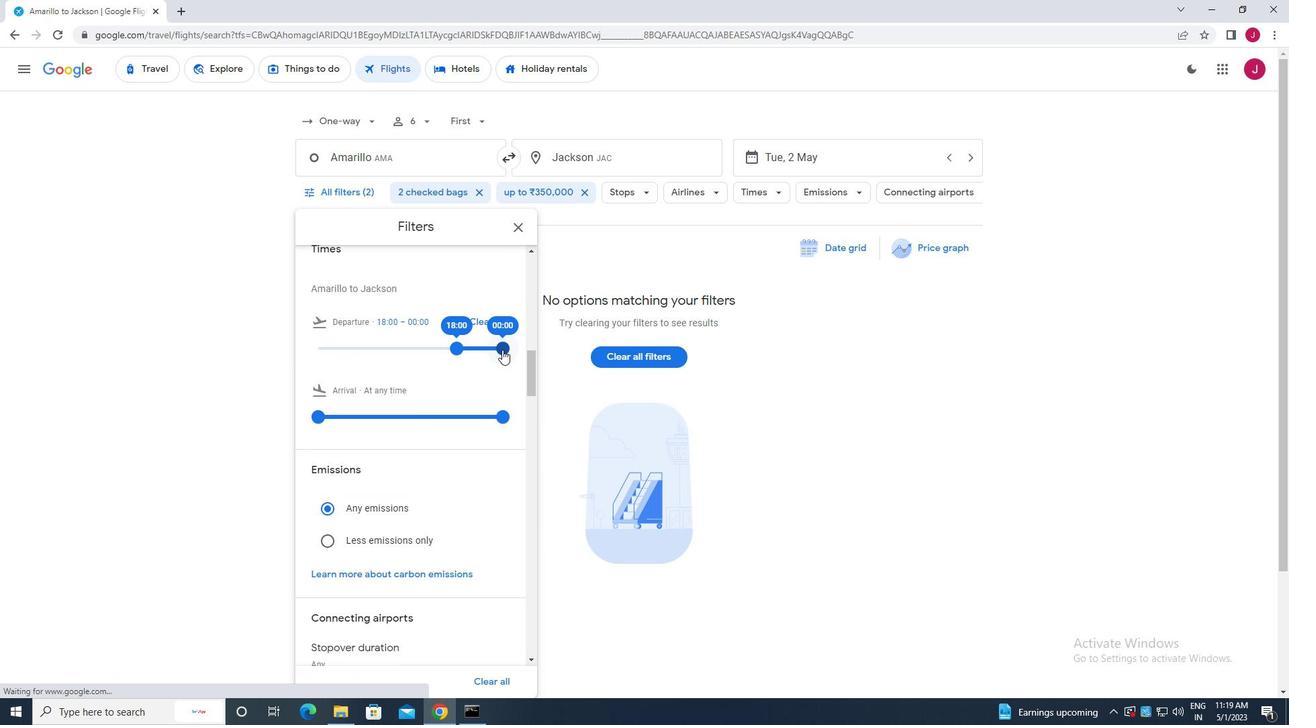 
Action: Mouse moved to (517, 230)
Screenshot: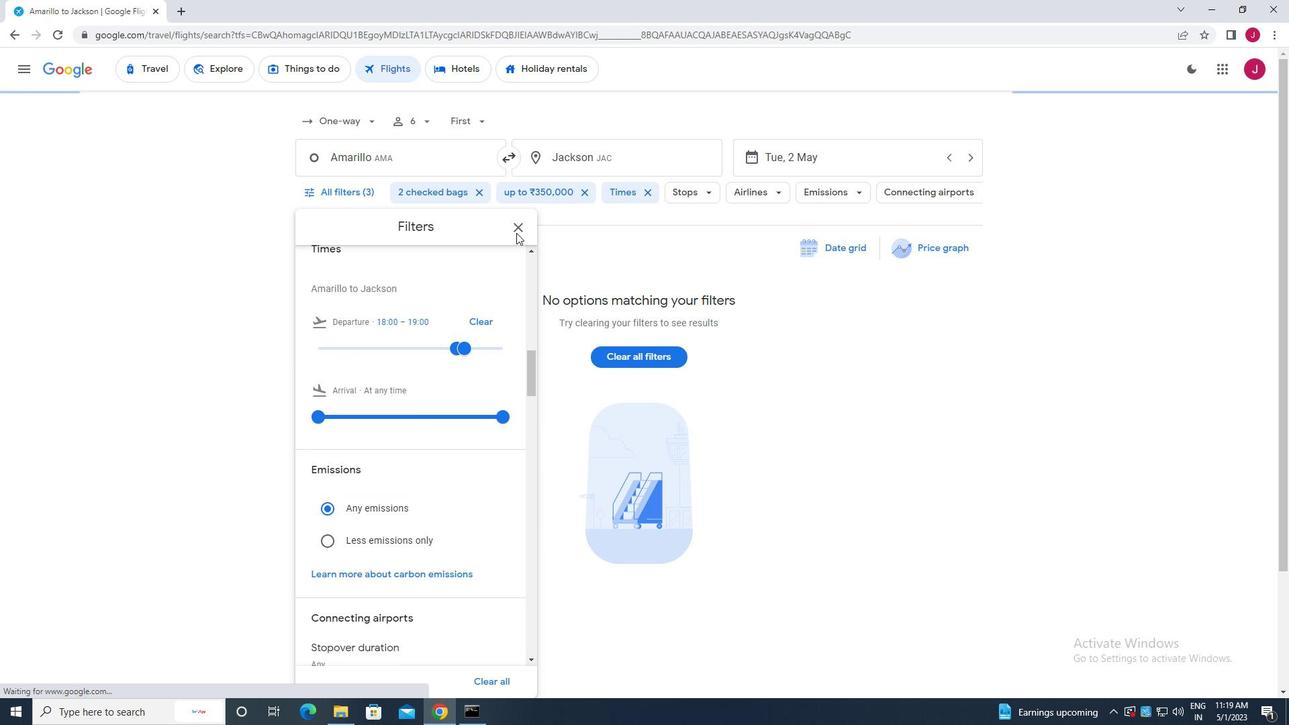 
Action: Mouse pressed left at (517, 230)
Screenshot: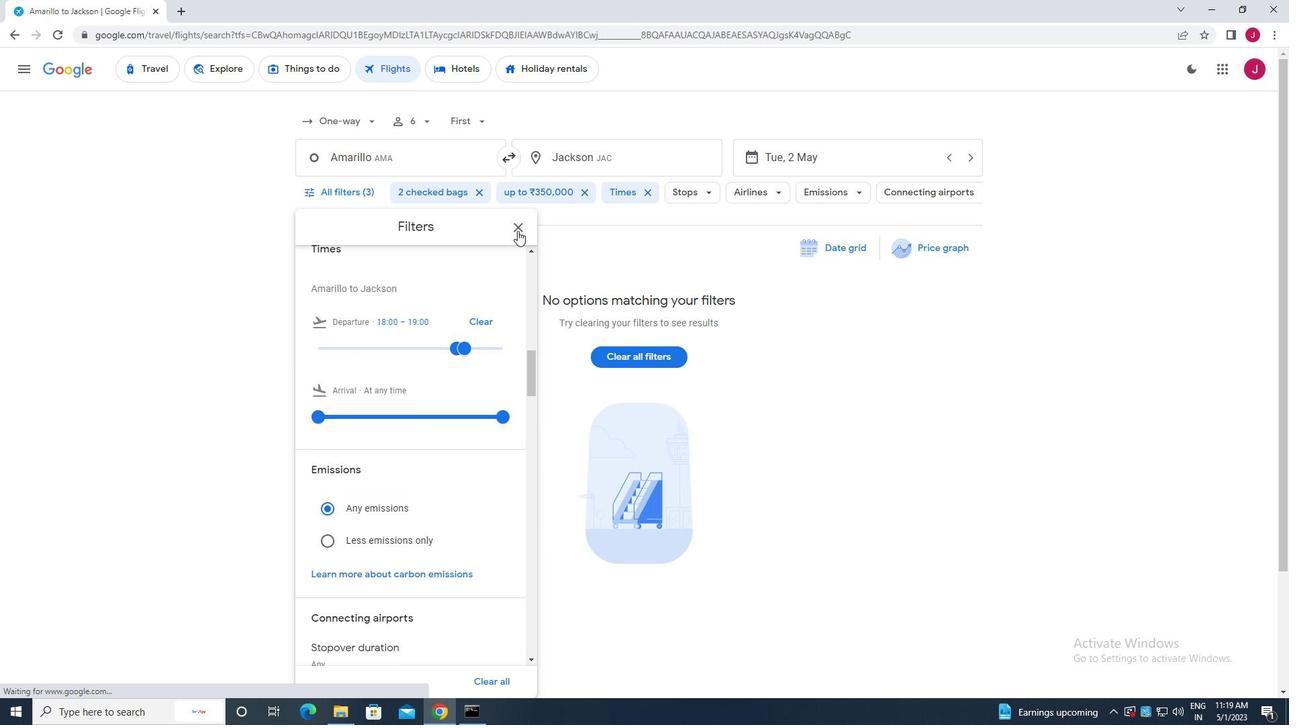 
Action: Mouse moved to (517, 230)
Screenshot: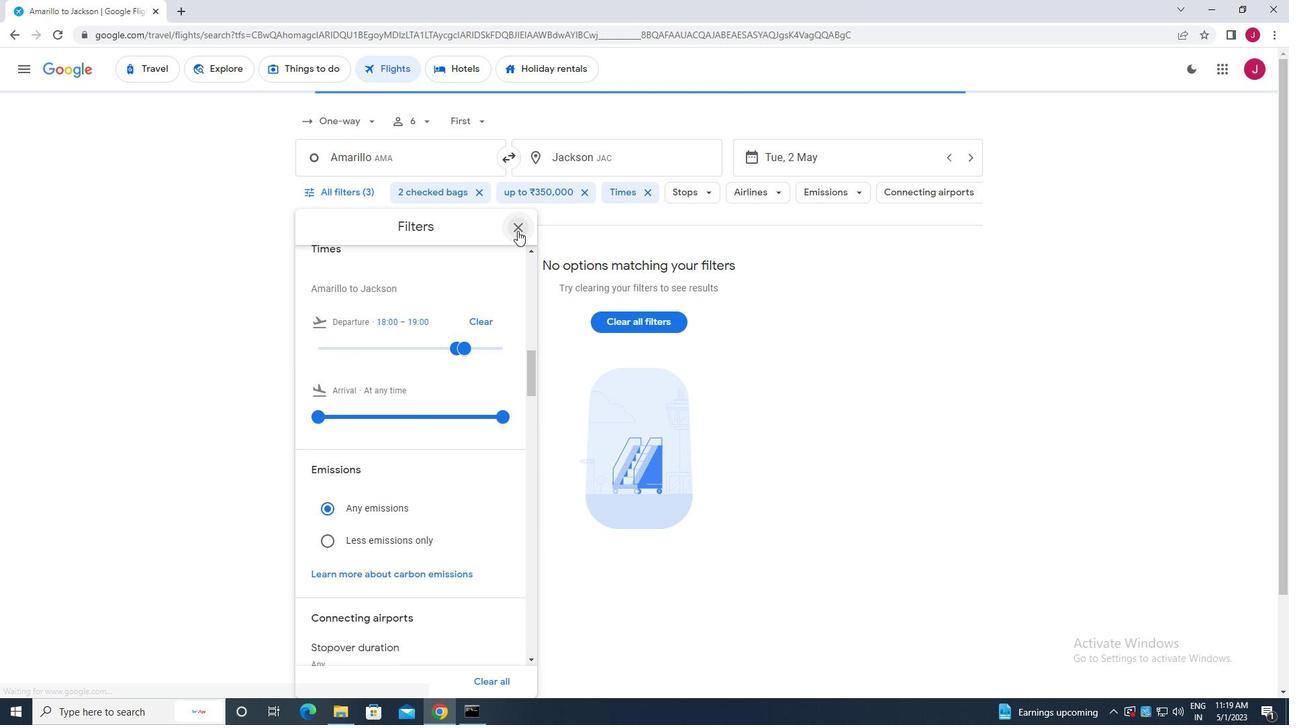 
